 Task: Look for space in Honāvar, India from 12th  July, 2023 to 15th July, 2023 for 3 adults in price range Rs.12000 to Rs.16000. Place can be entire place with 2 bedrooms having 3 beds and 1 bathroom. Property type can be house, flat, guest house. Booking option can be shelf check-in. Required host language is English.
Action: Mouse moved to (589, 159)
Screenshot: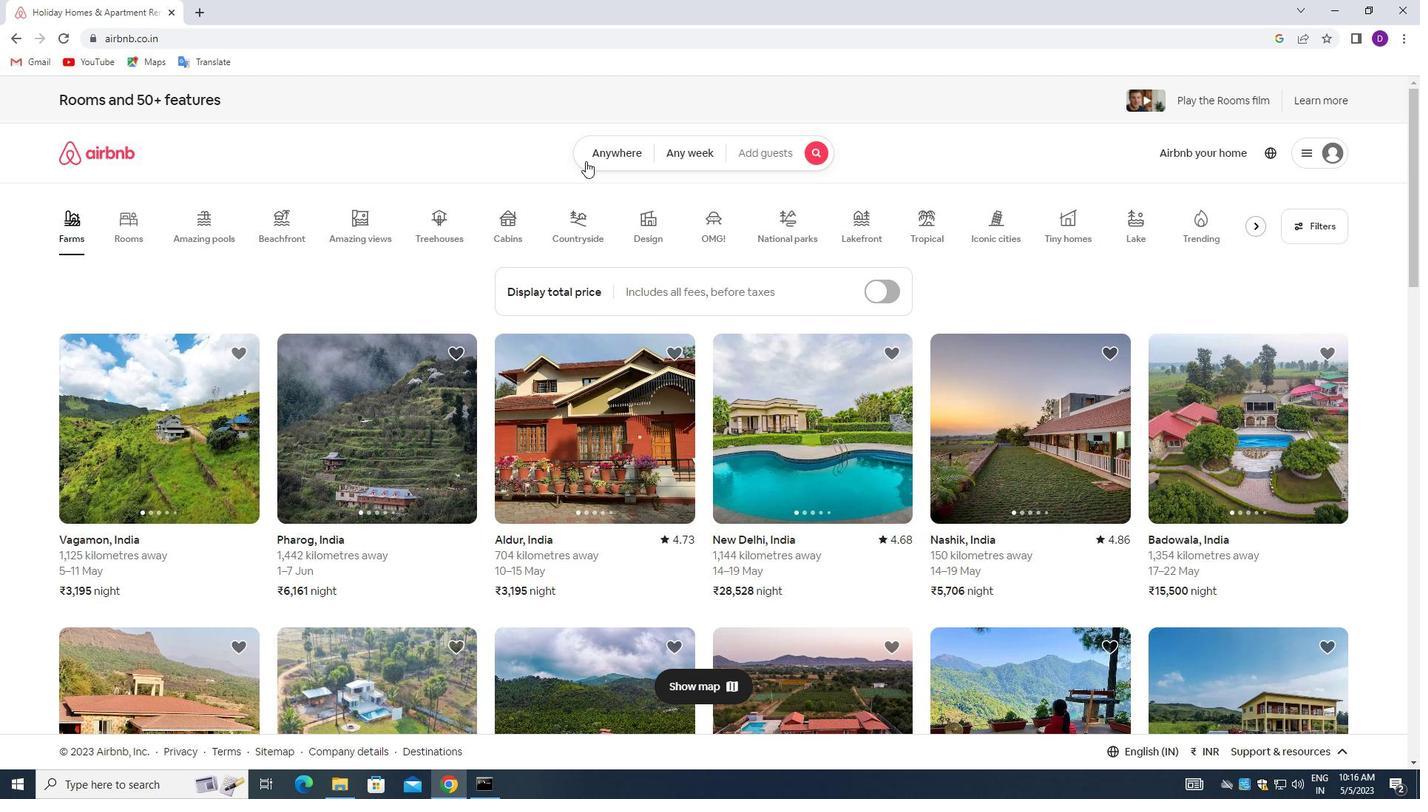 
Action: Mouse pressed left at (589, 159)
Screenshot: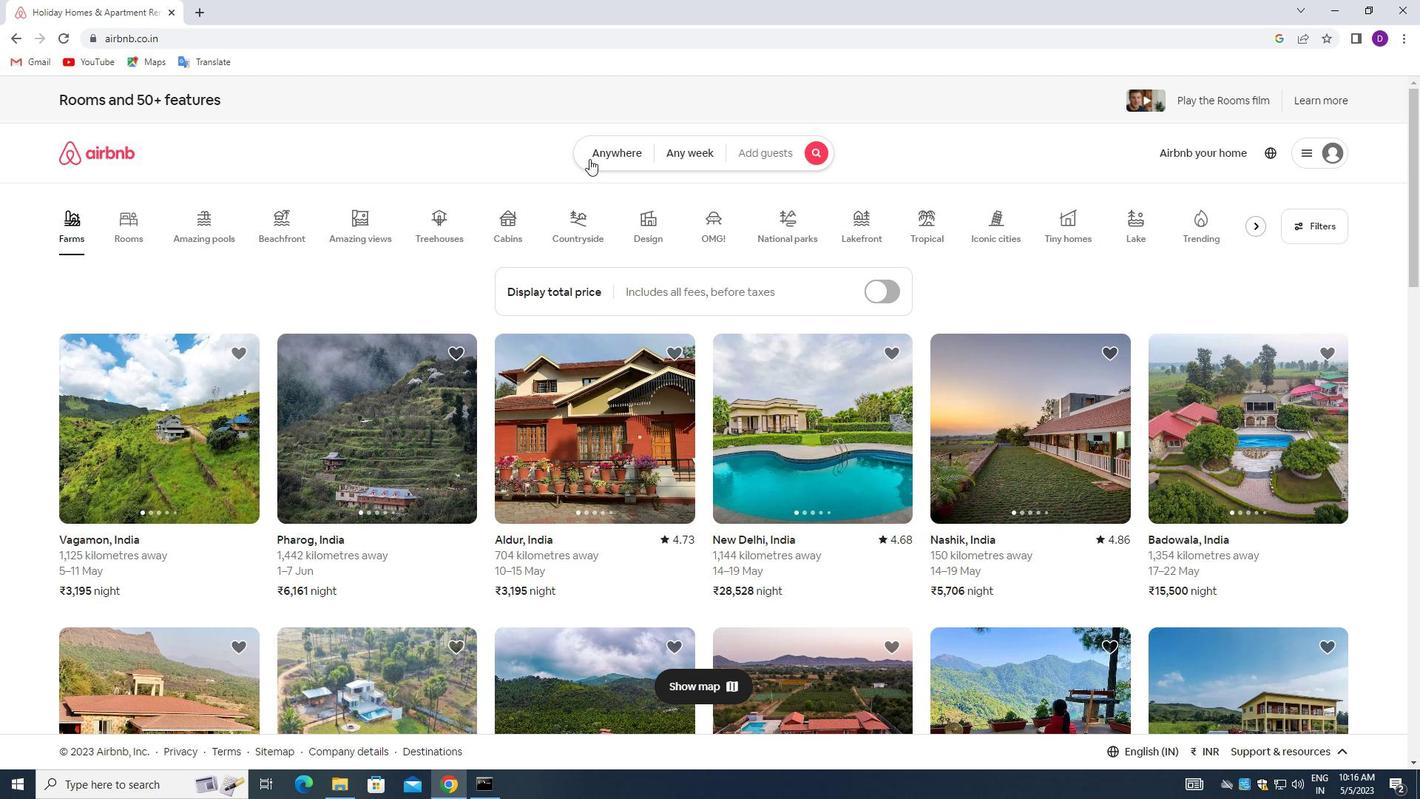 
Action: Mouse moved to (533, 199)
Screenshot: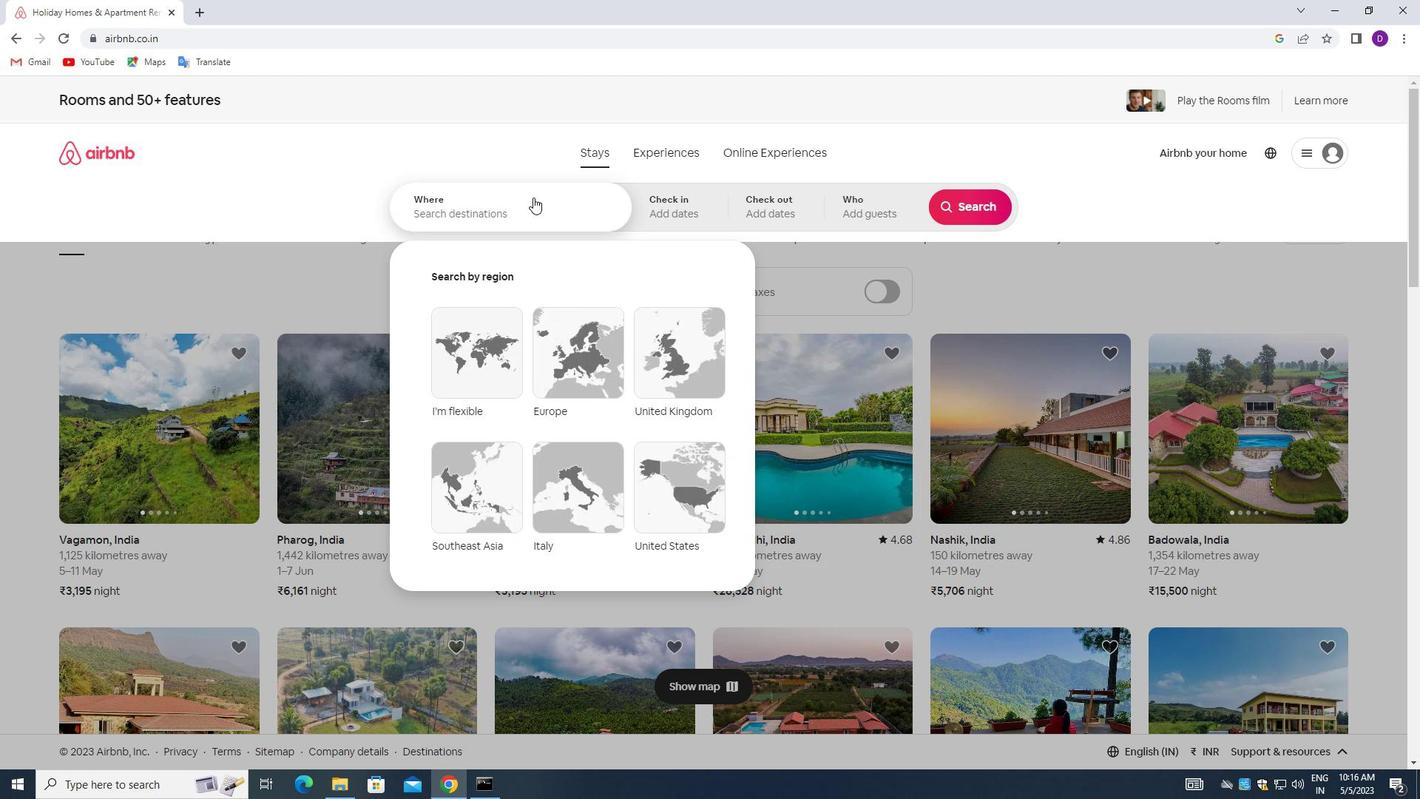 
Action: Mouse pressed left at (533, 199)
Screenshot: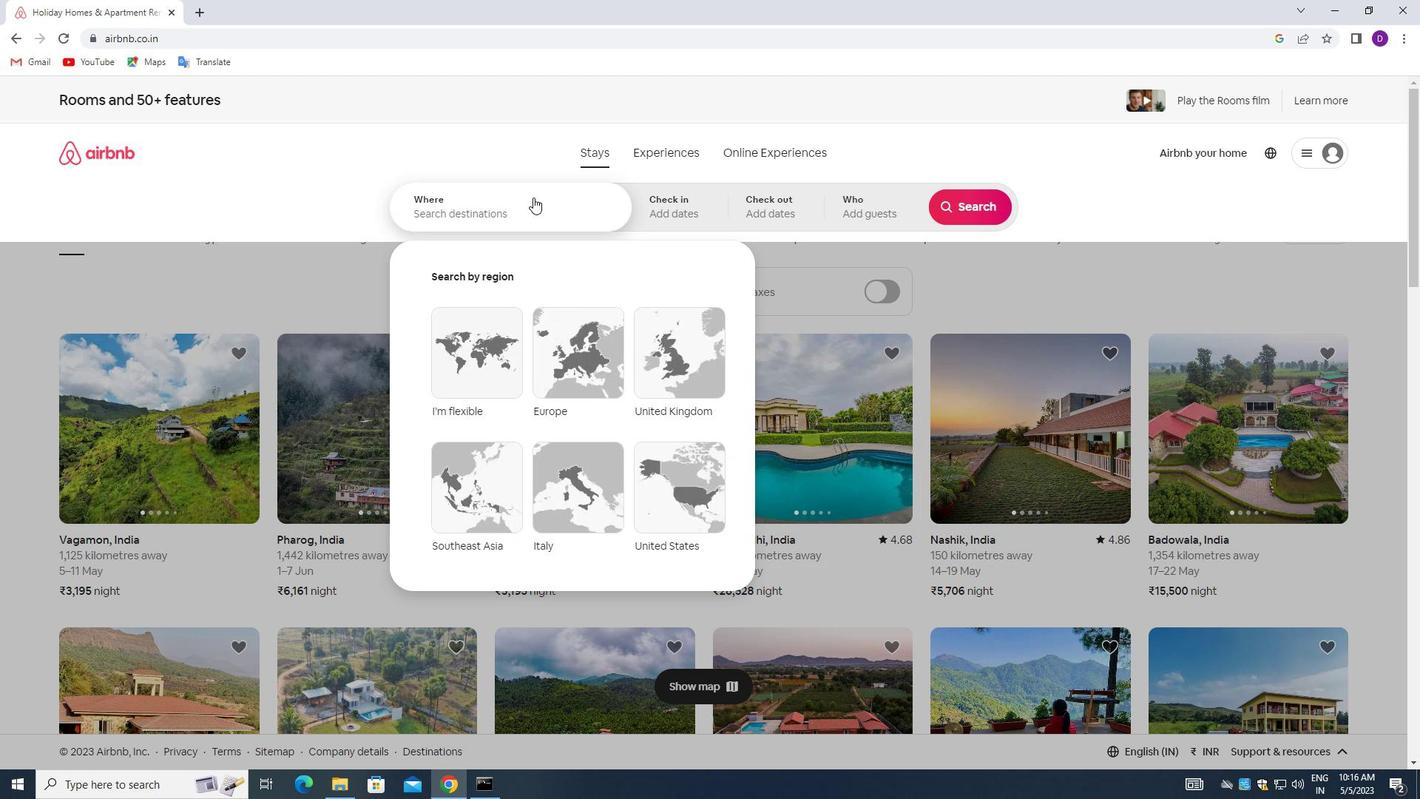
Action: Mouse moved to (271, 169)
Screenshot: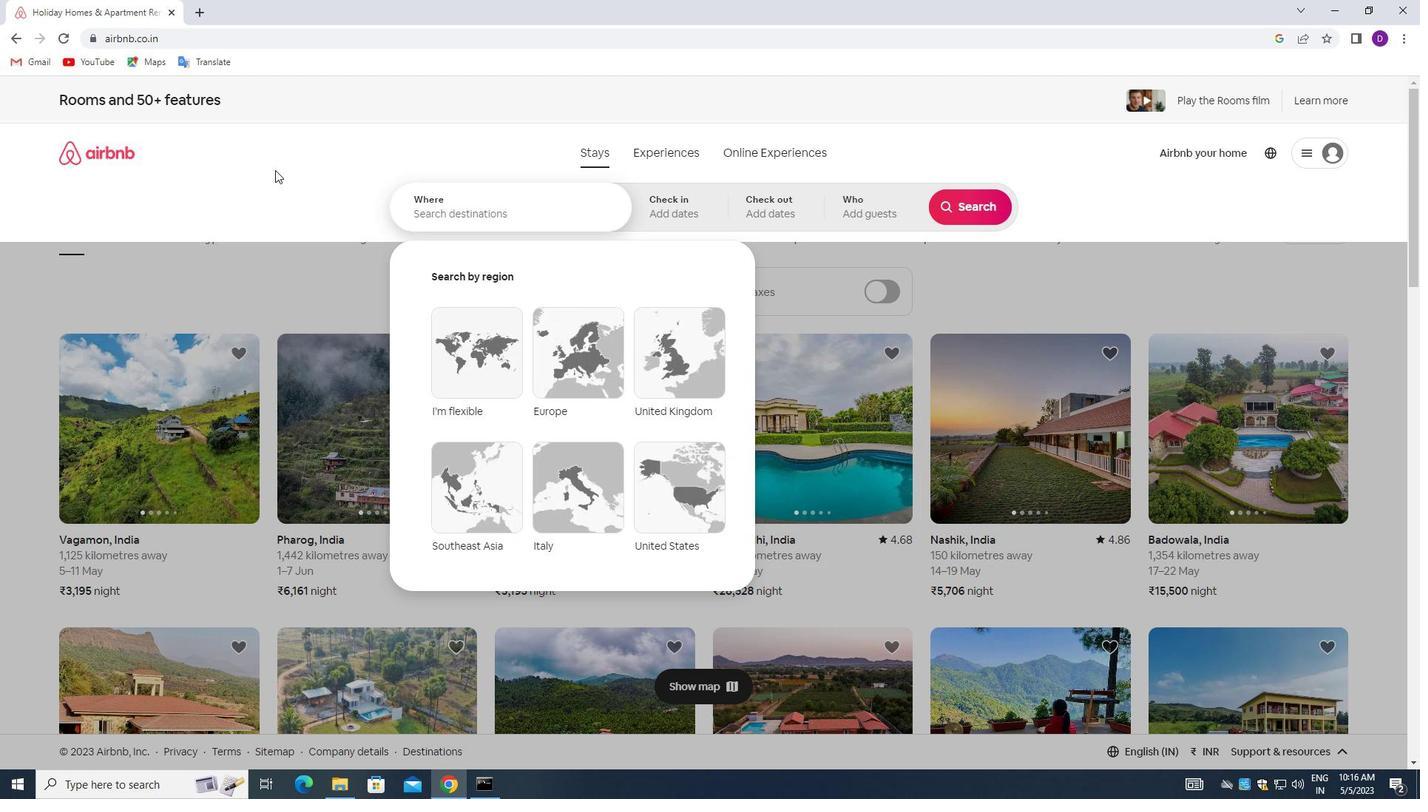 
Action: Key pressed <Key.shift><Key.shift><Key.shift><Key.shift><Key.shift><Key.shift>HONAVAR,<Key.space><Key.shift>INDIA<Key.enter>
Screenshot: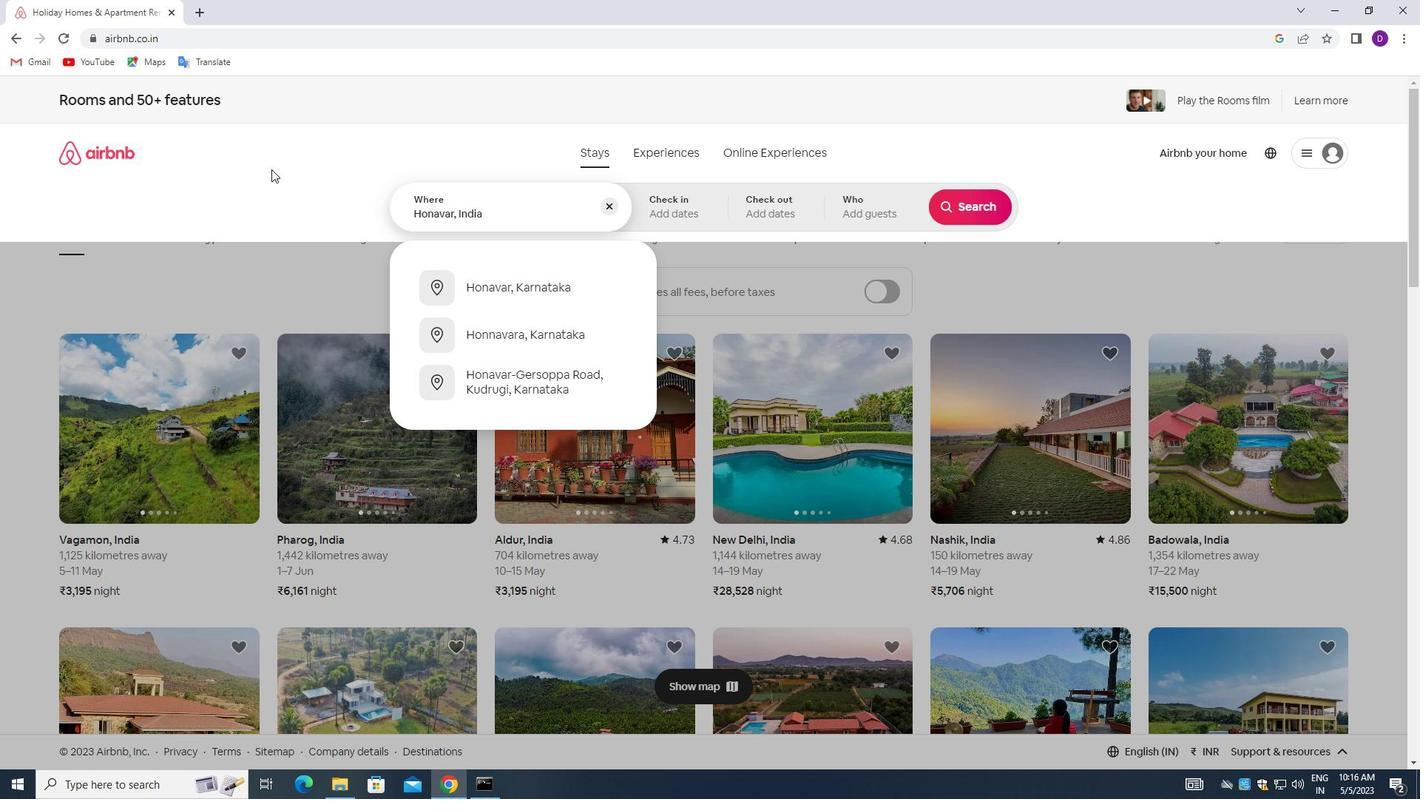 
Action: Mouse moved to (971, 331)
Screenshot: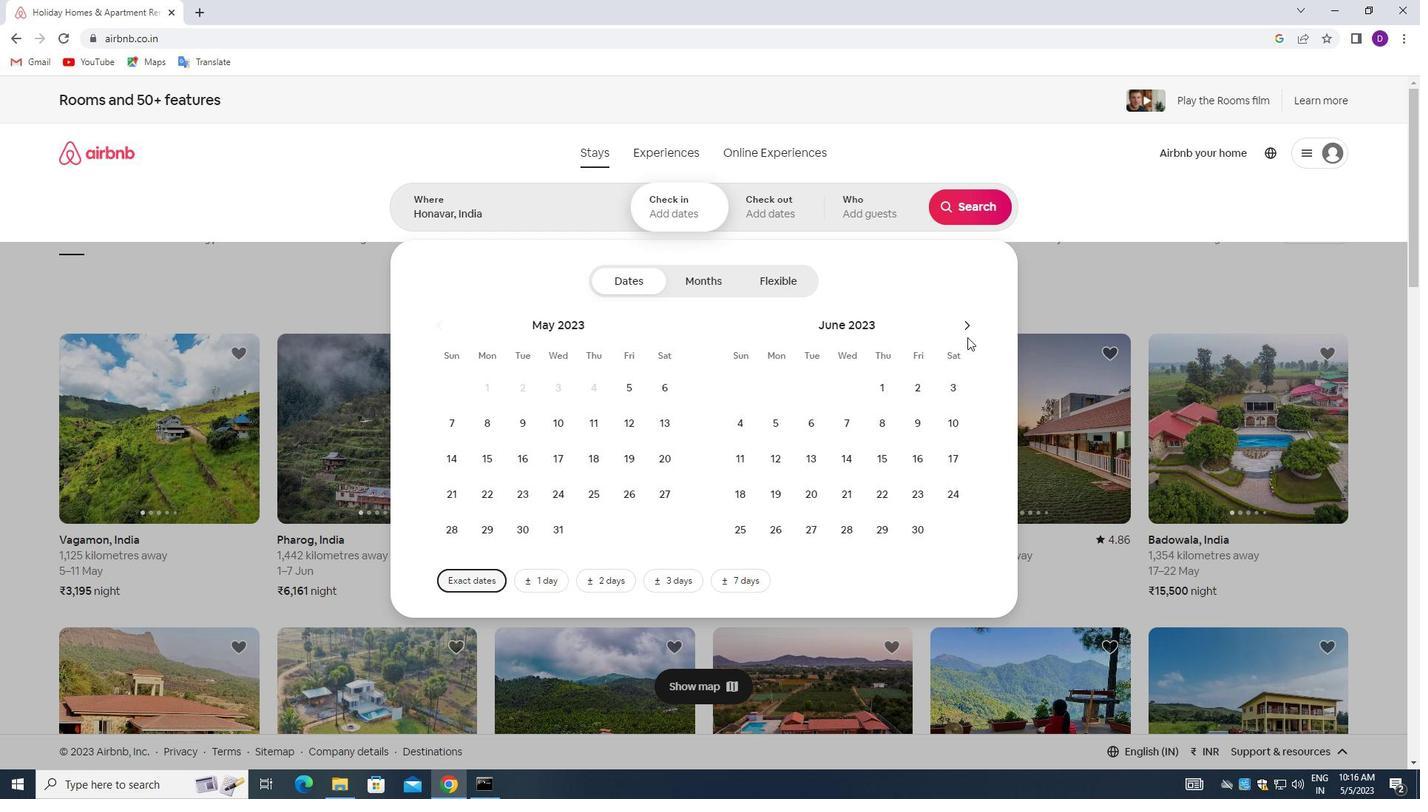 
Action: Mouse pressed left at (971, 331)
Screenshot: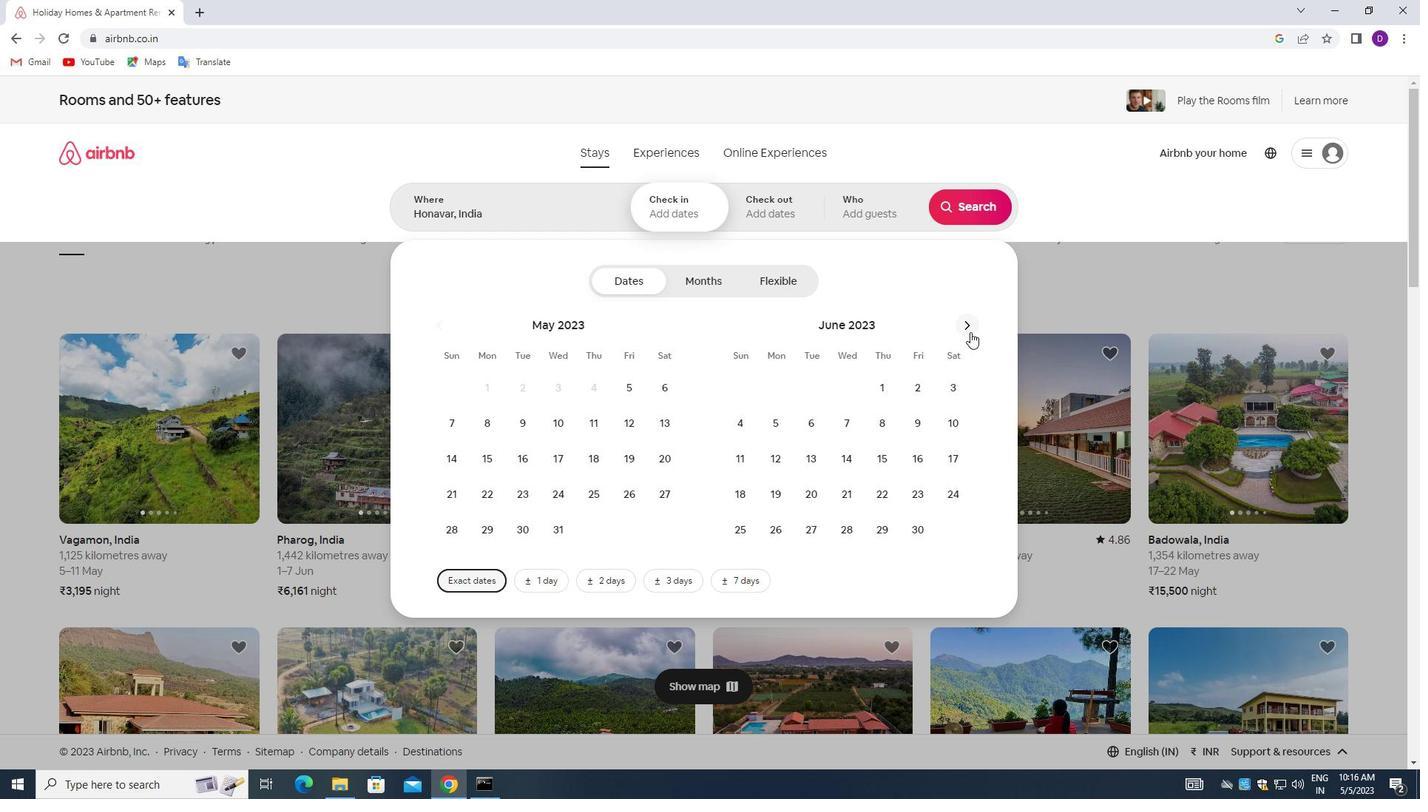 
Action: Mouse moved to (849, 463)
Screenshot: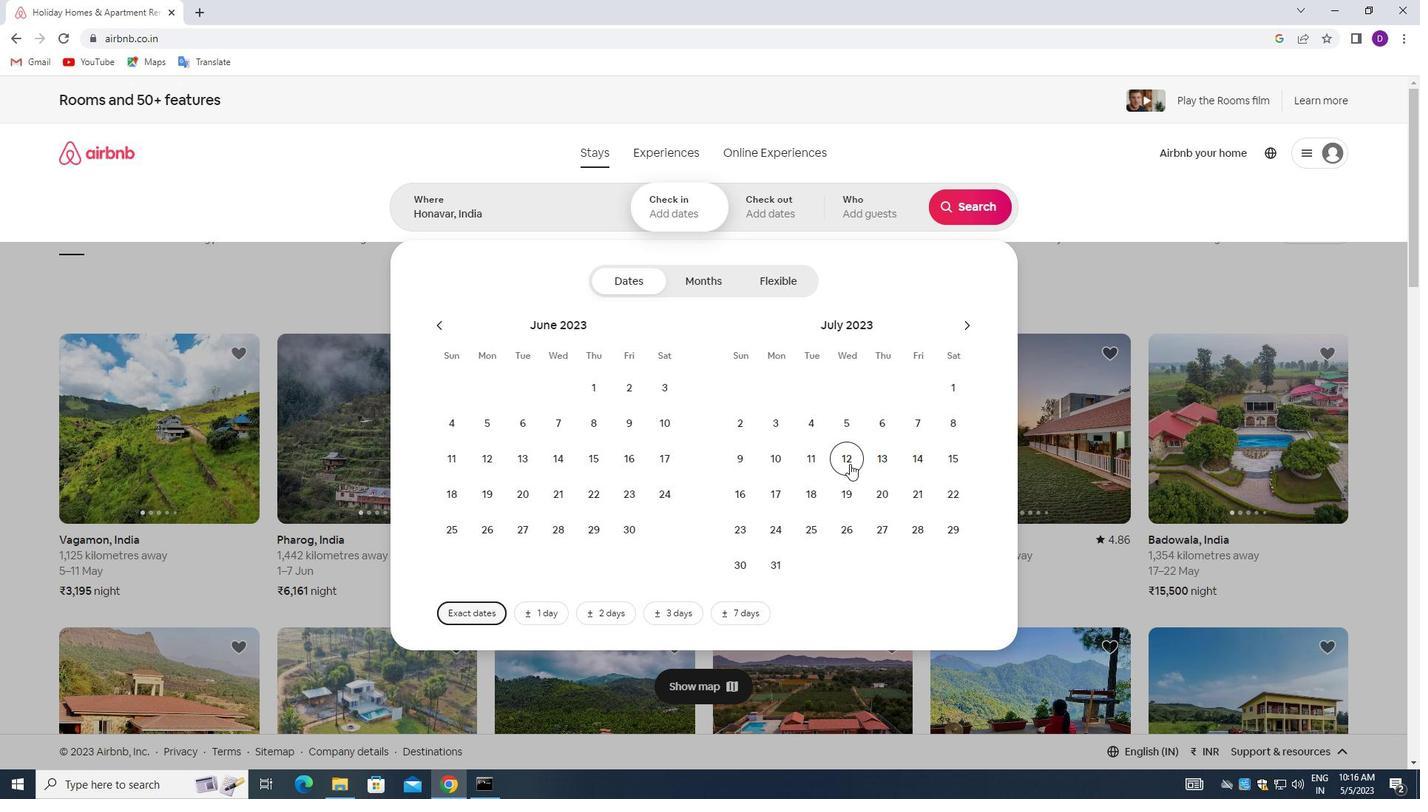 
Action: Mouse pressed left at (849, 463)
Screenshot: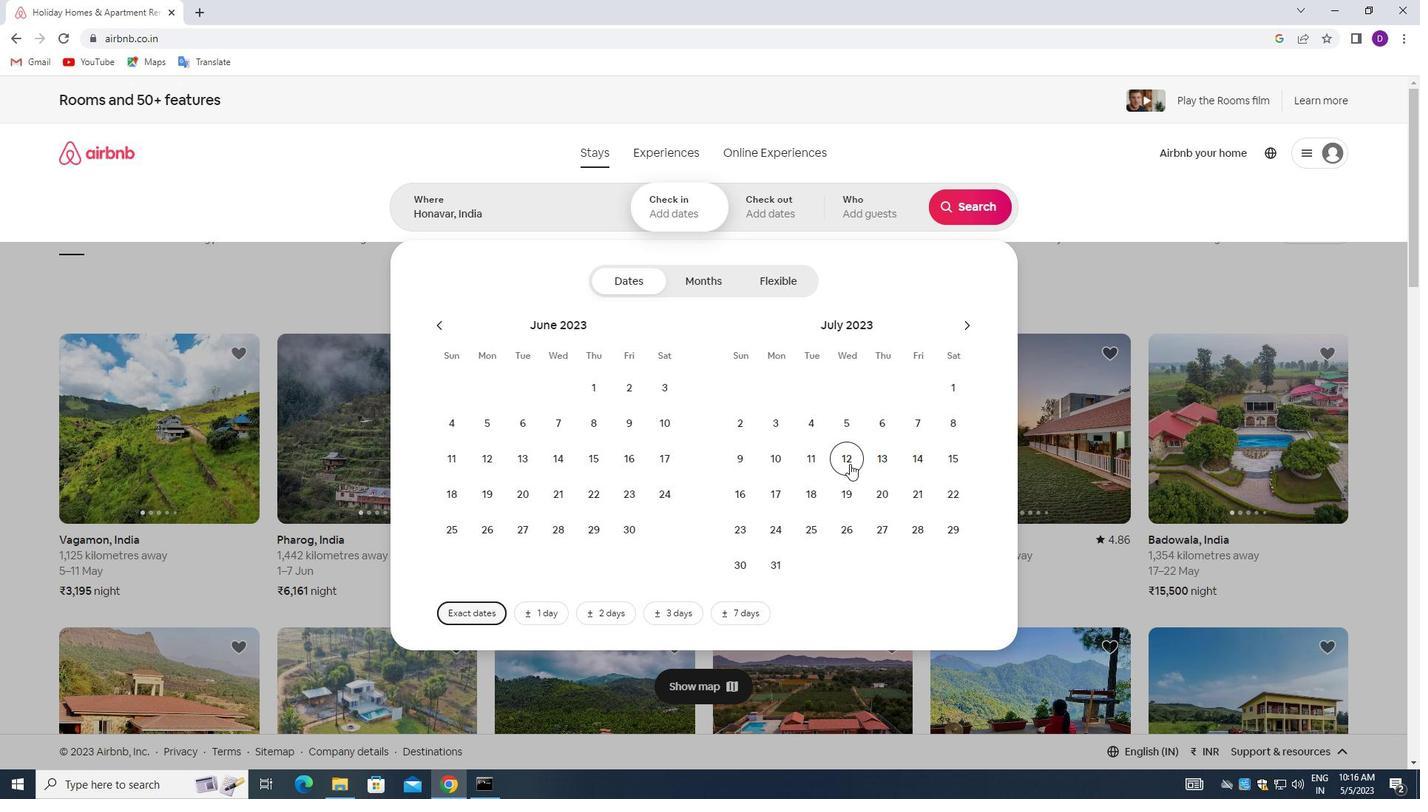 
Action: Mouse moved to (941, 462)
Screenshot: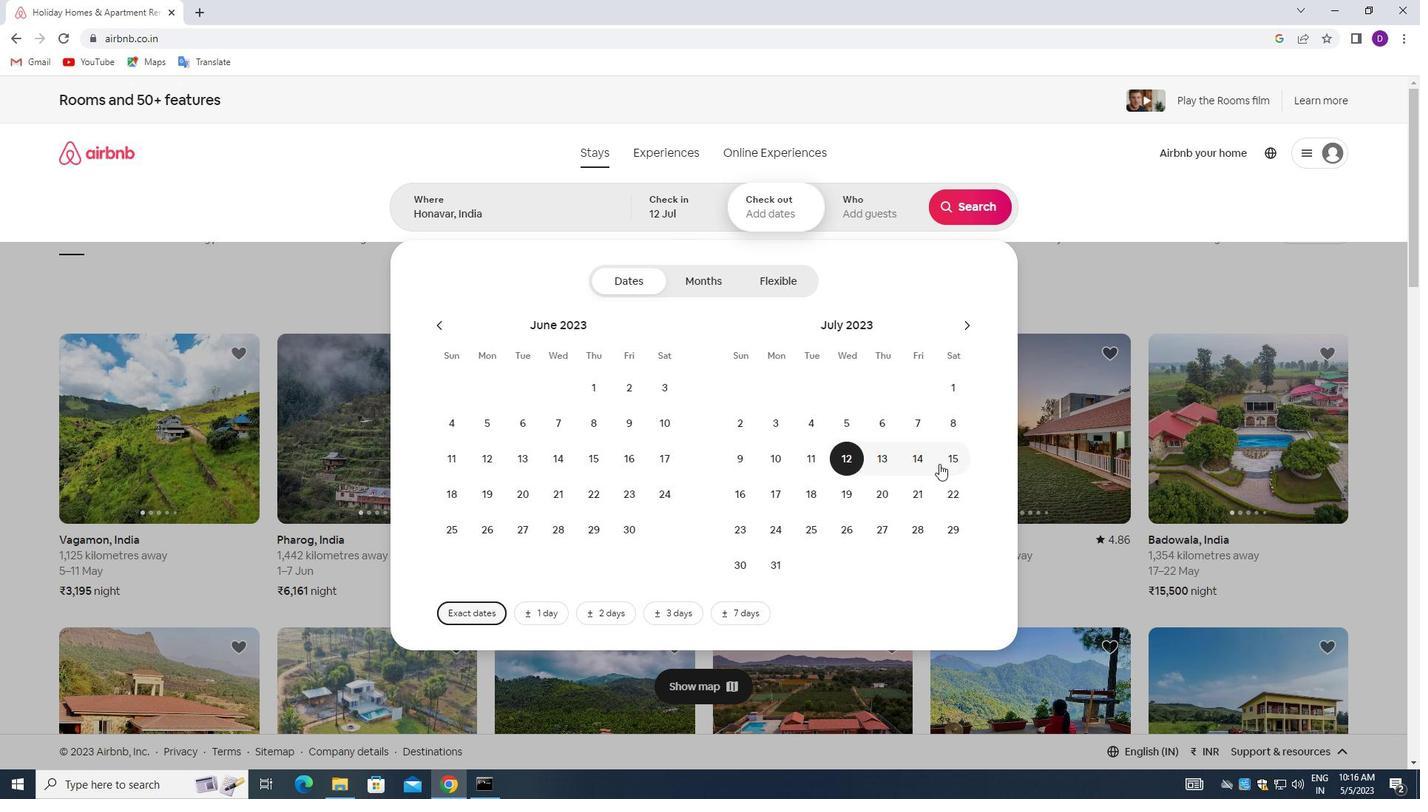 
Action: Mouse pressed left at (941, 462)
Screenshot: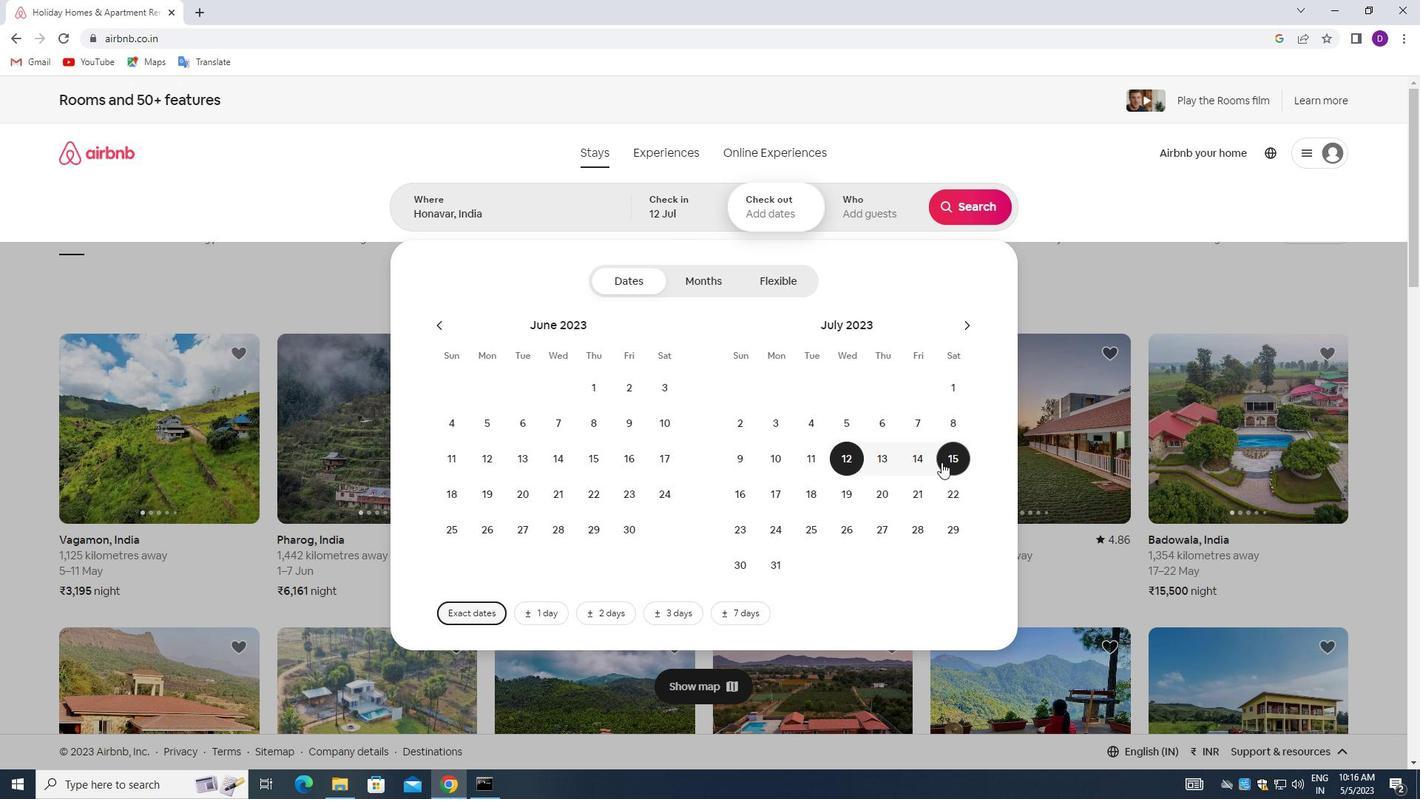 
Action: Mouse moved to (850, 208)
Screenshot: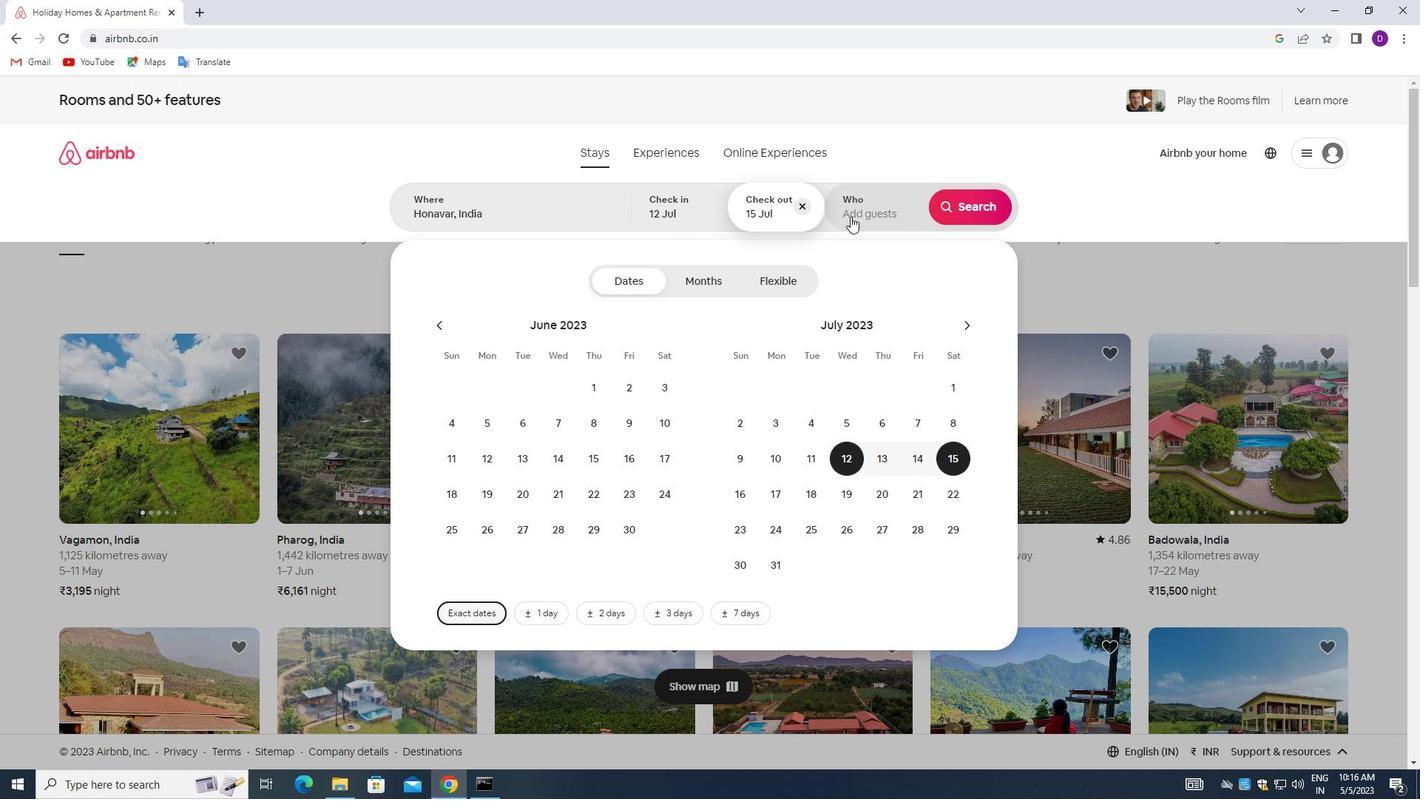 
Action: Mouse pressed left at (850, 208)
Screenshot: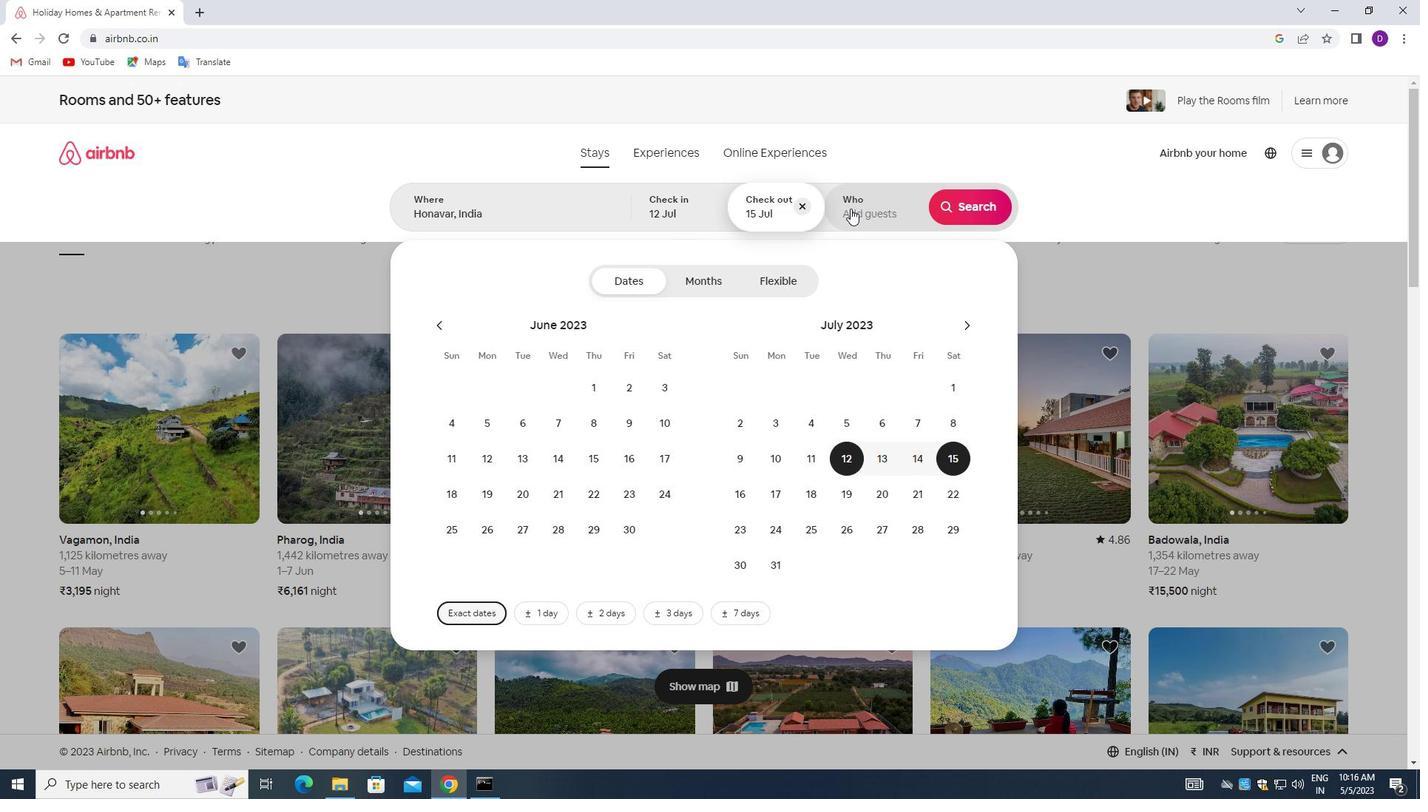
Action: Mouse moved to (973, 283)
Screenshot: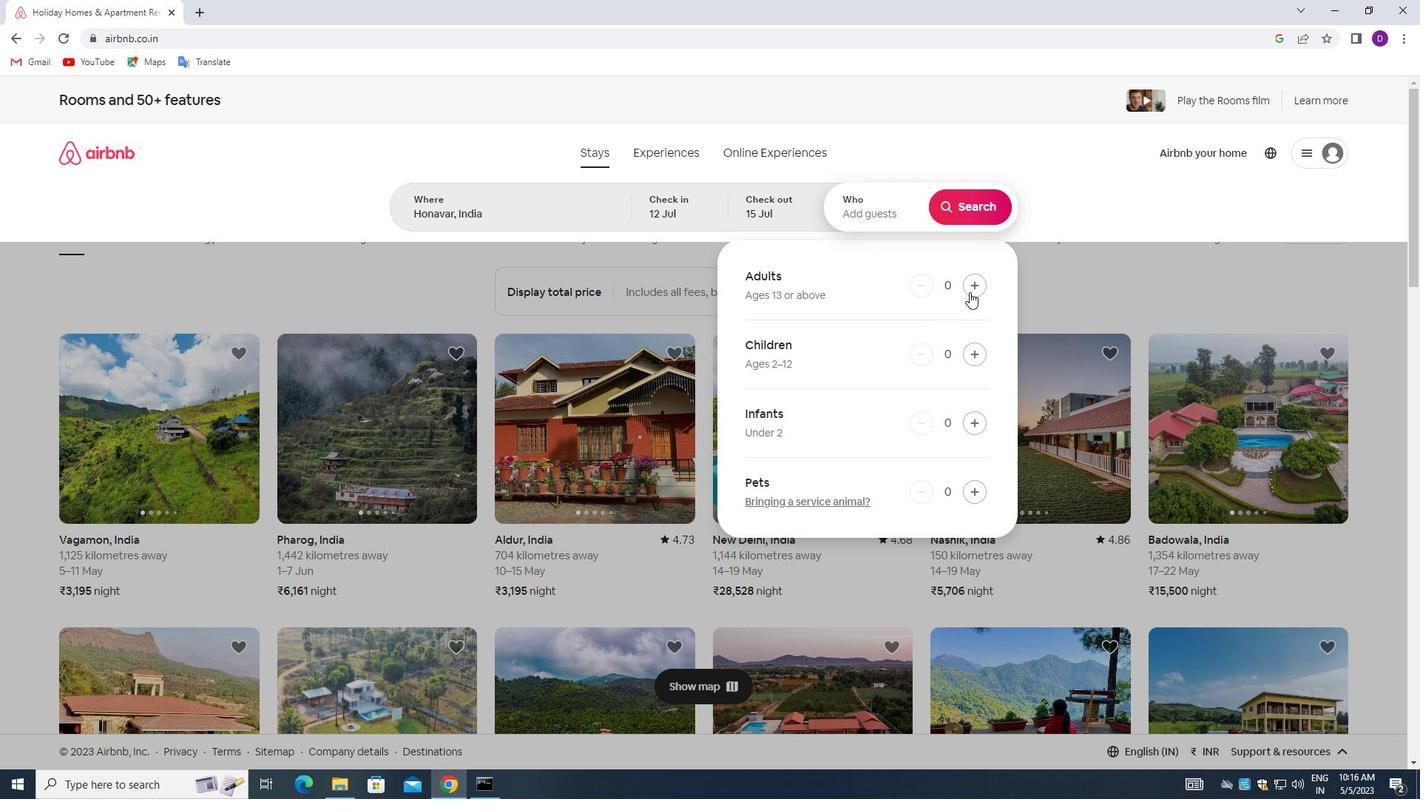 
Action: Mouse pressed left at (973, 283)
Screenshot: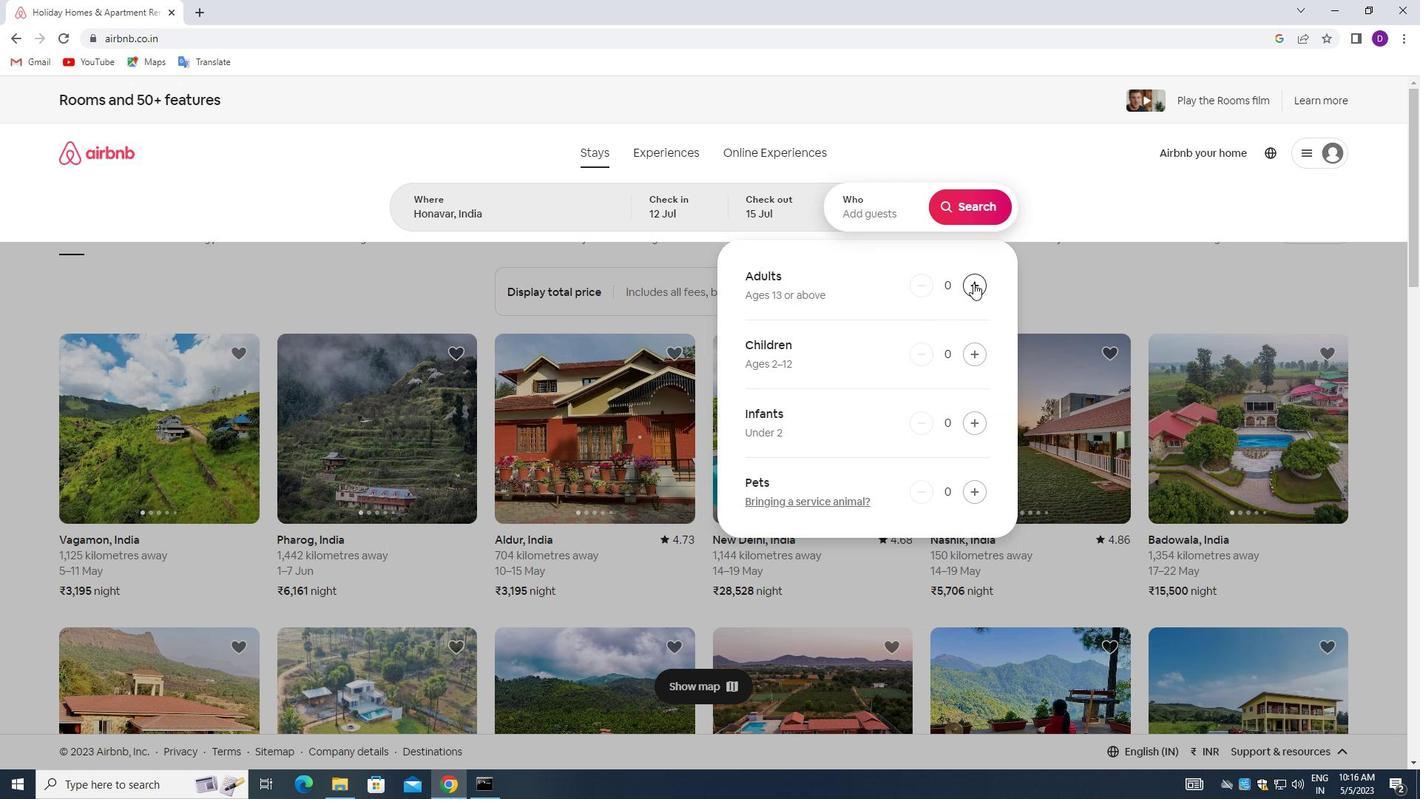
Action: Mouse pressed left at (973, 283)
Screenshot: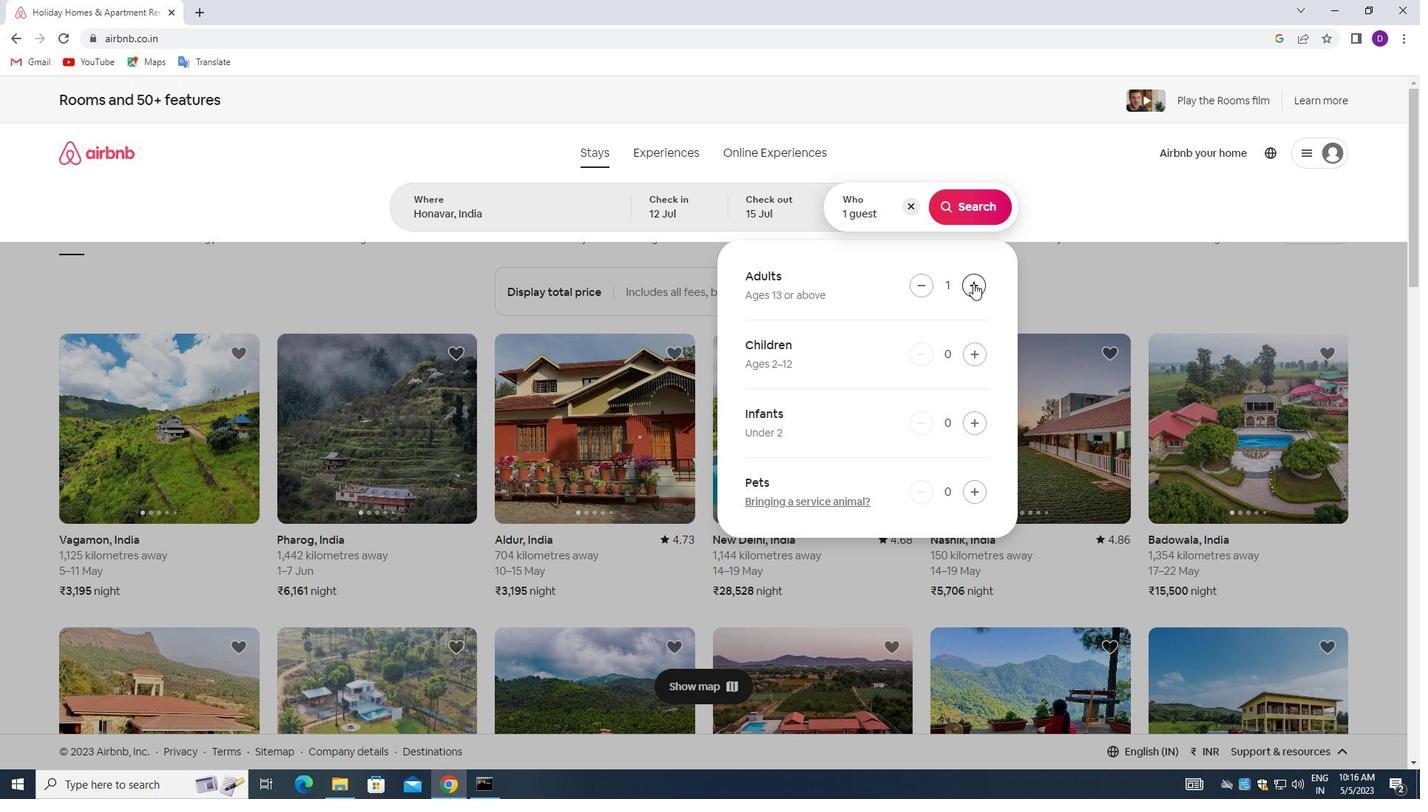 
Action: Mouse pressed left at (973, 283)
Screenshot: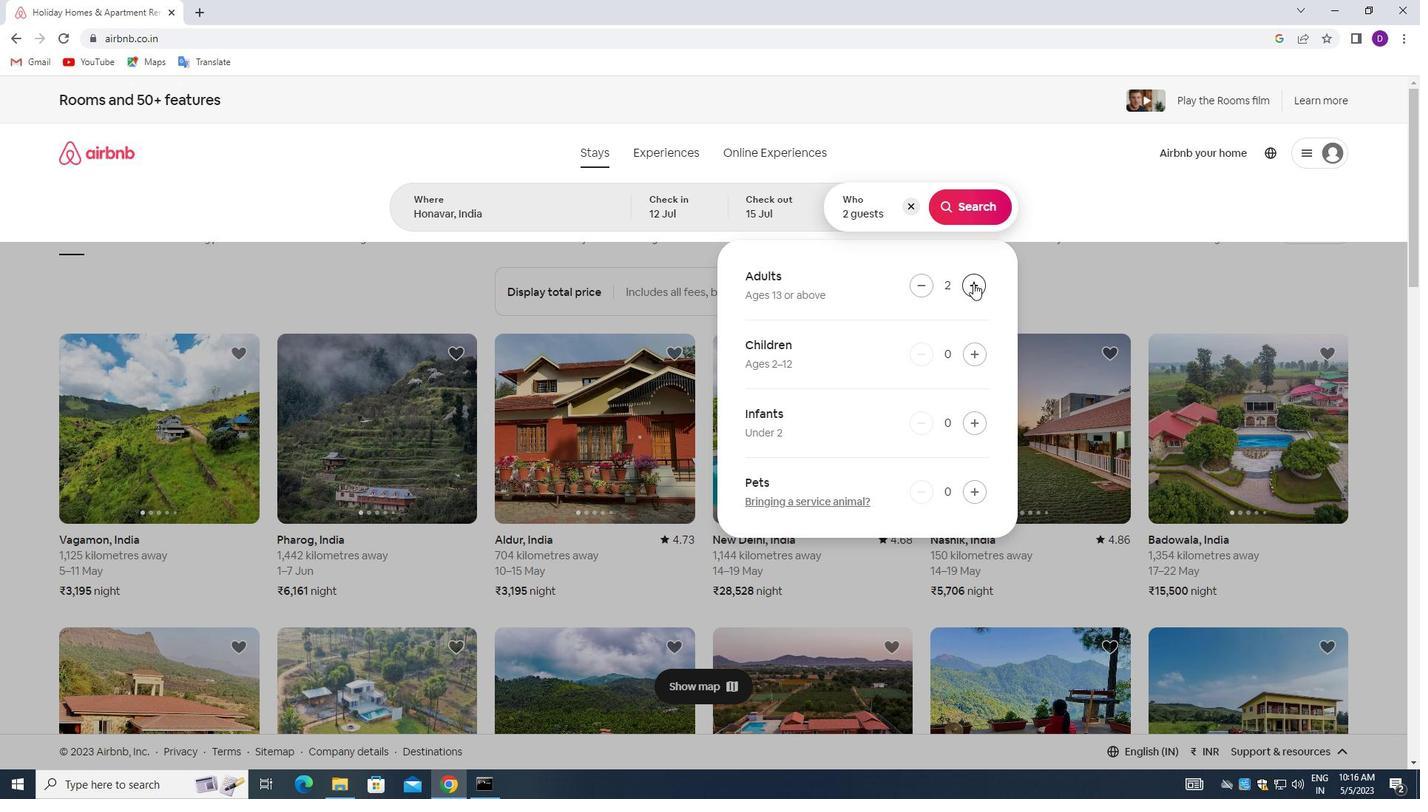 
Action: Mouse moved to (973, 207)
Screenshot: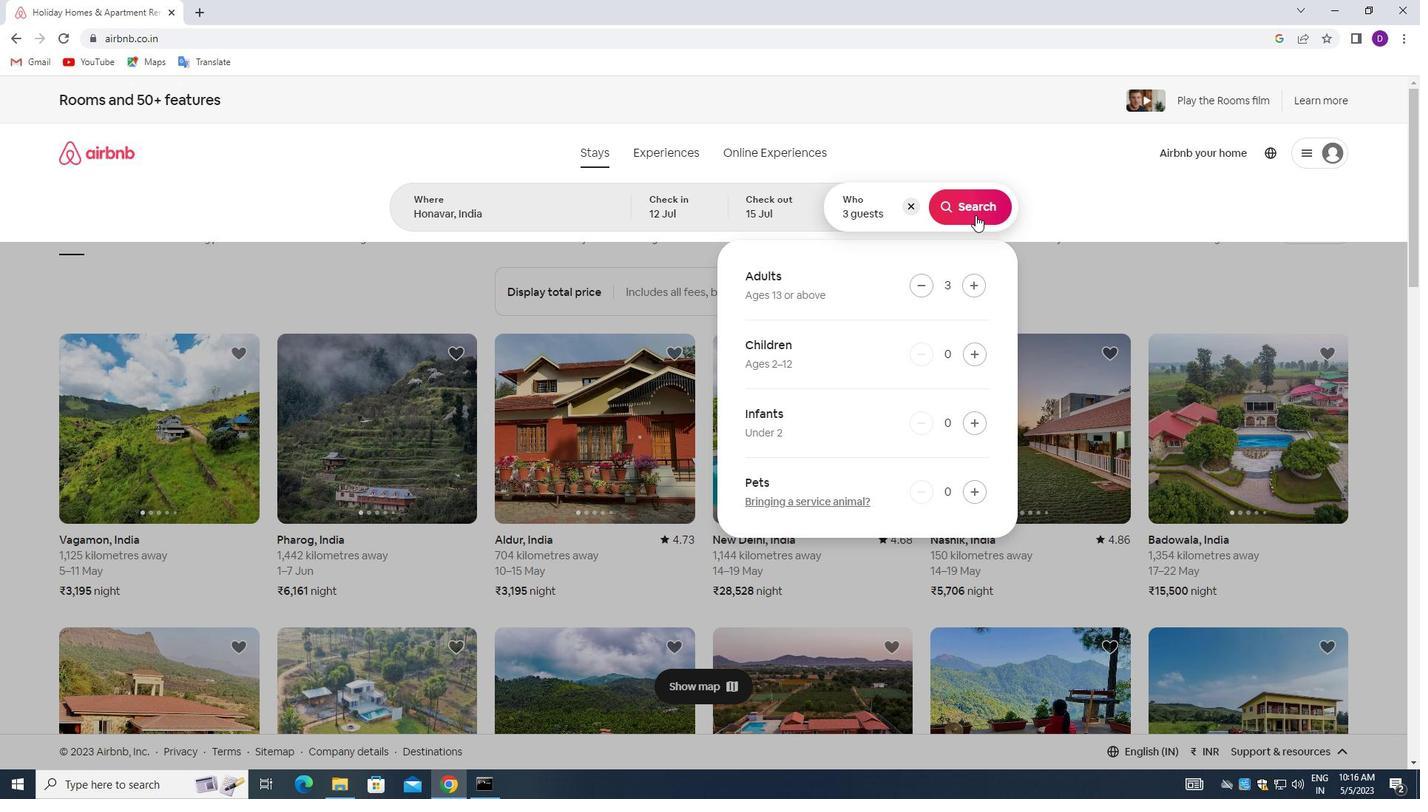 
Action: Mouse pressed left at (973, 207)
Screenshot: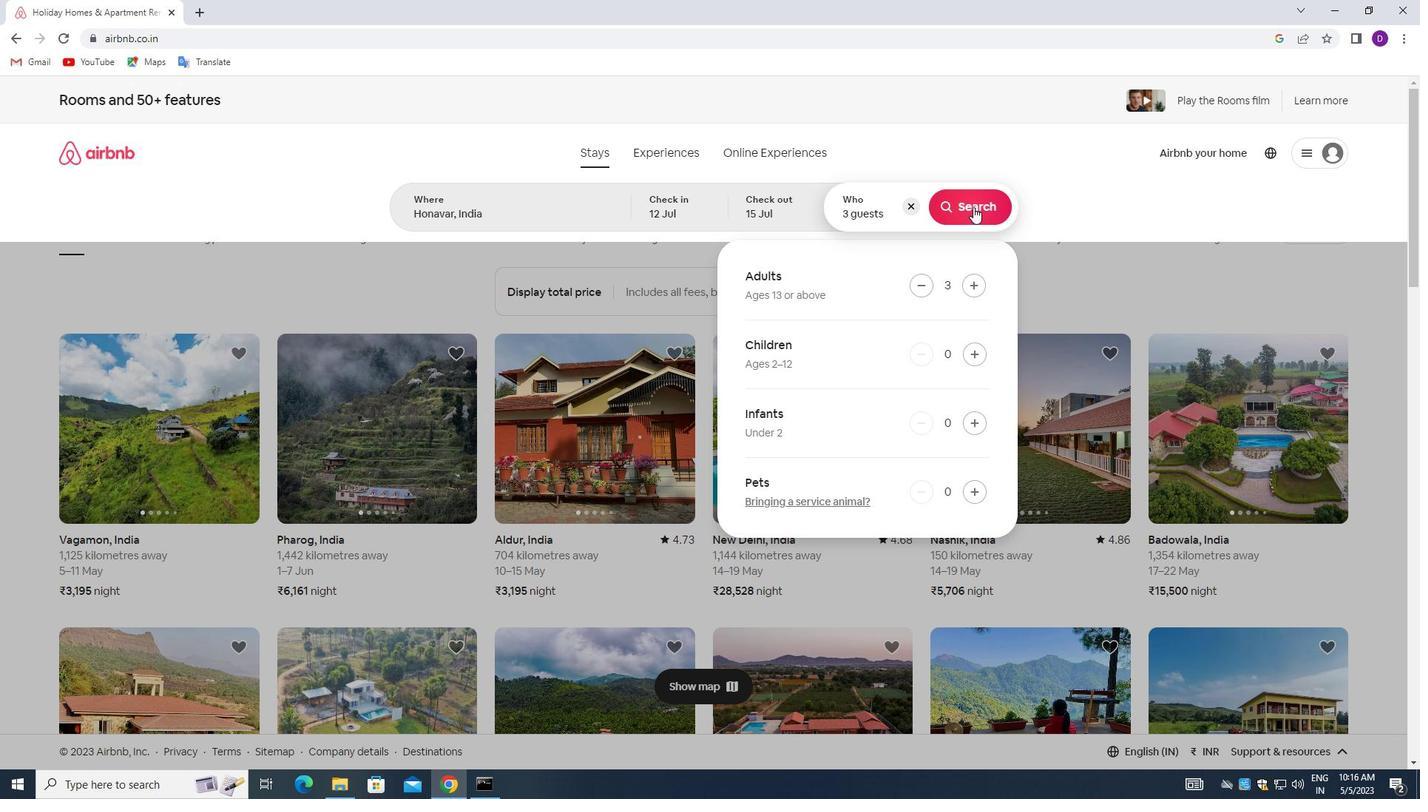 
Action: Mouse moved to (1344, 164)
Screenshot: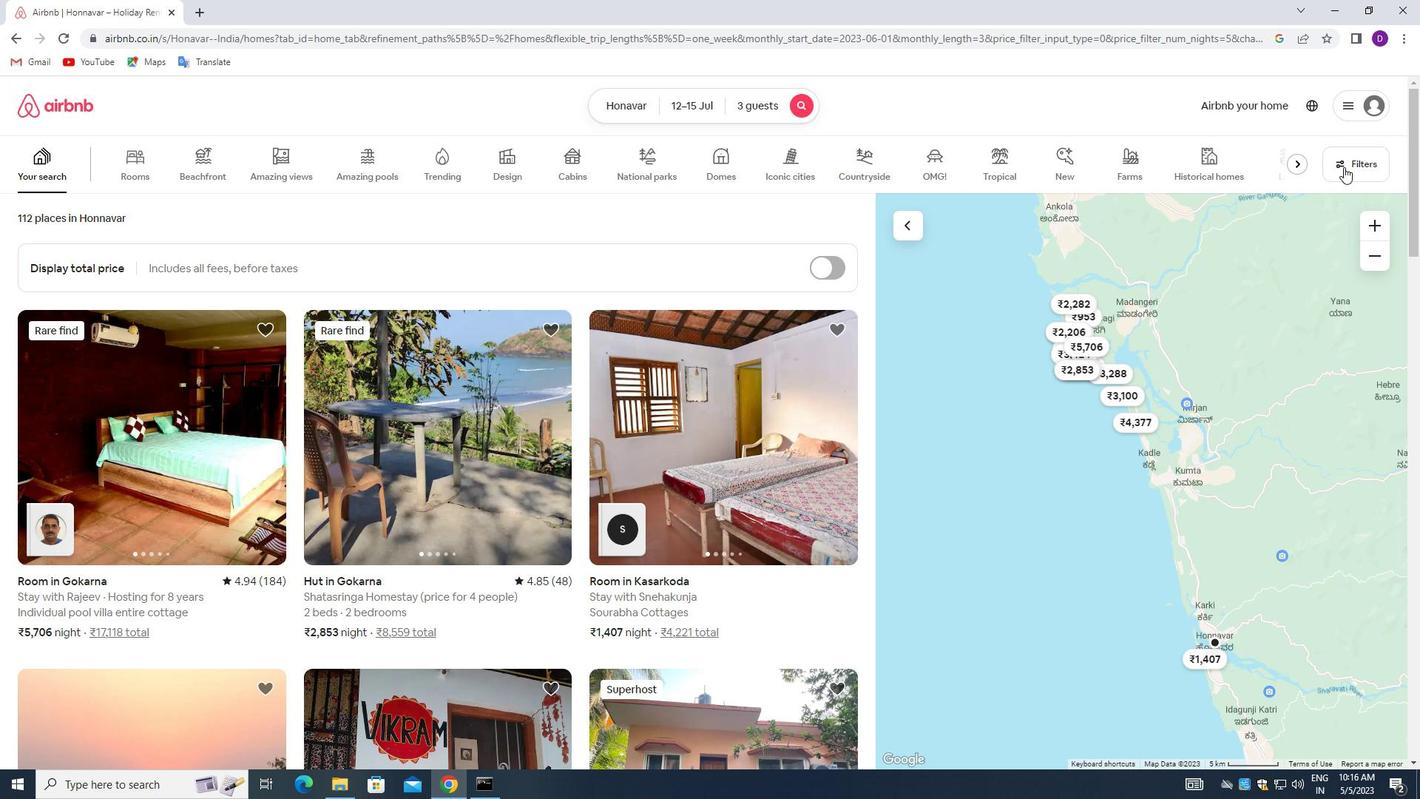 
Action: Mouse pressed left at (1344, 164)
Screenshot: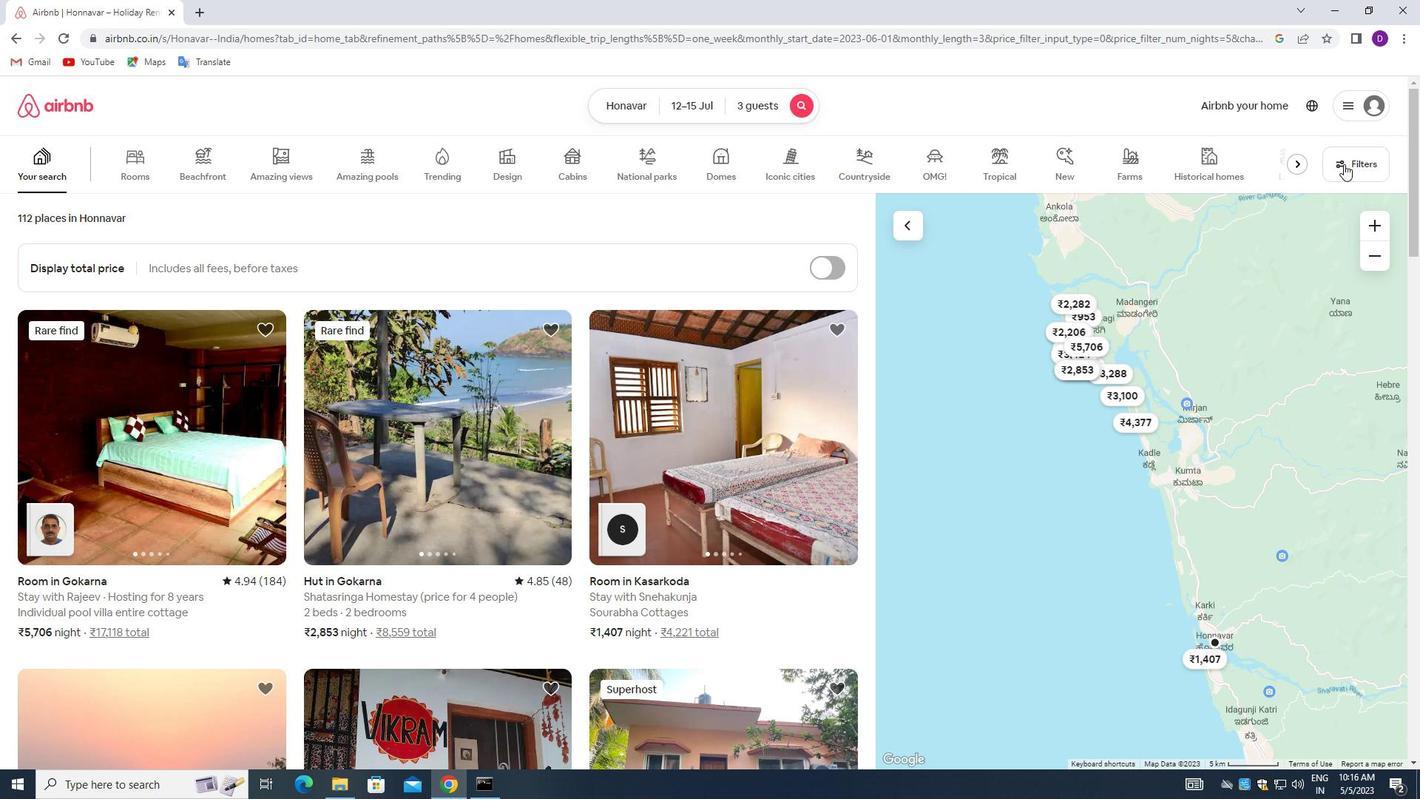 
Action: Mouse moved to (680, 374)
Screenshot: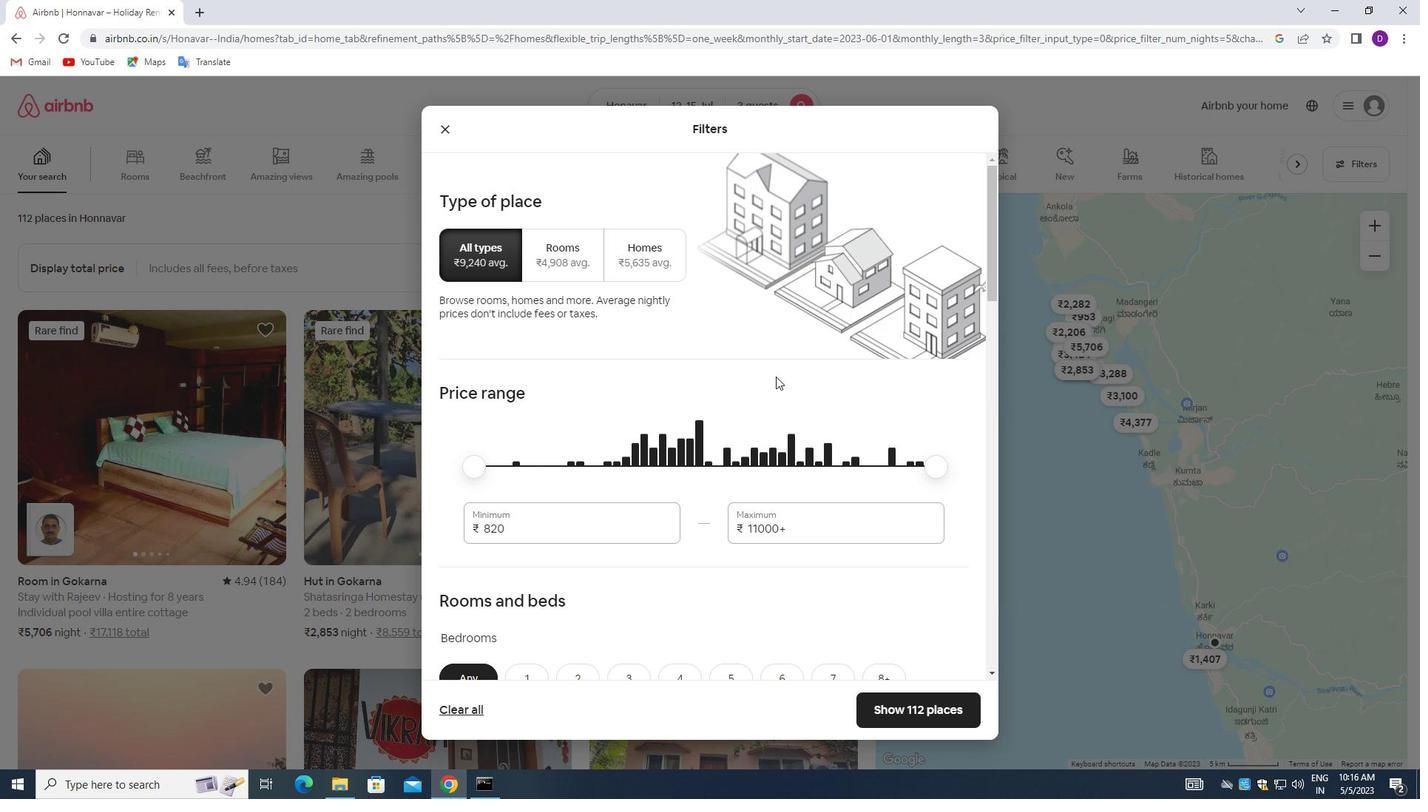 
Action: Mouse scrolled (680, 373) with delta (0, 0)
Screenshot: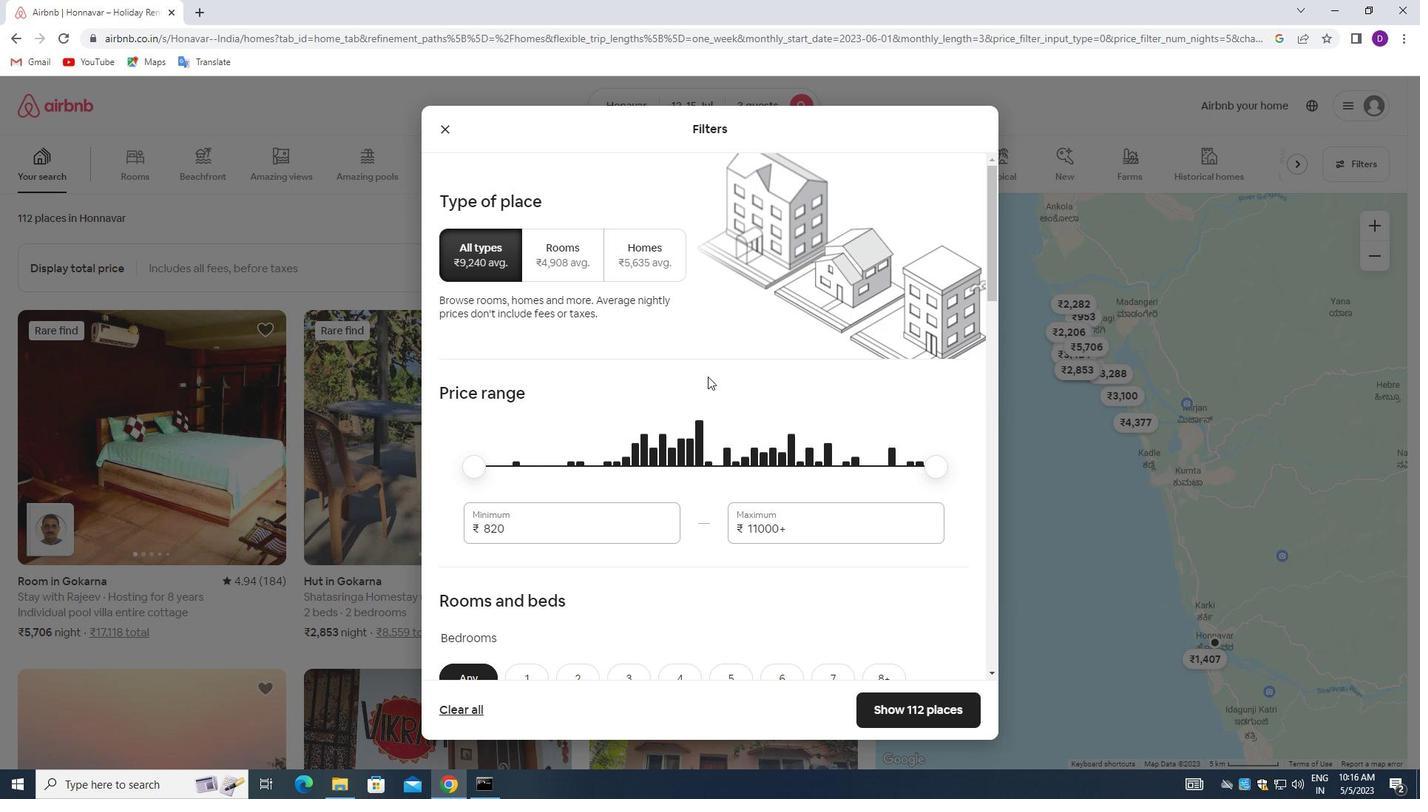 
Action: Mouse moved to (679, 372)
Screenshot: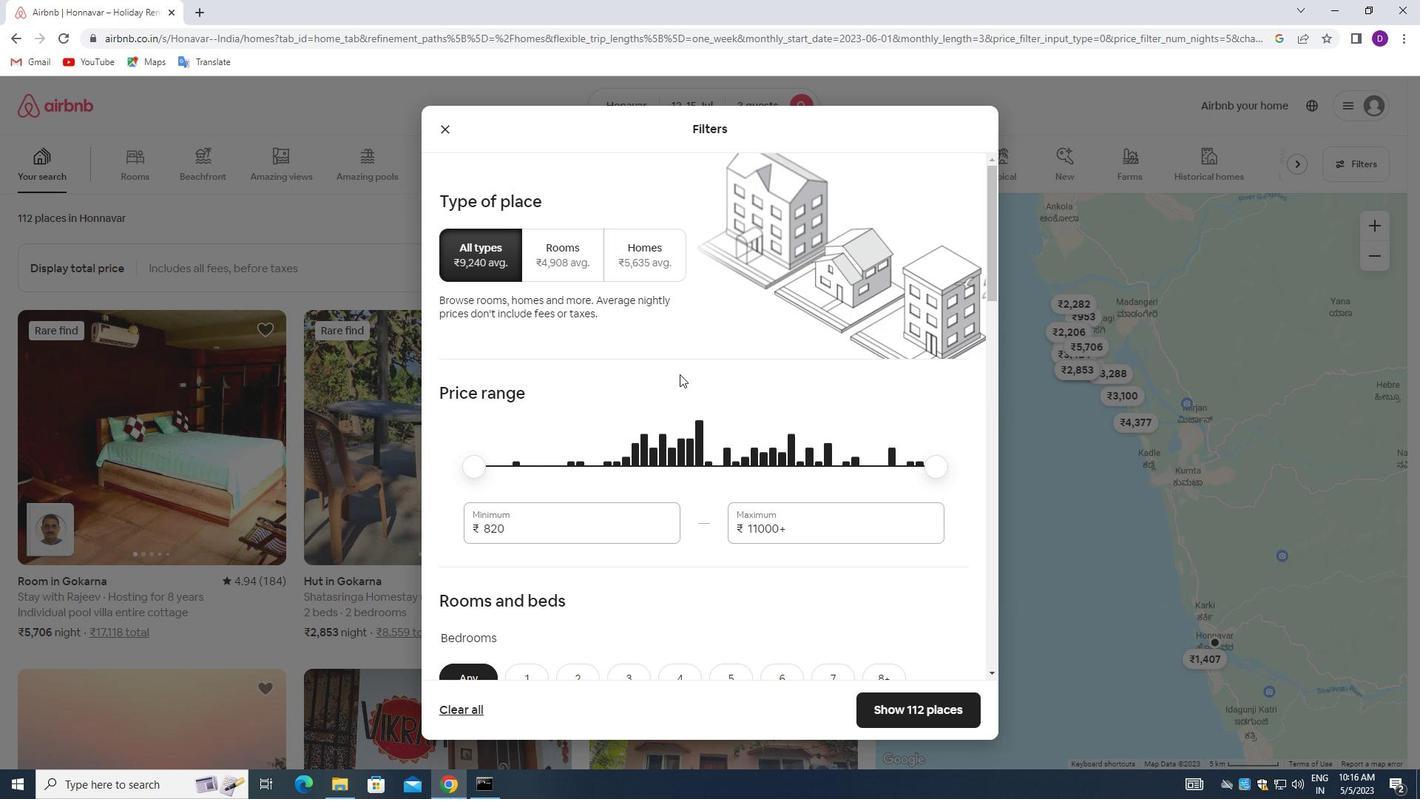 
Action: Mouse scrolled (679, 372) with delta (0, 0)
Screenshot: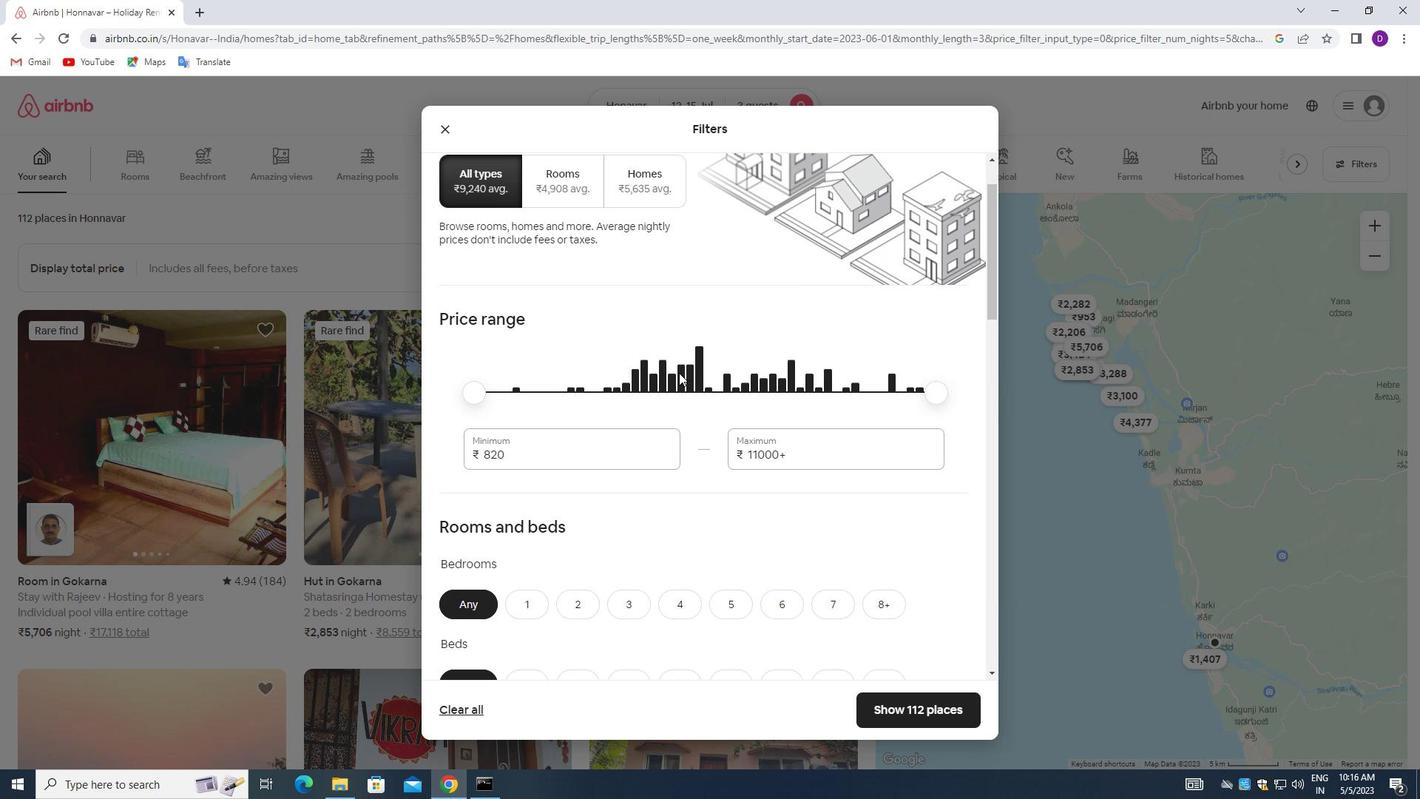 
Action: Mouse moved to (661, 370)
Screenshot: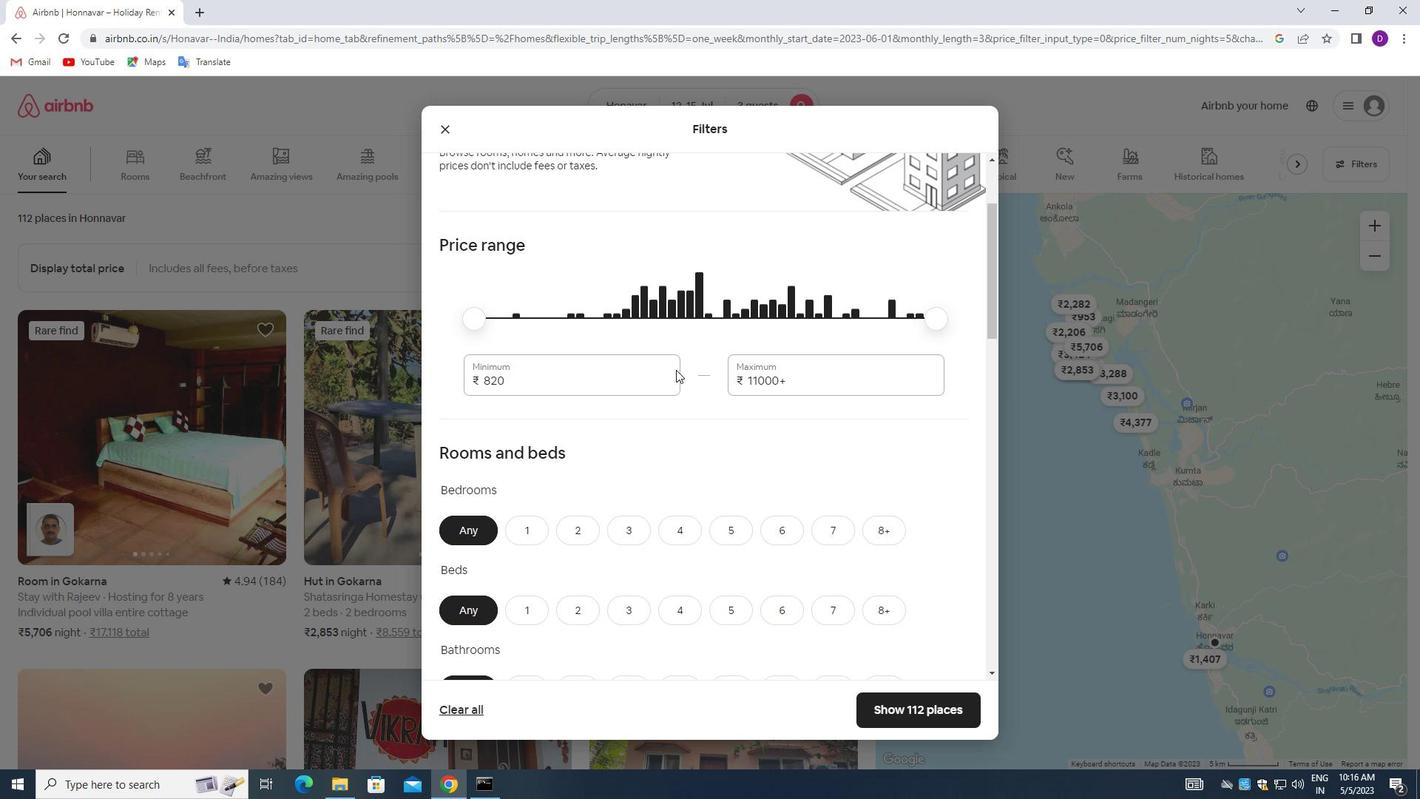 
Action: Mouse scrolled (661, 369) with delta (0, 0)
Screenshot: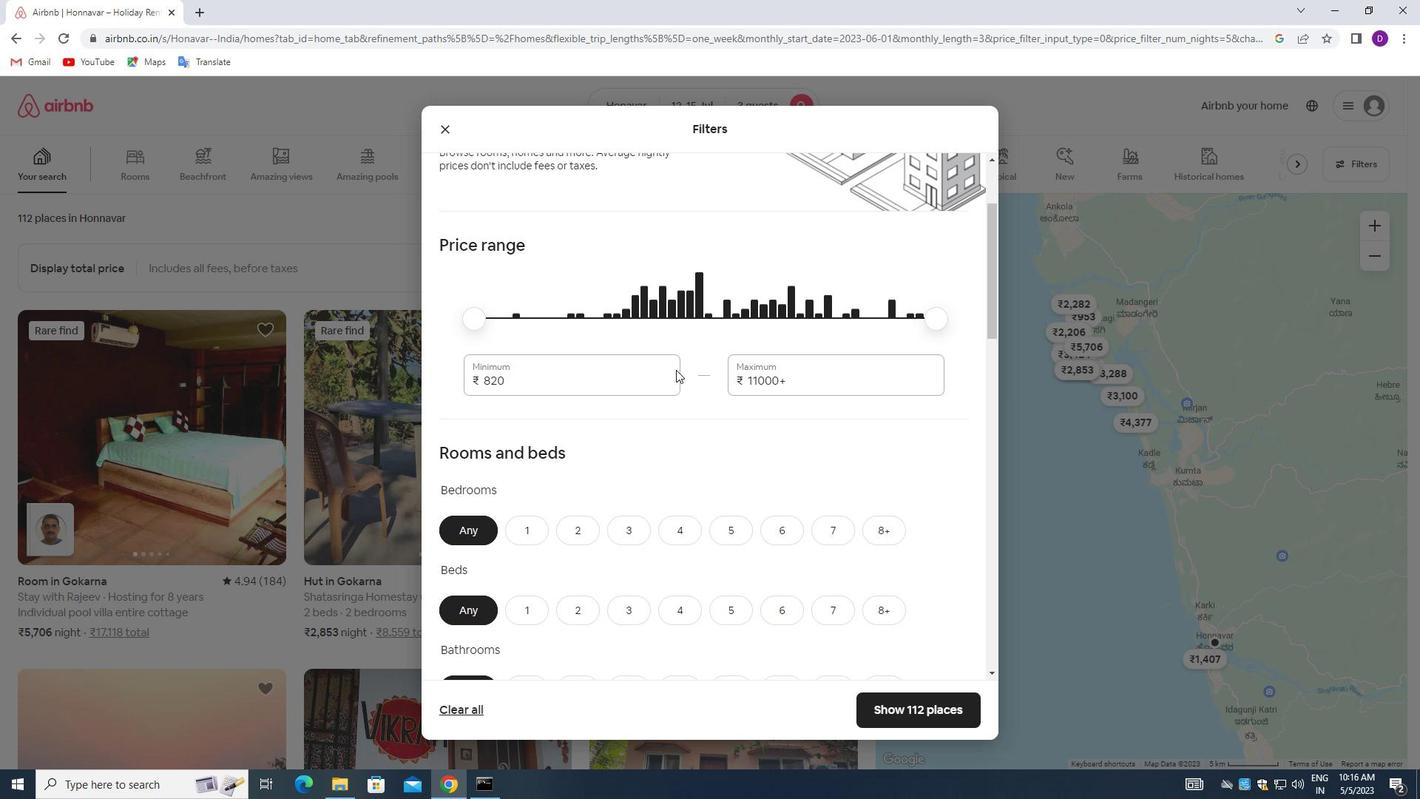 
Action: Mouse moved to (651, 373)
Screenshot: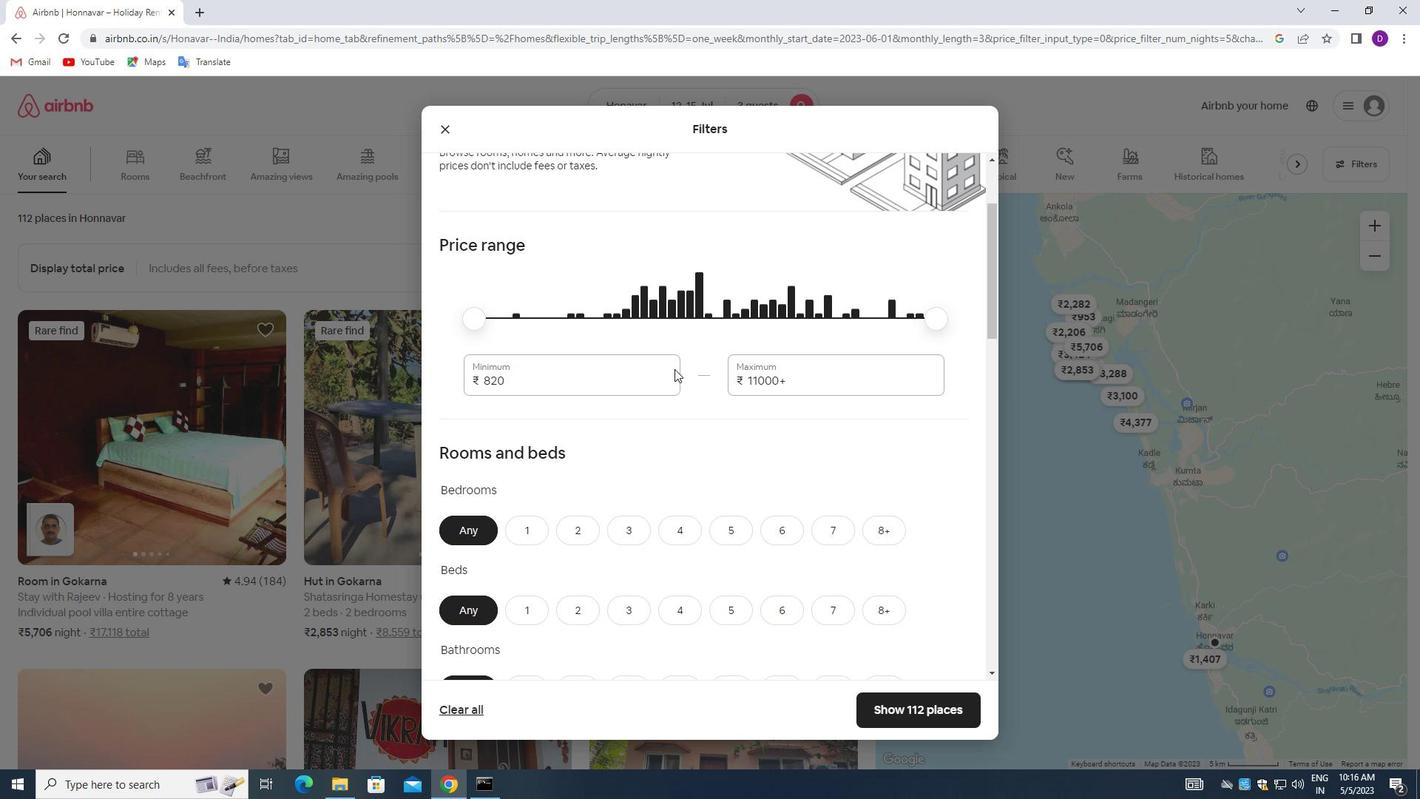 
Action: Mouse scrolled (651, 372) with delta (0, 0)
Screenshot: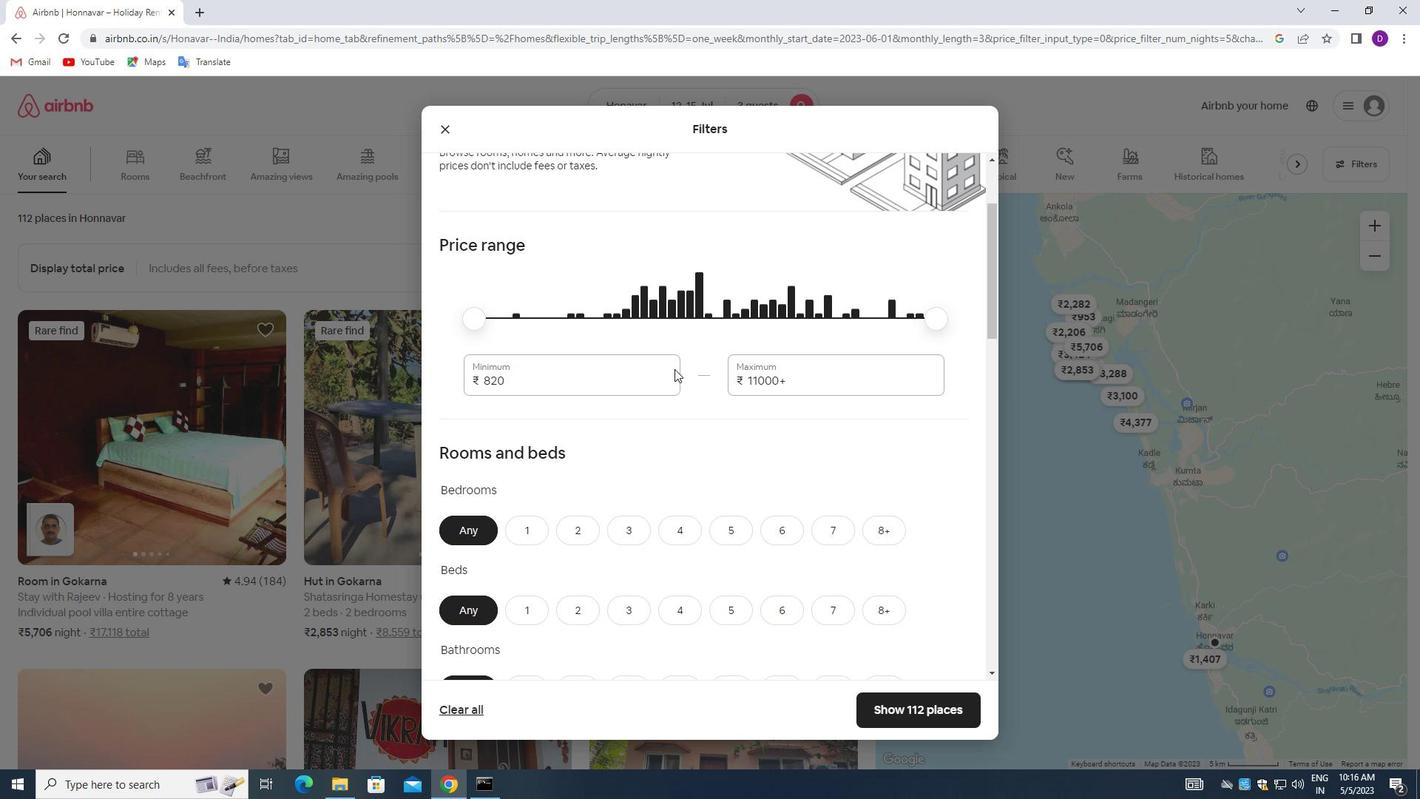 
Action: Mouse moved to (513, 233)
Screenshot: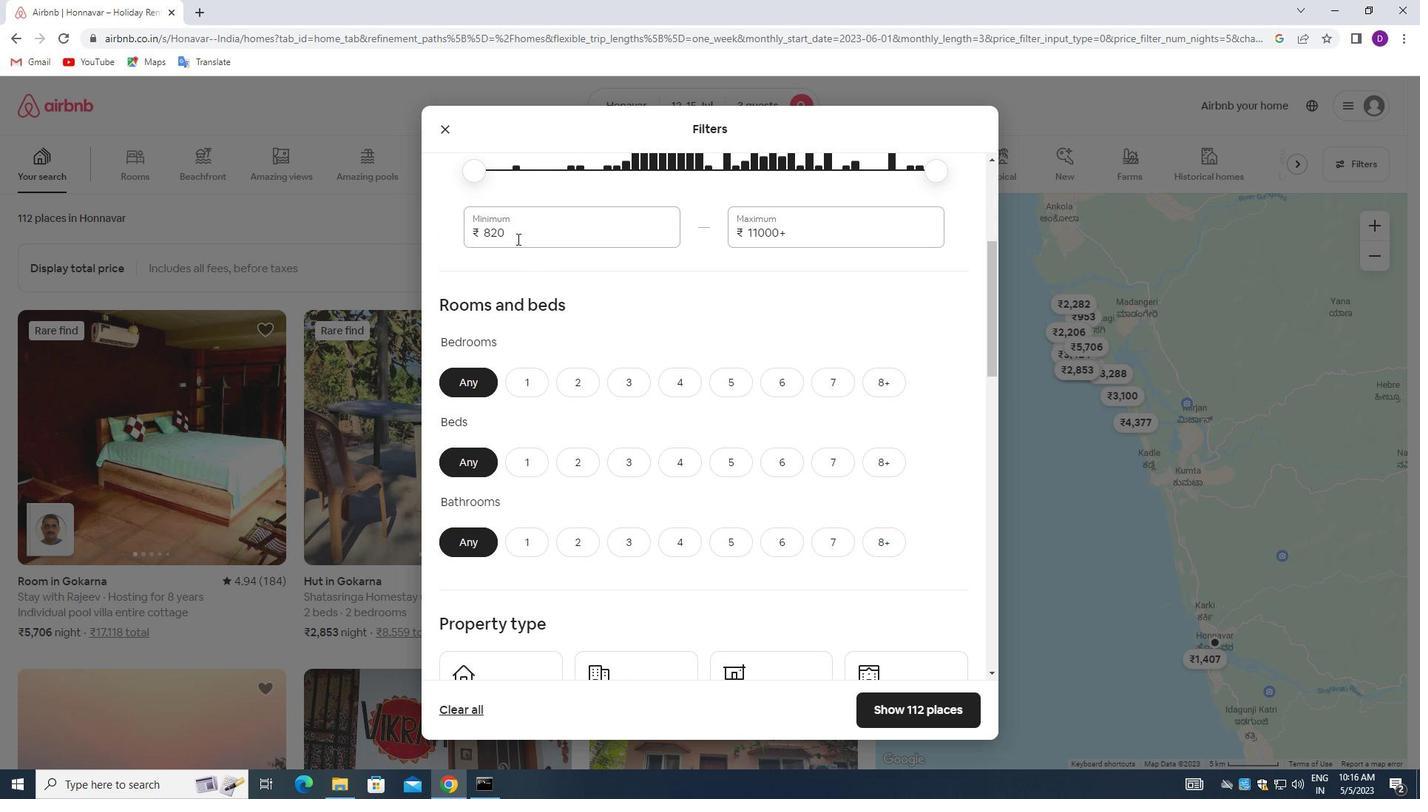 
Action: Mouse pressed left at (513, 233)
Screenshot: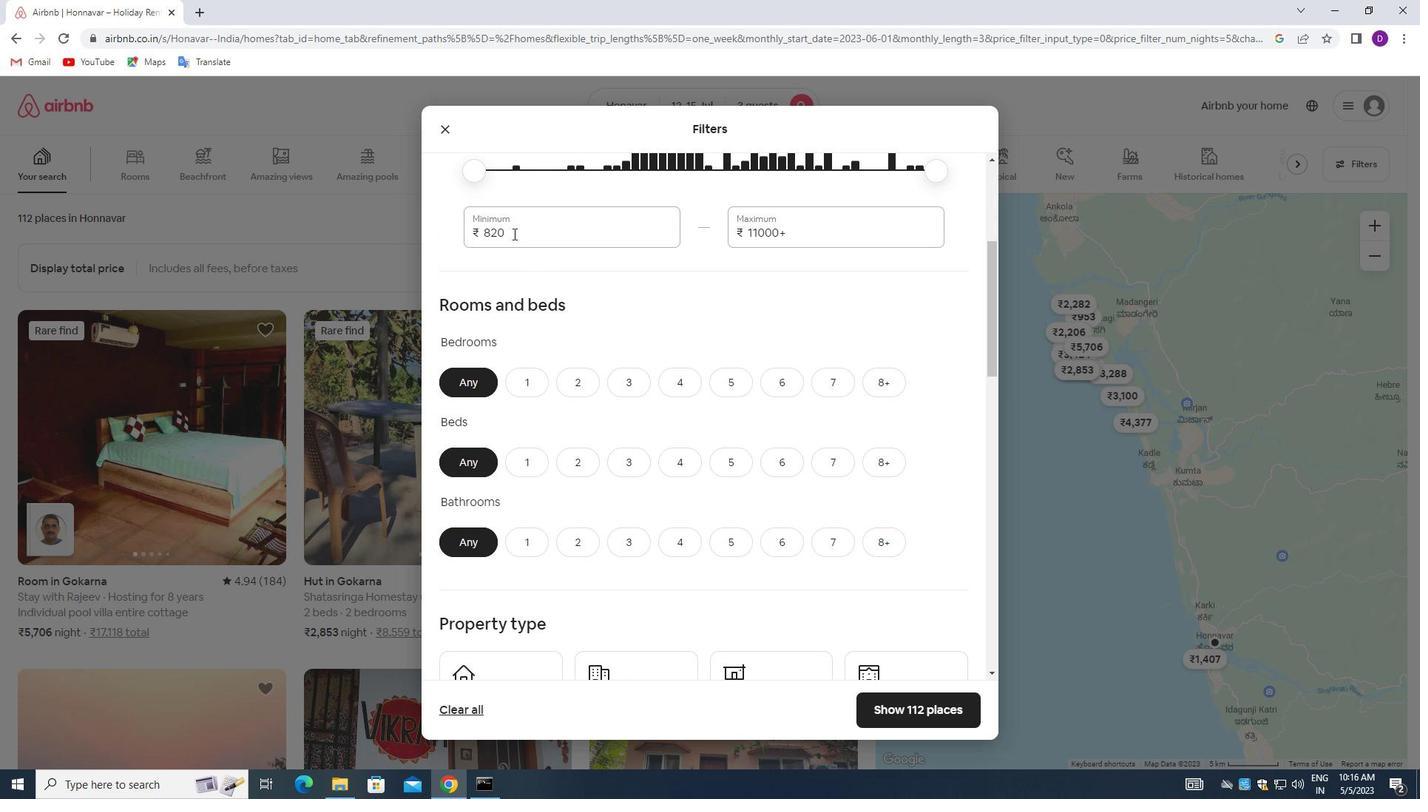 
Action: Mouse pressed left at (513, 233)
Screenshot: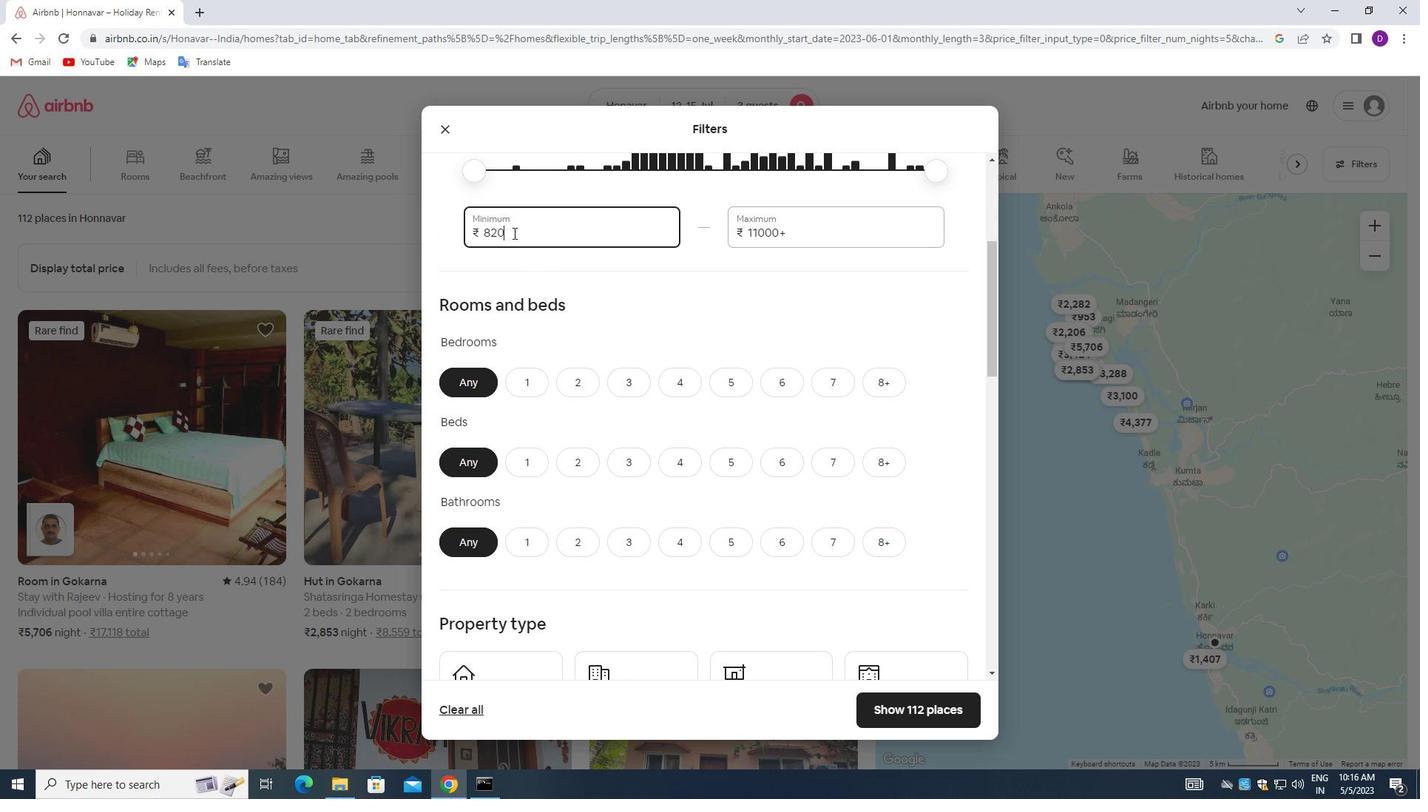 
Action: Key pressed 12000<Key.tab>16000
Screenshot: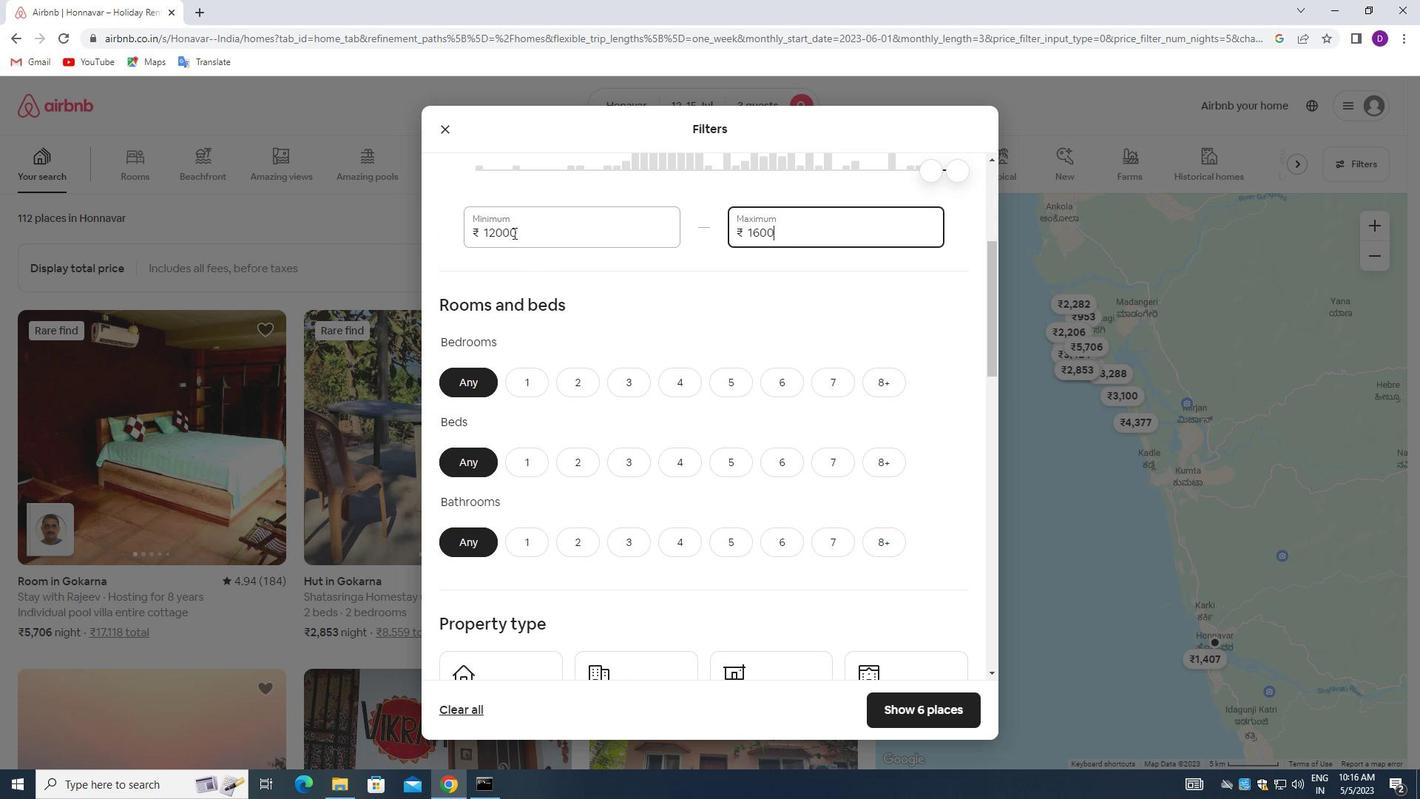 
Action: Mouse moved to (589, 316)
Screenshot: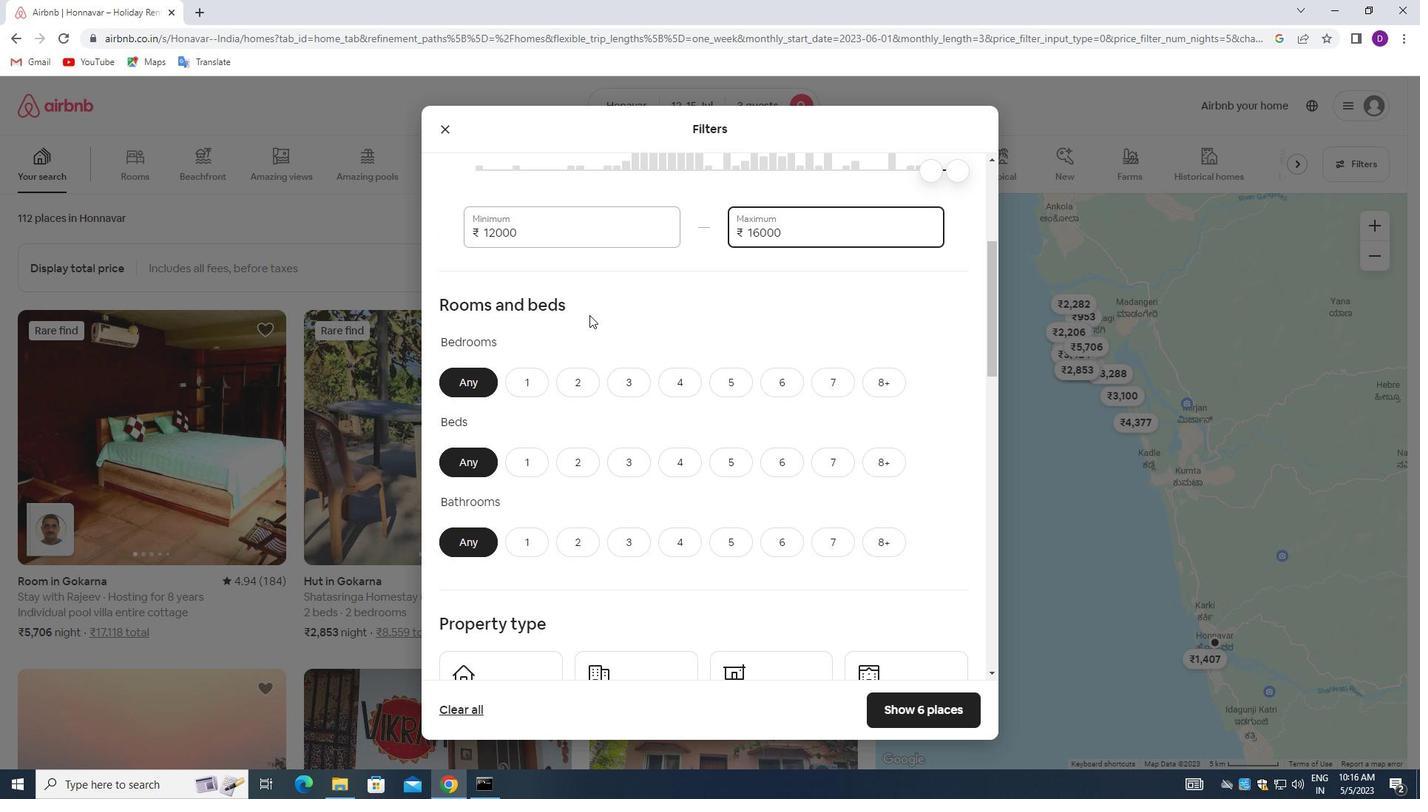 
Action: Mouse scrolled (589, 315) with delta (0, 0)
Screenshot: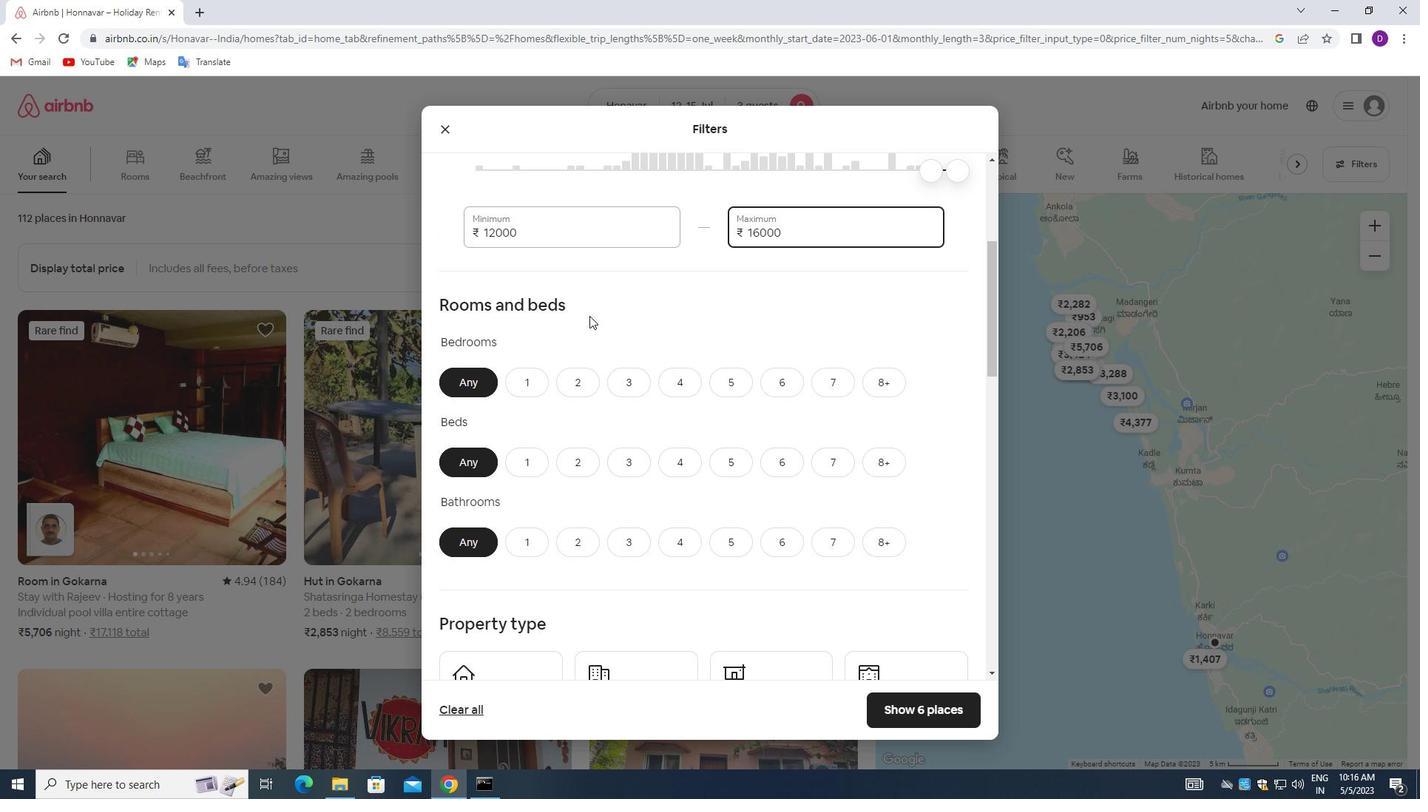 
Action: Mouse moved to (634, 330)
Screenshot: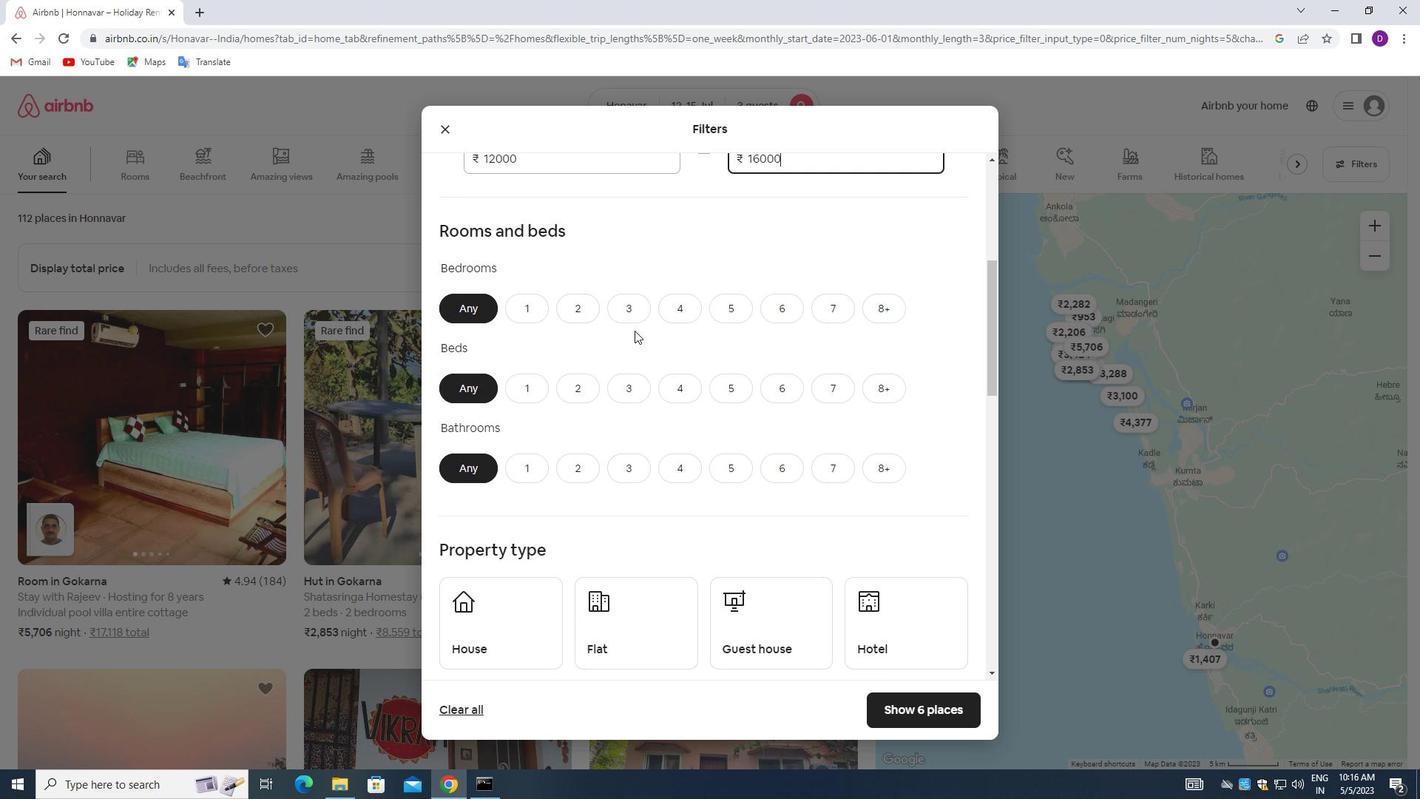 
Action: Mouse scrolled (634, 330) with delta (0, 0)
Screenshot: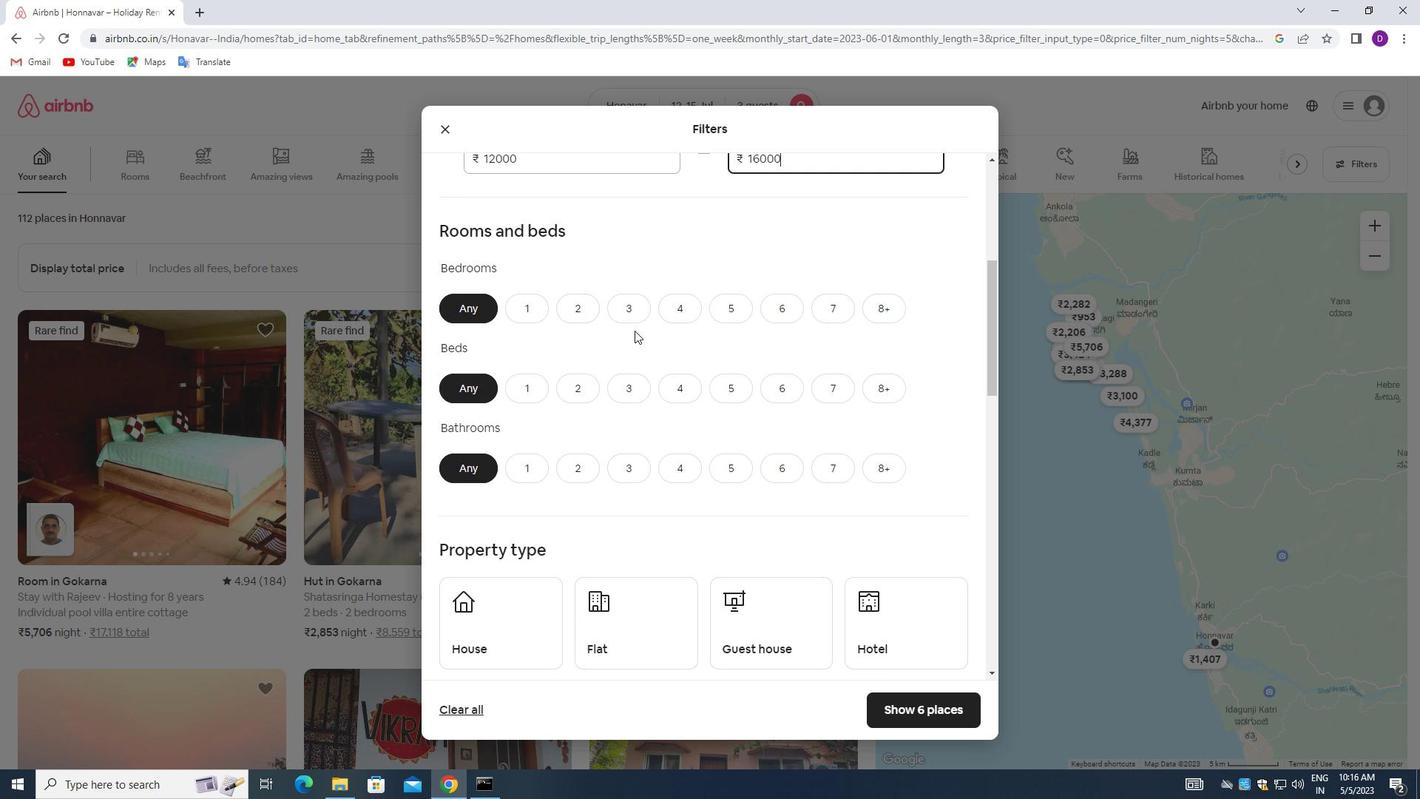 
Action: Mouse moved to (578, 346)
Screenshot: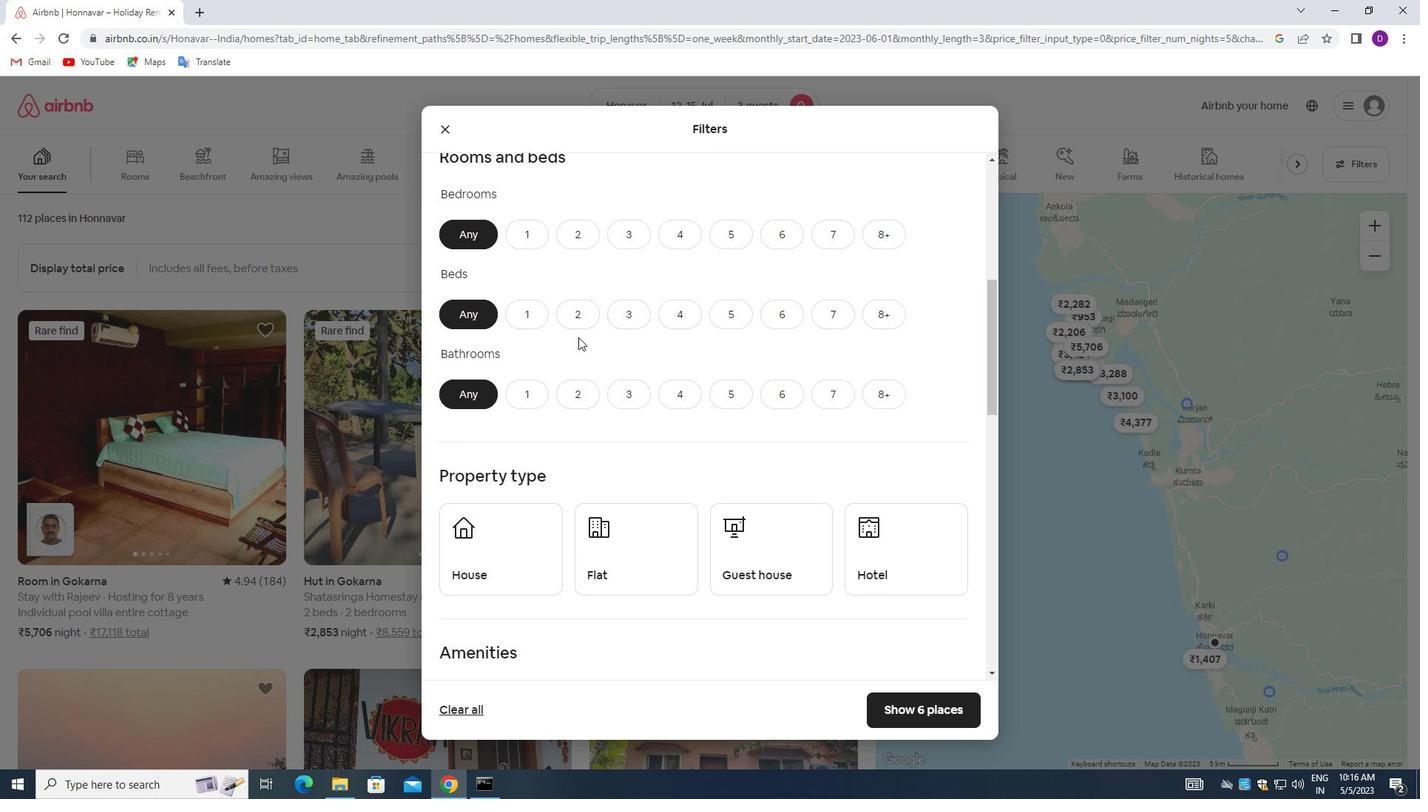 
Action: Mouse scrolled (578, 347) with delta (0, 0)
Screenshot: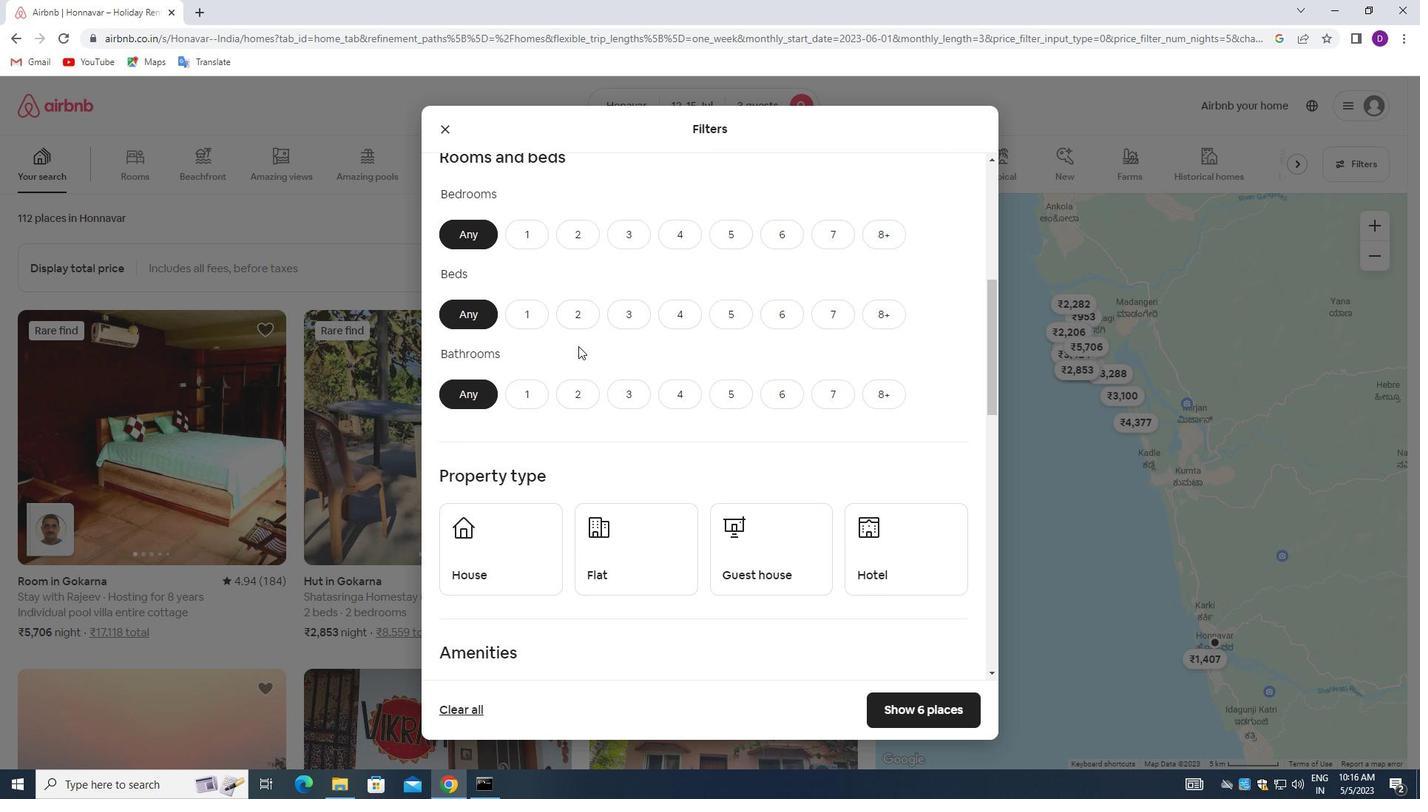 
Action: Mouse scrolled (578, 347) with delta (0, 0)
Screenshot: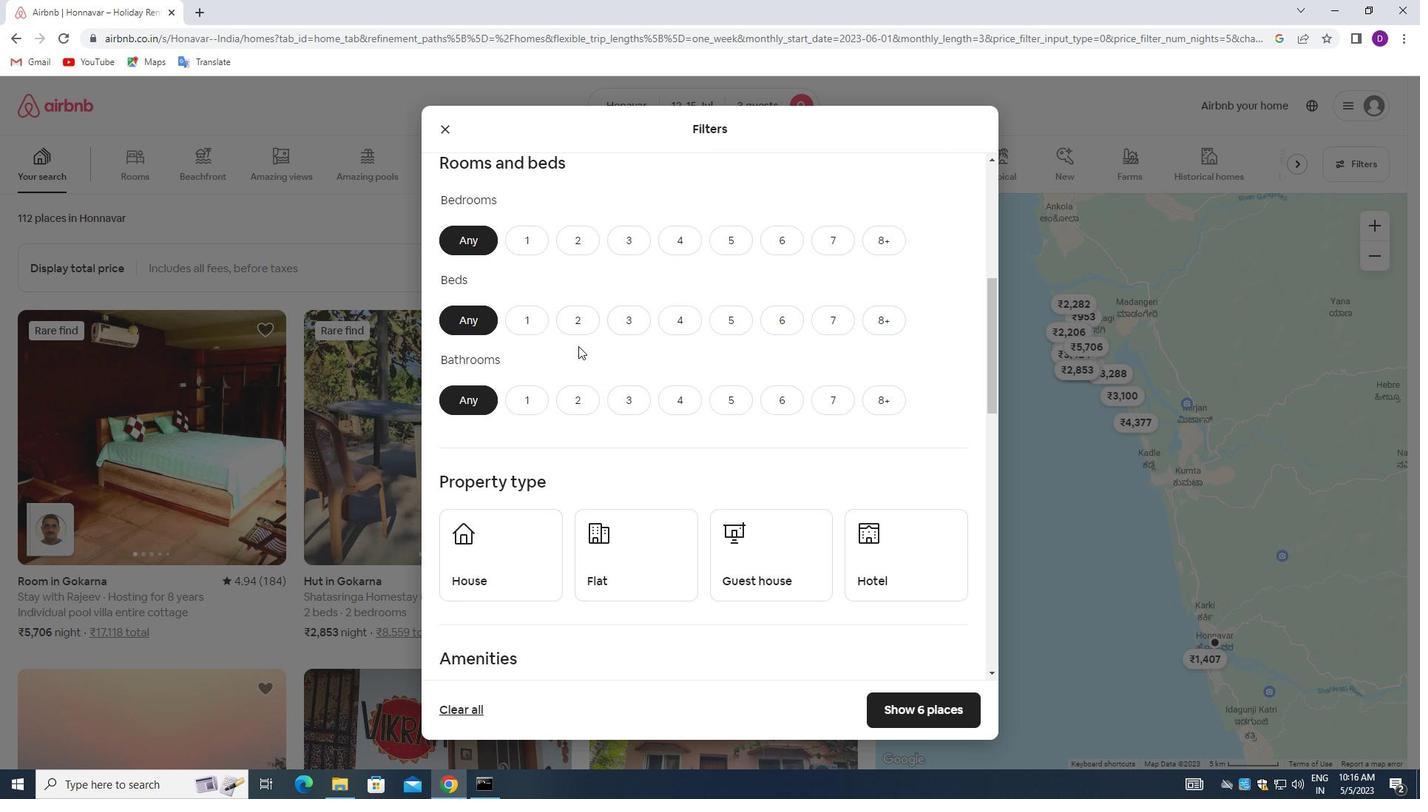 
Action: Mouse scrolled (578, 347) with delta (0, 0)
Screenshot: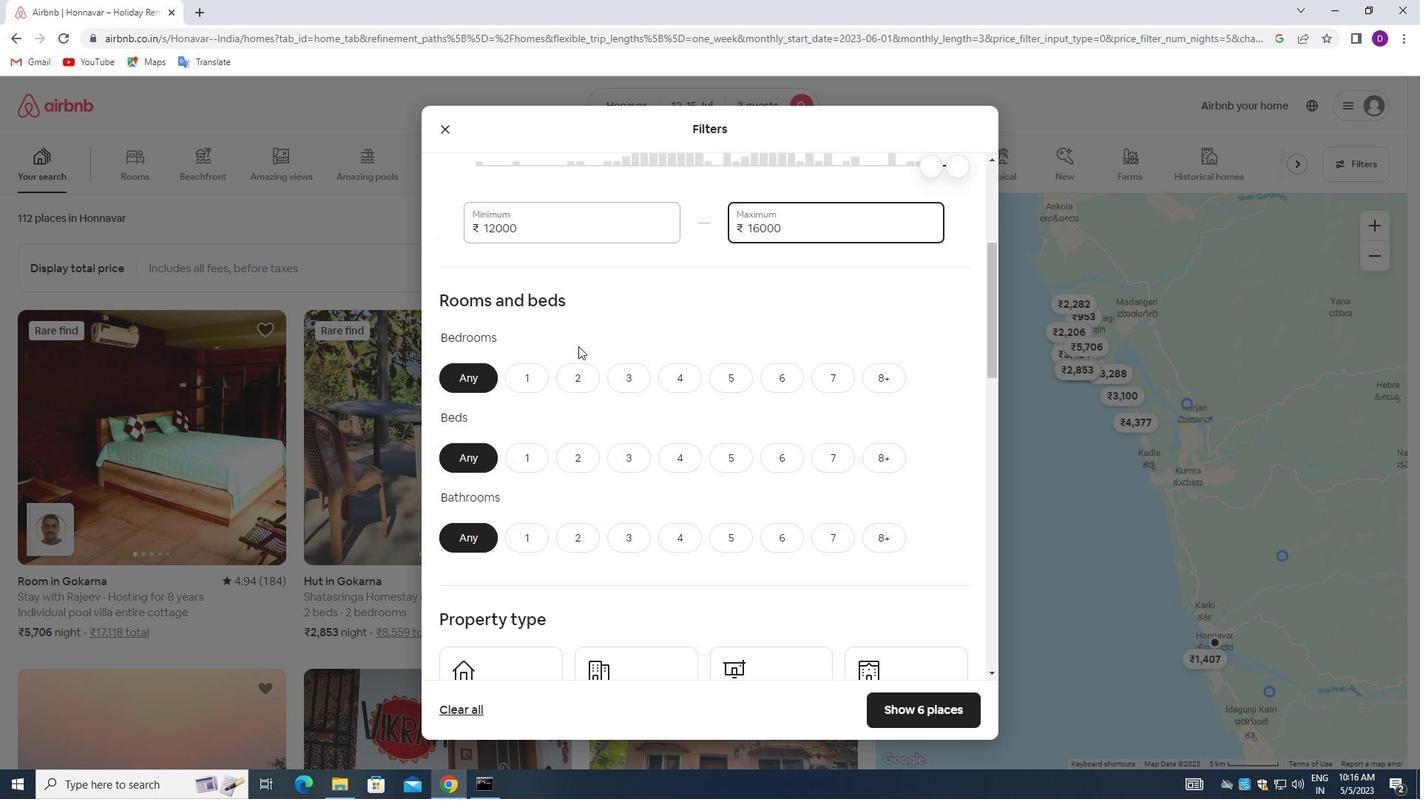 
Action: Mouse moved to (582, 378)
Screenshot: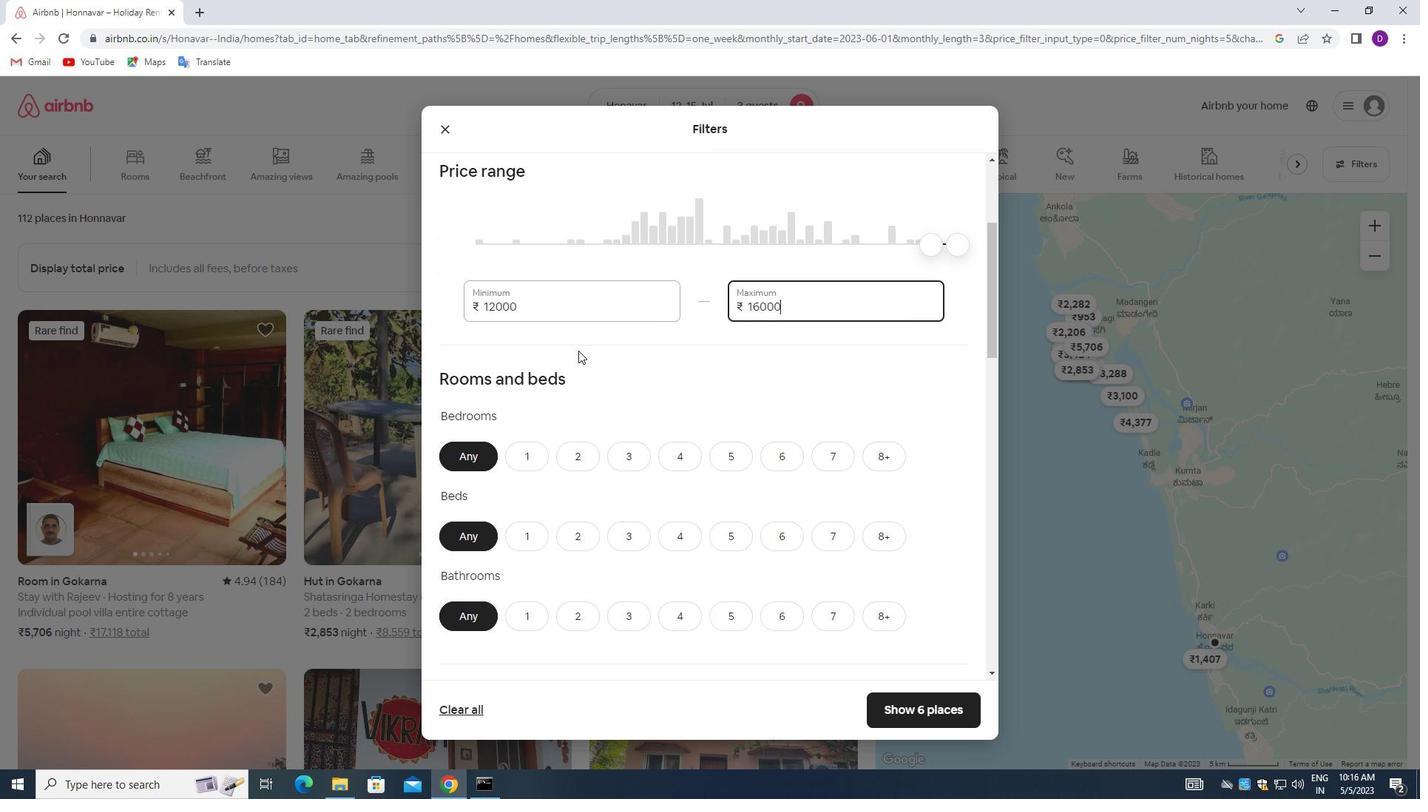 
Action: Mouse scrolled (582, 378) with delta (0, 0)
Screenshot: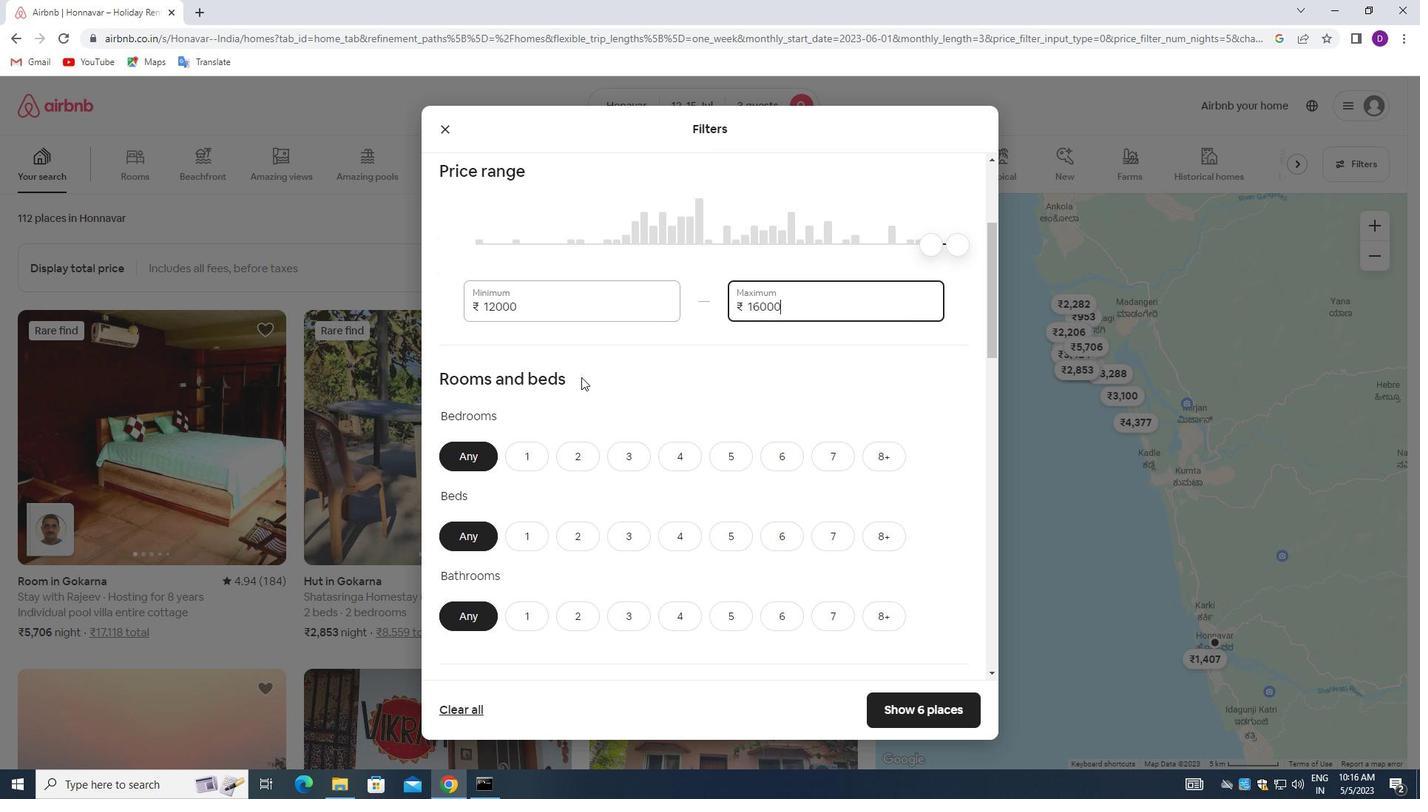 
Action: Mouse scrolled (582, 377) with delta (0, 0)
Screenshot: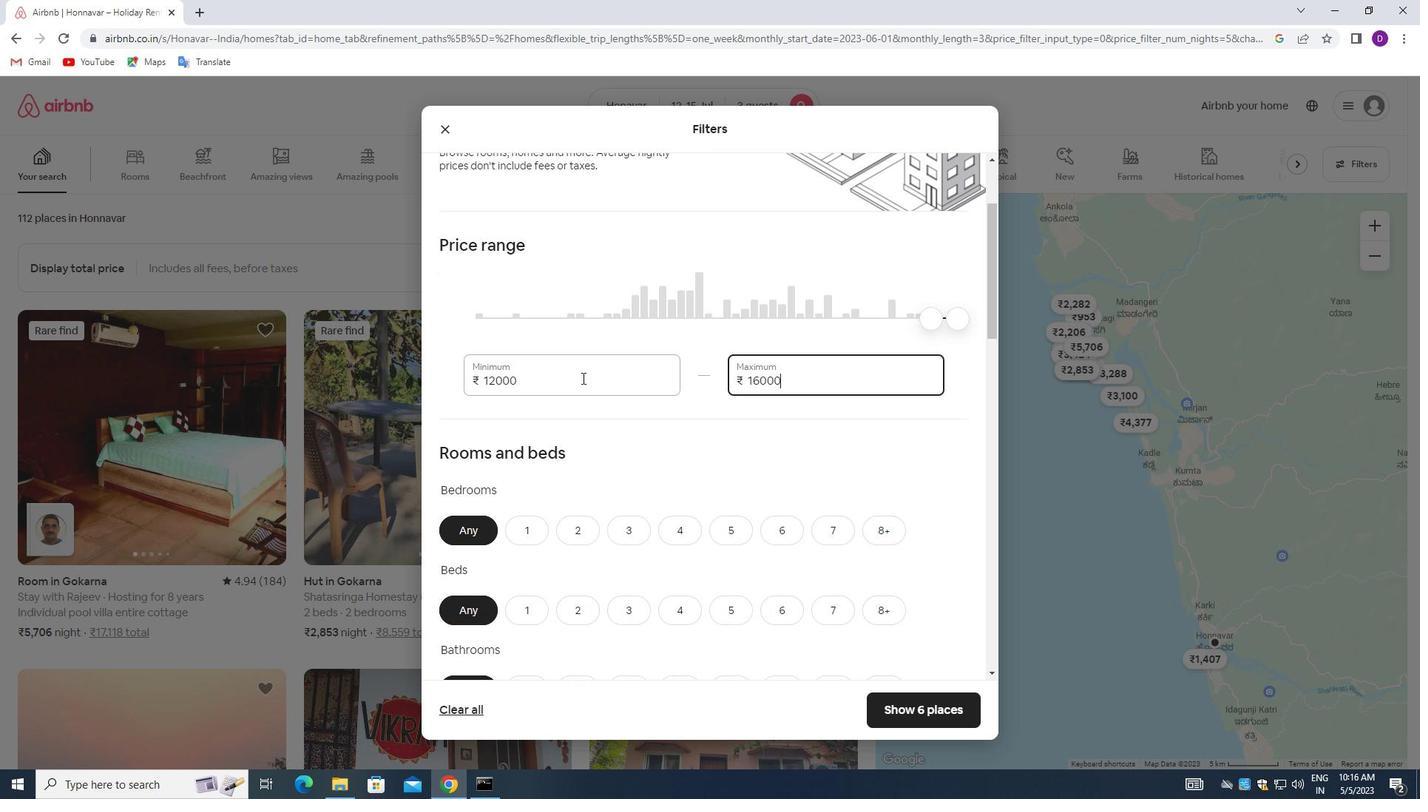 
Action: Mouse scrolled (582, 377) with delta (0, 0)
Screenshot: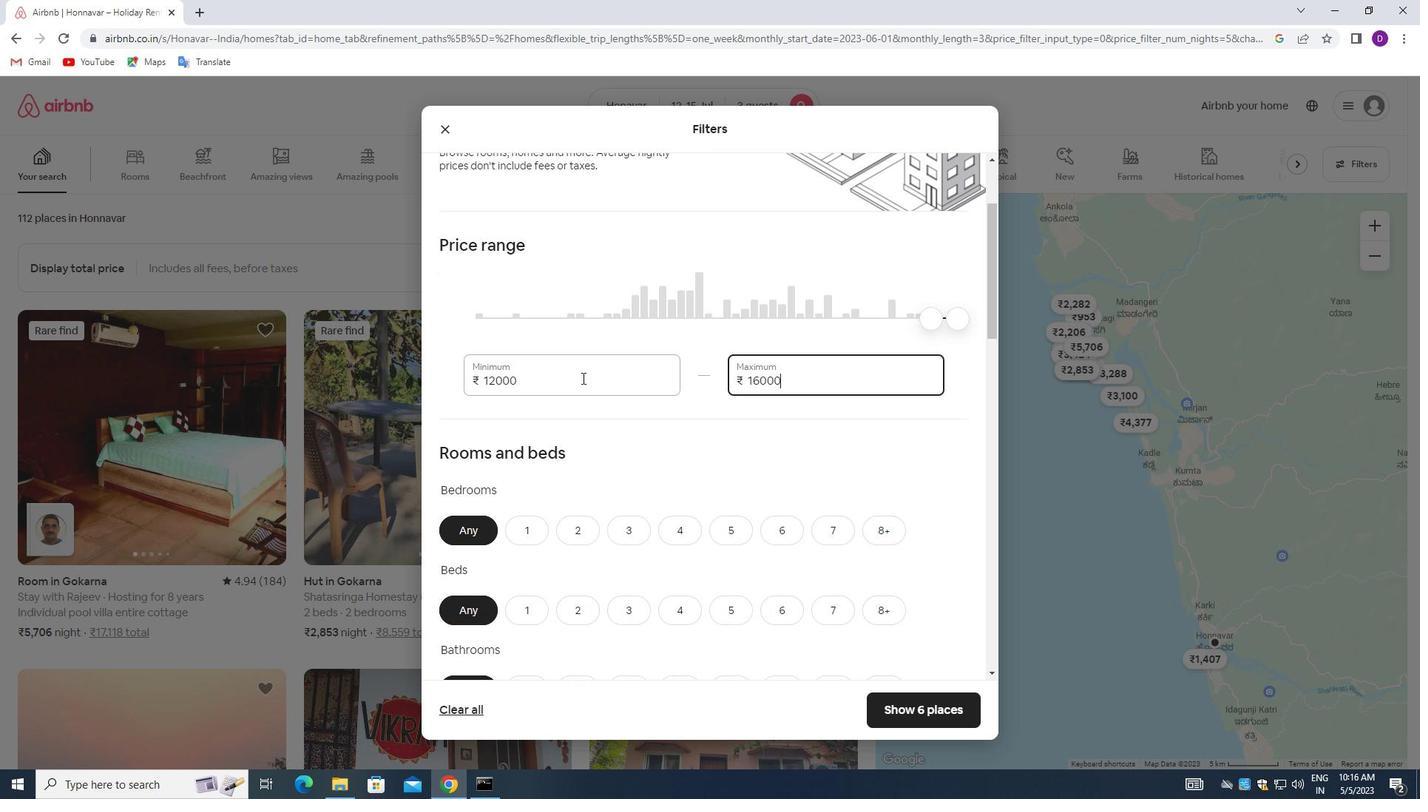 
Action: Mouse moved to (582, 379)
Screenshot: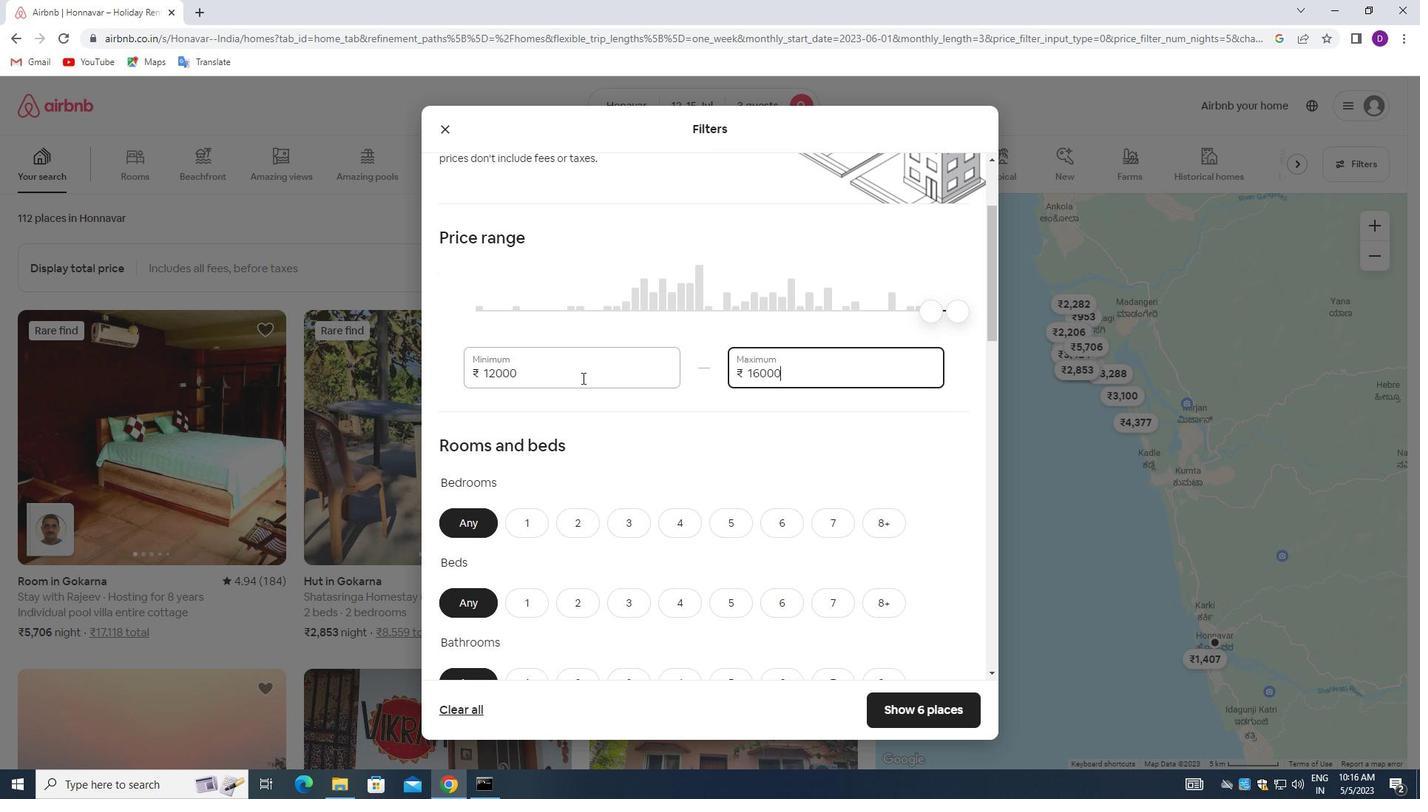 
Action: Mouse scrolled (582, 378) with delta (0, 0)
Screenshot: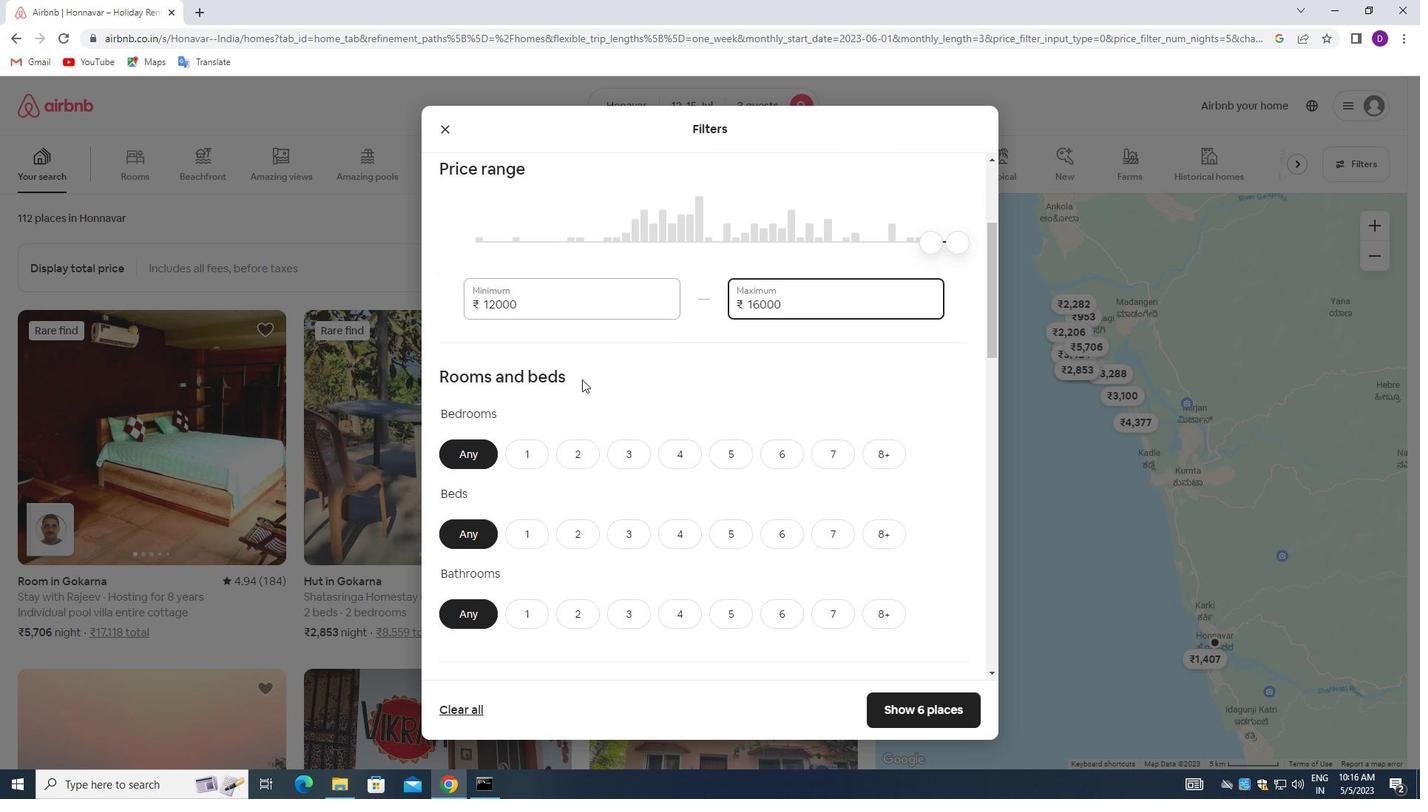 
Action: Mouse moved to (574, 313)
Screenshot: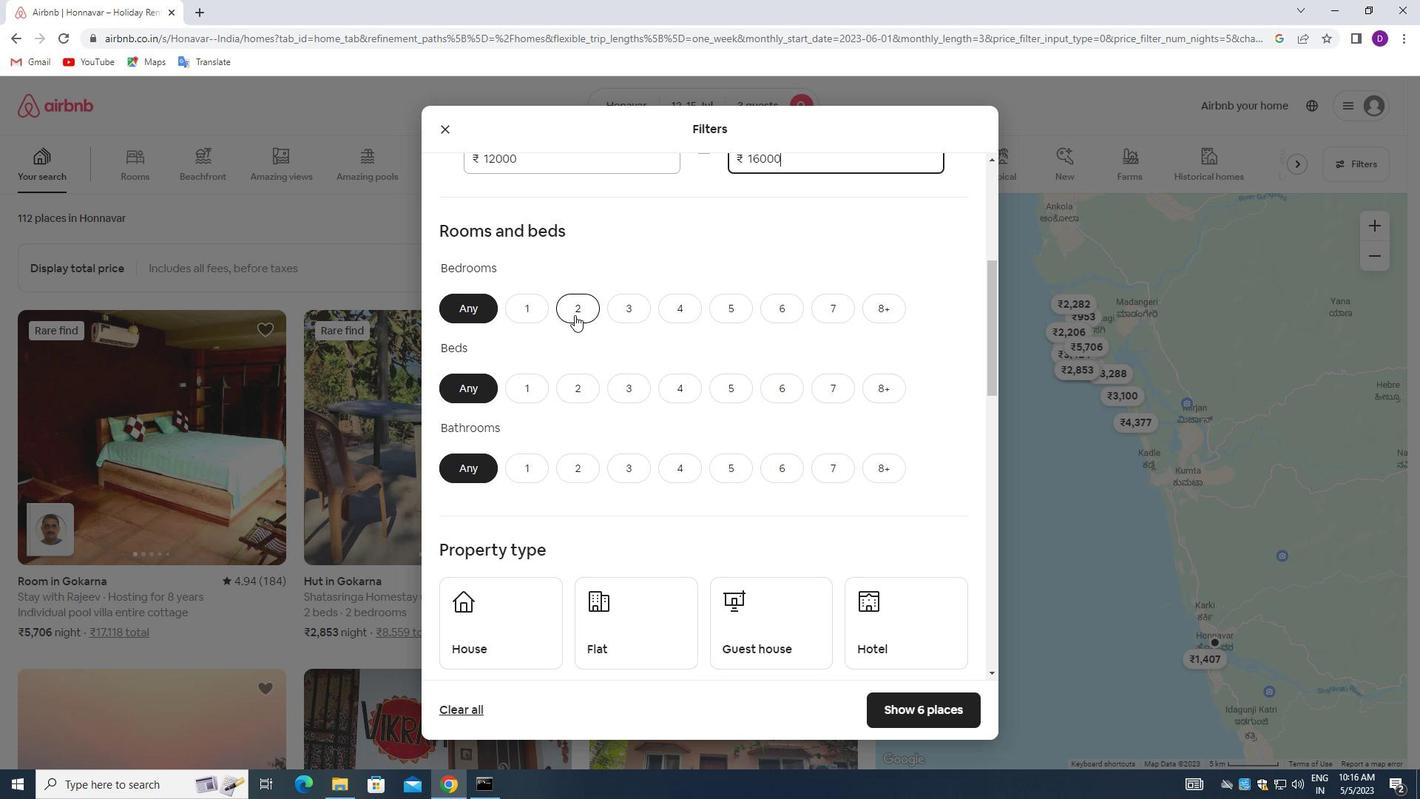 
Action: Mouse pressed left at (574, 313)
Screenshot: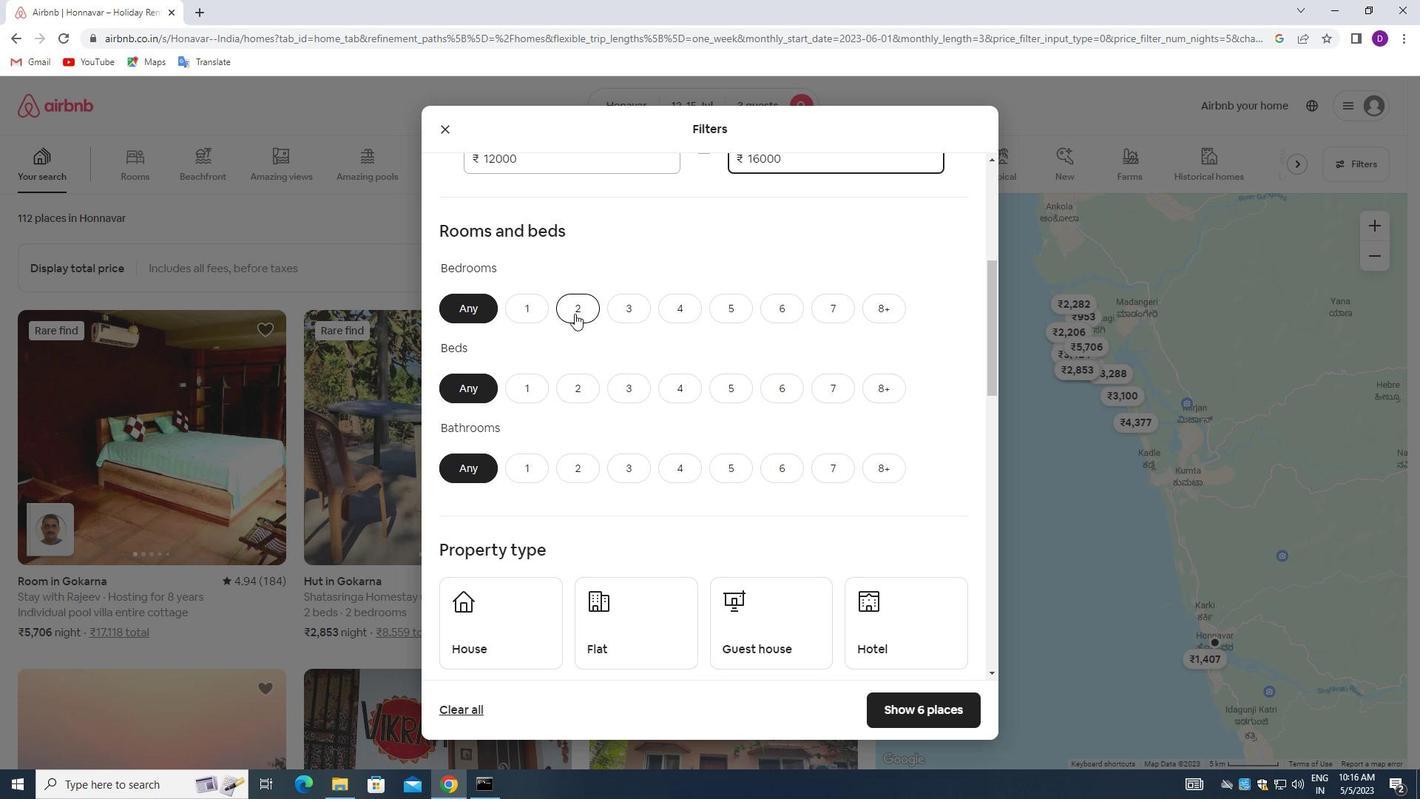 
Action: Mouse moved to (615, 380)
Screenshot: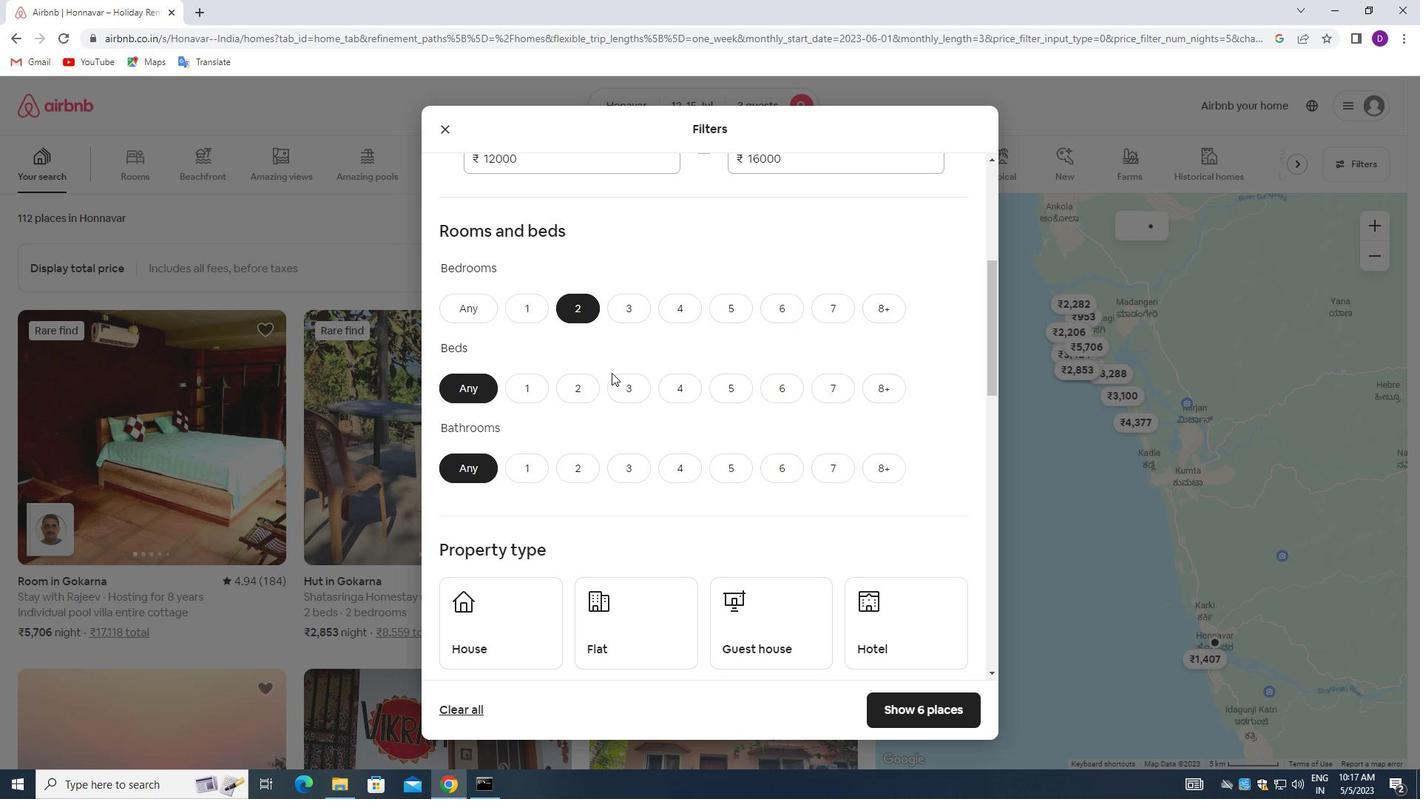 
Action: Mouse pressed left at (615, 380)
Screenshot: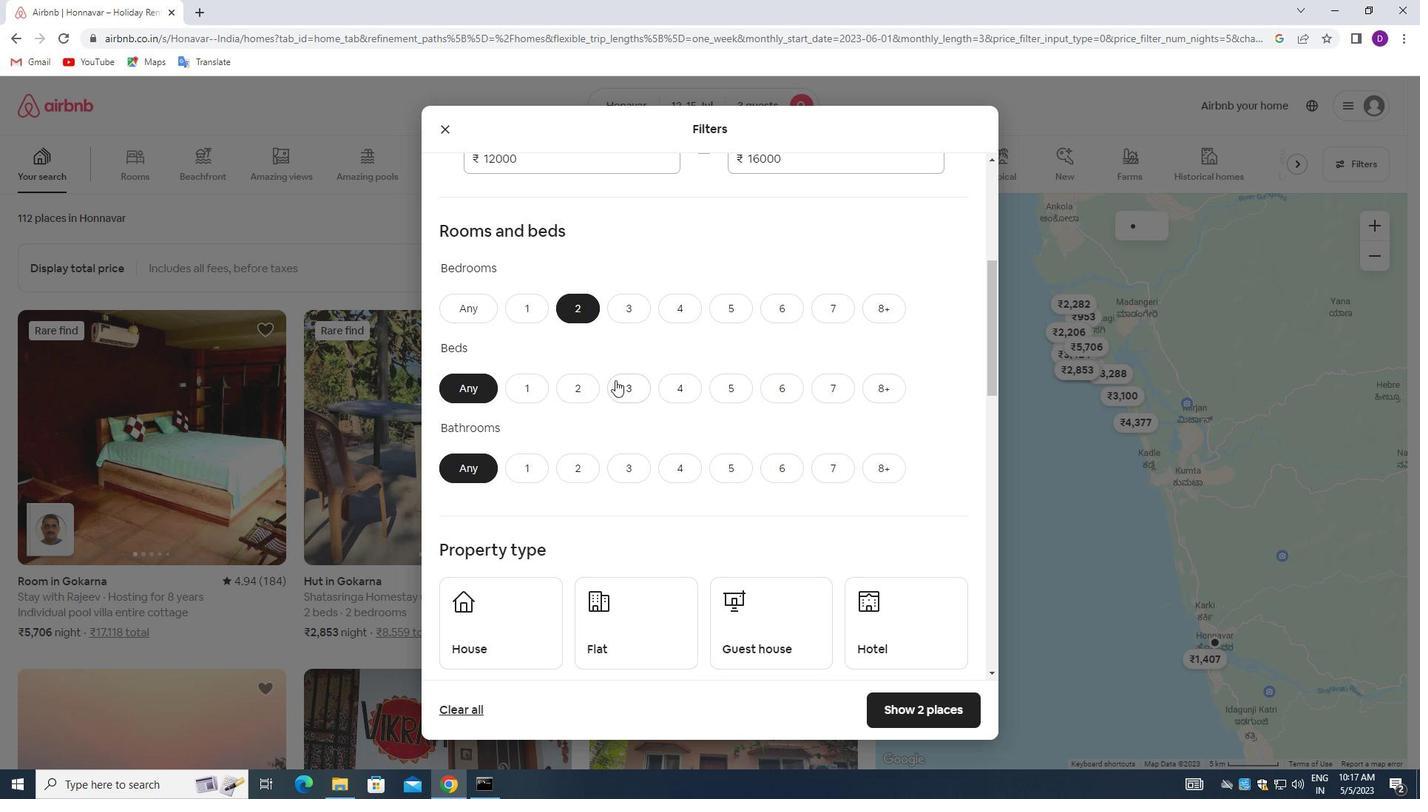 
Action: Mouse moved to (531, 465)
Screenshot: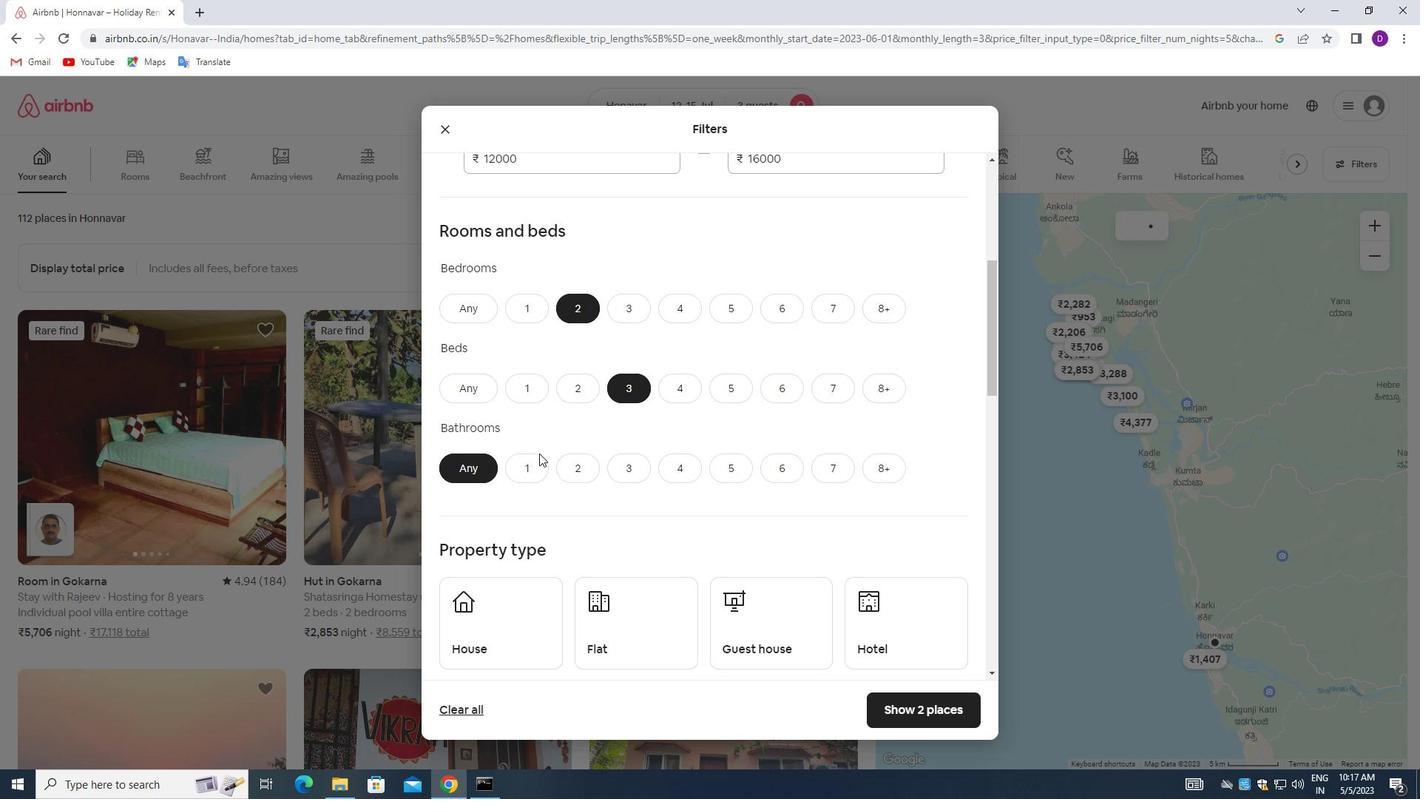 
Action: Mouse pressed left at (531, 465)
Screenshot: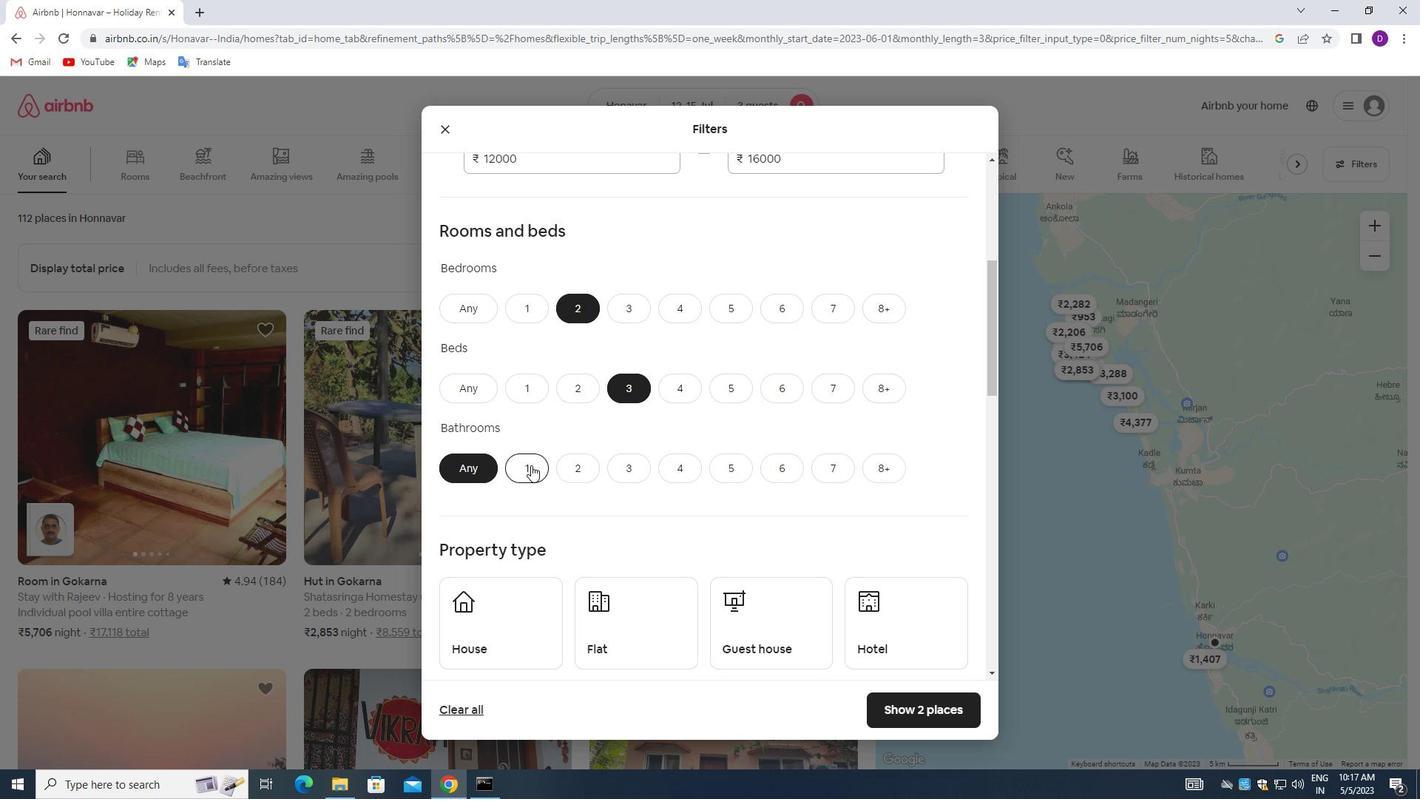 
Action: Mouse moved to (613, 417)
Screenshot: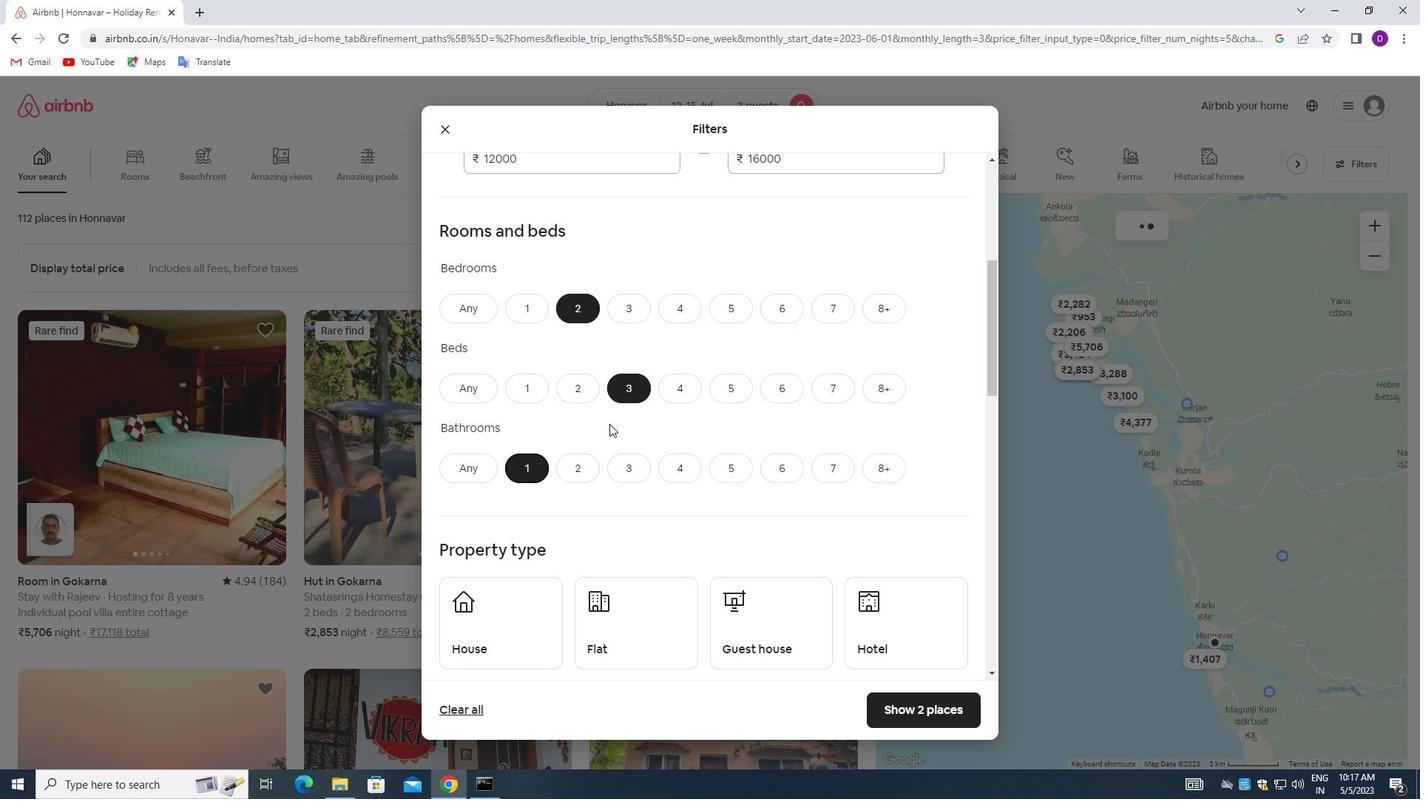 
Action: Mouse scrolled (613, 418) with delta (0, 0)
Screenshot: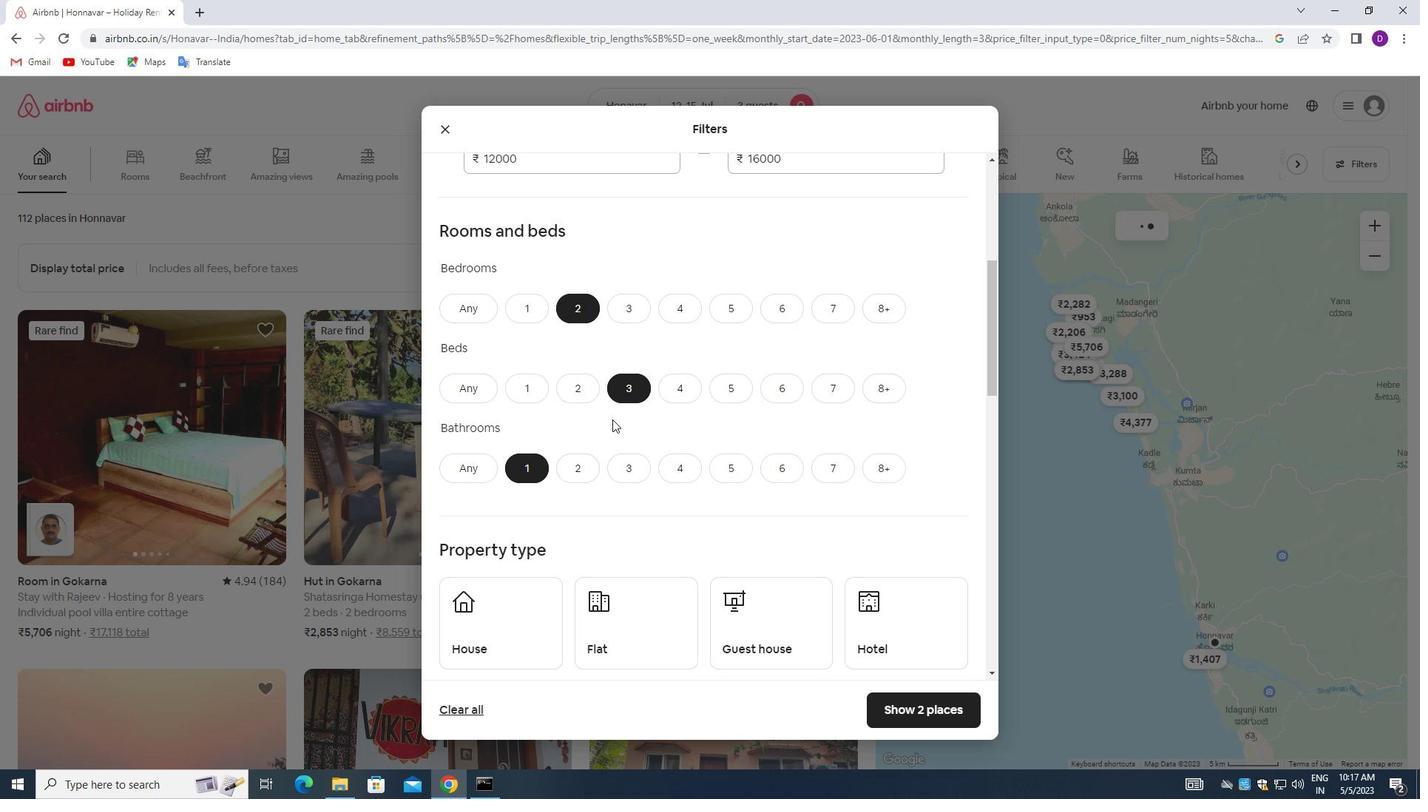 
Action: Mouse scrolled (613, 418) with delta (0, 0)
Screenshot: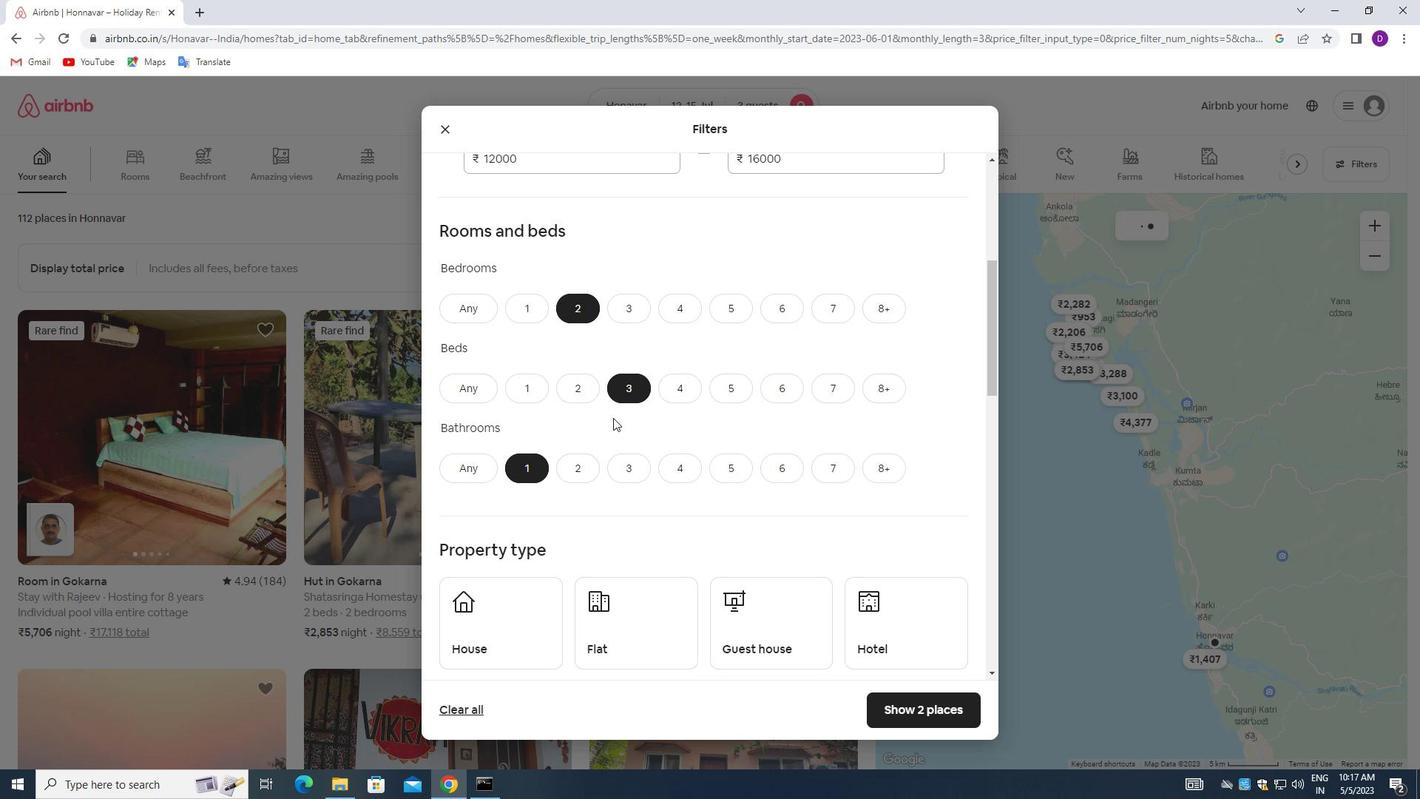 
Action: Mouse scrolled (613, 418) with delta (0, 0)
Screenshot: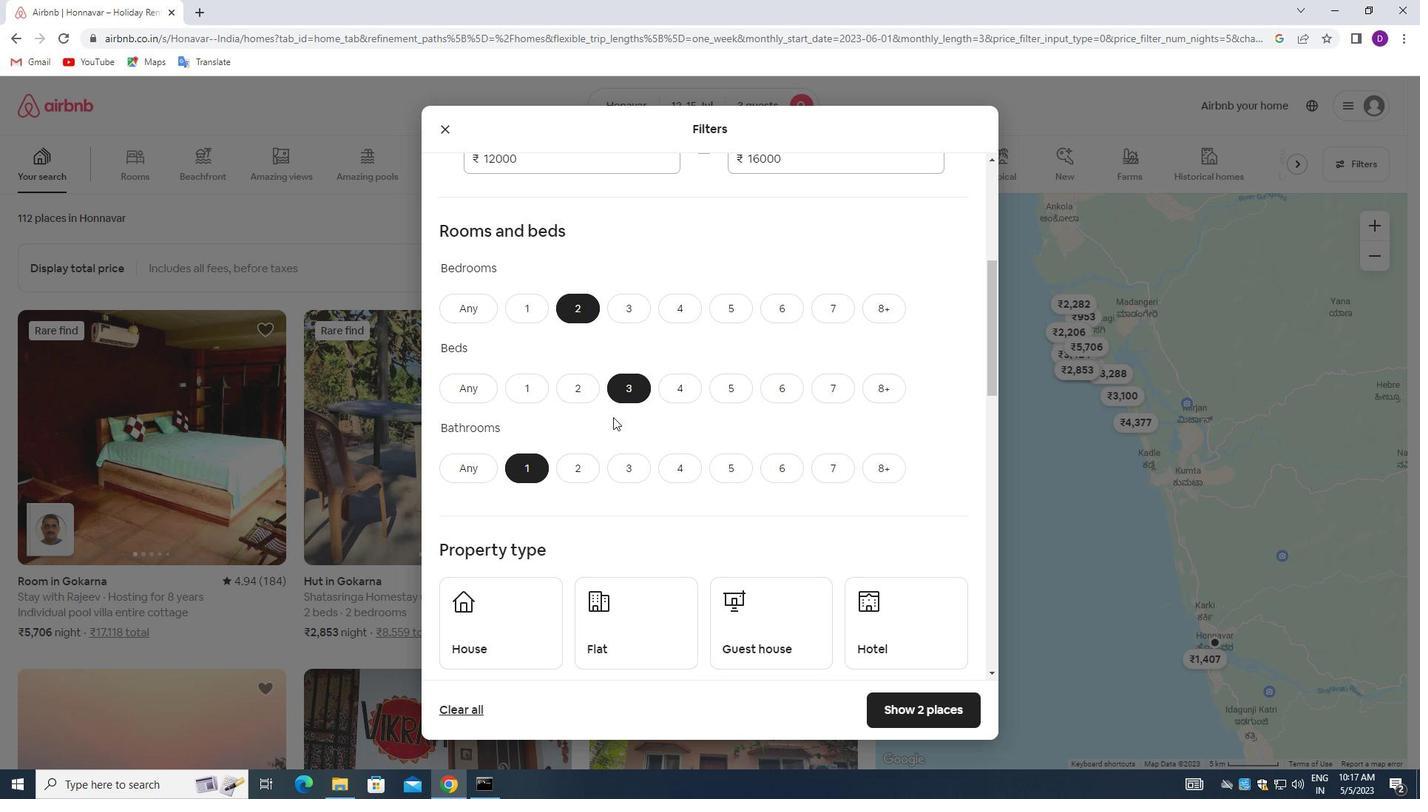
Action: Mouse scrolled (613, 418) with delta (0, 0)
Screenshot: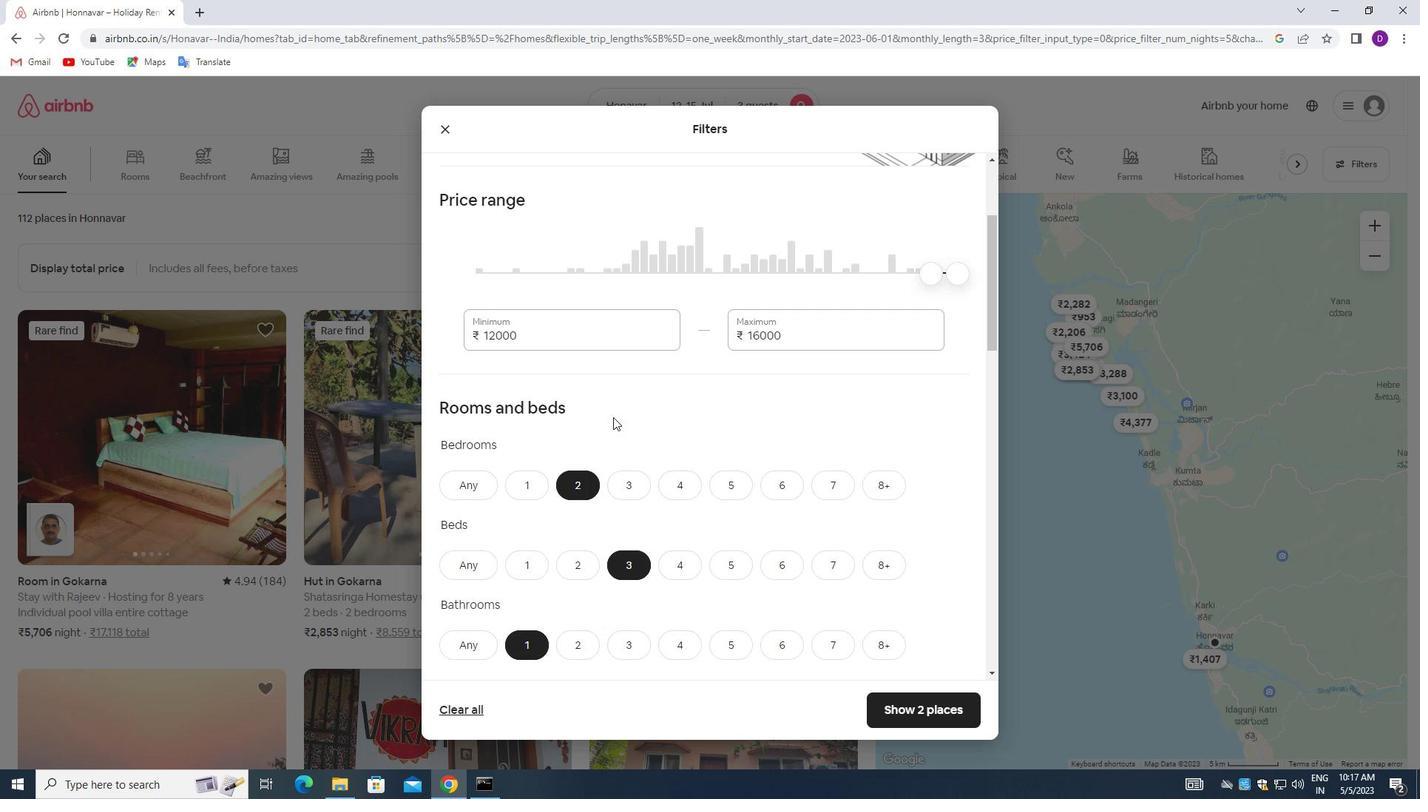 
Action: Mouse scrolled (613, 418) with delta (0, 0)
Screenshot: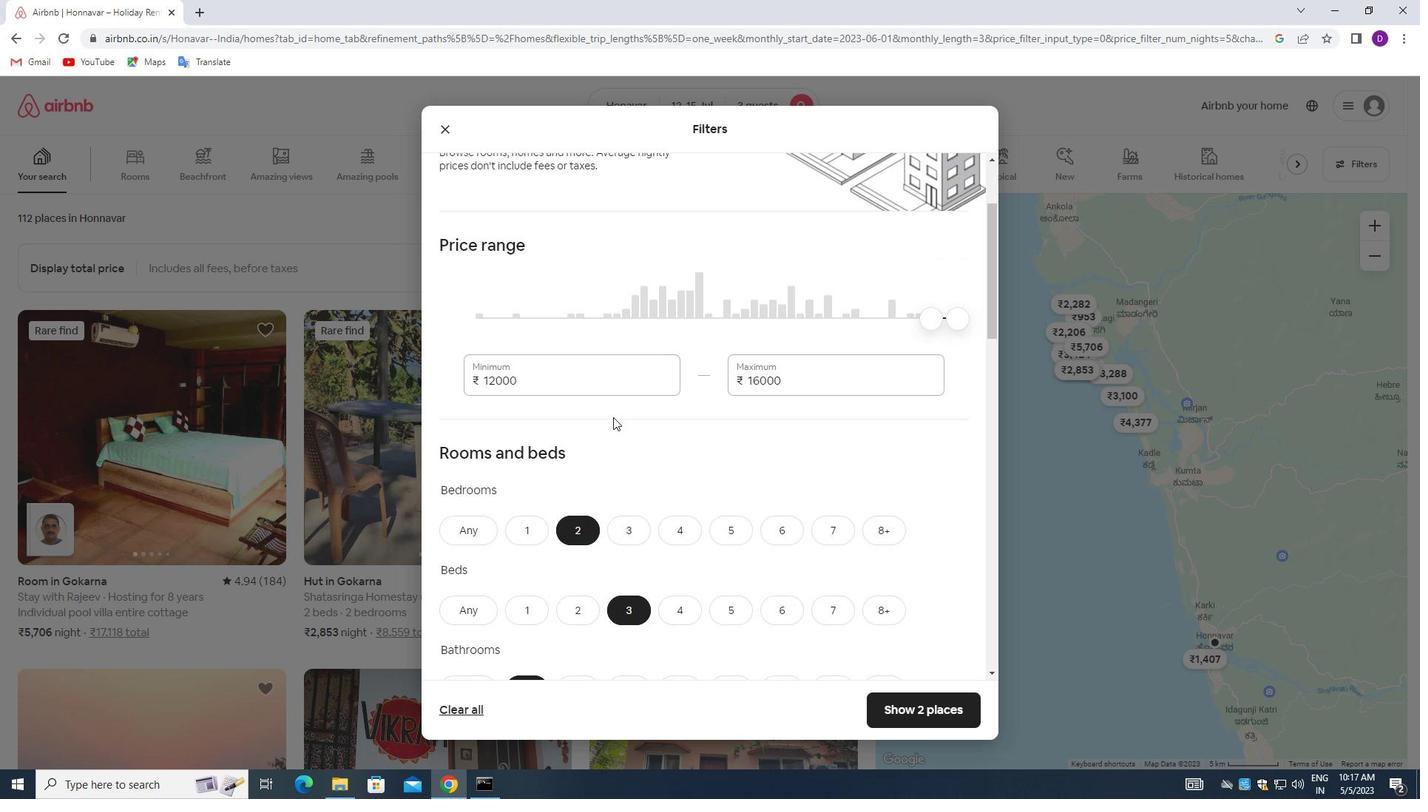 
Action: Mouse moved to (614, 417)
Screenshot: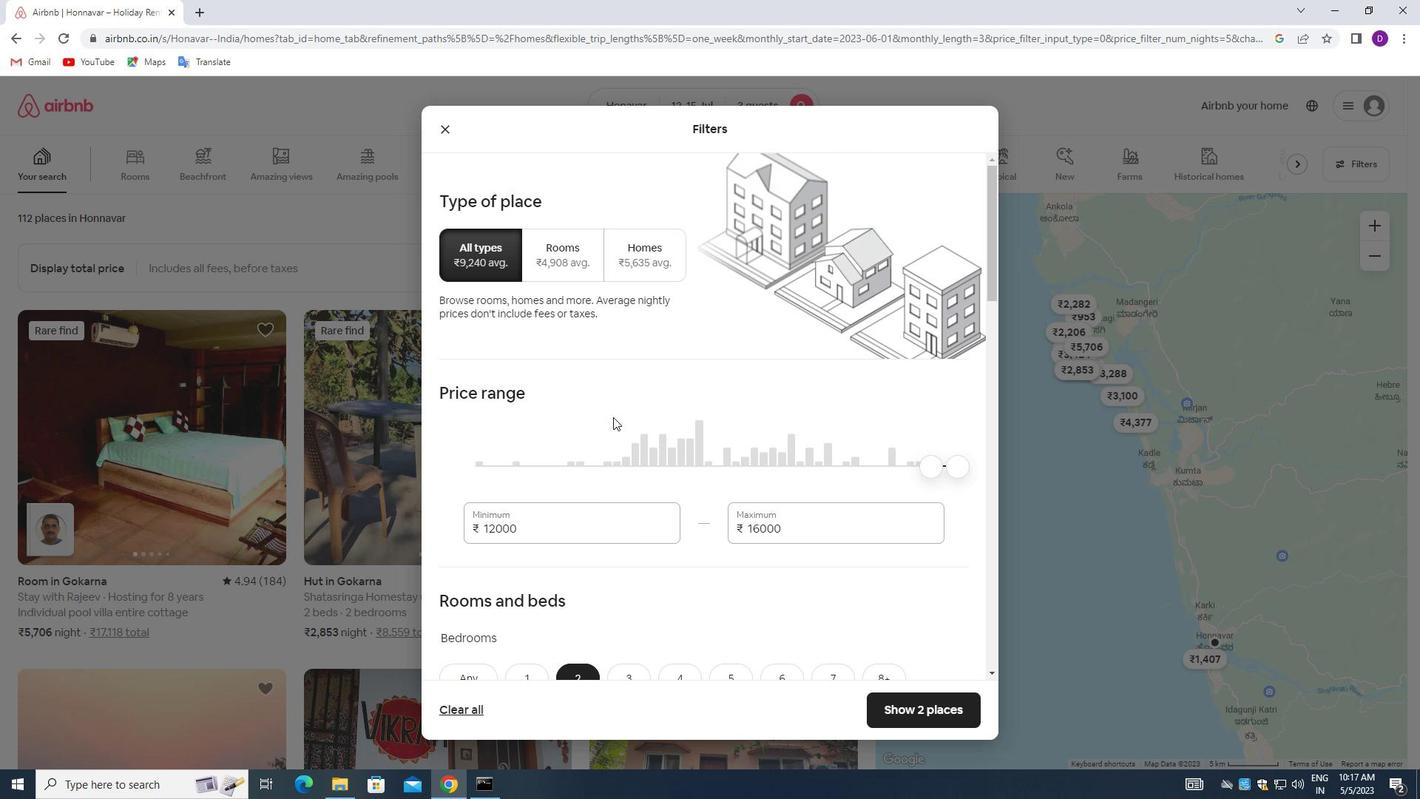 
Action: Mouse scrolled (614, 418) with delta (0, 0)
Screenshot: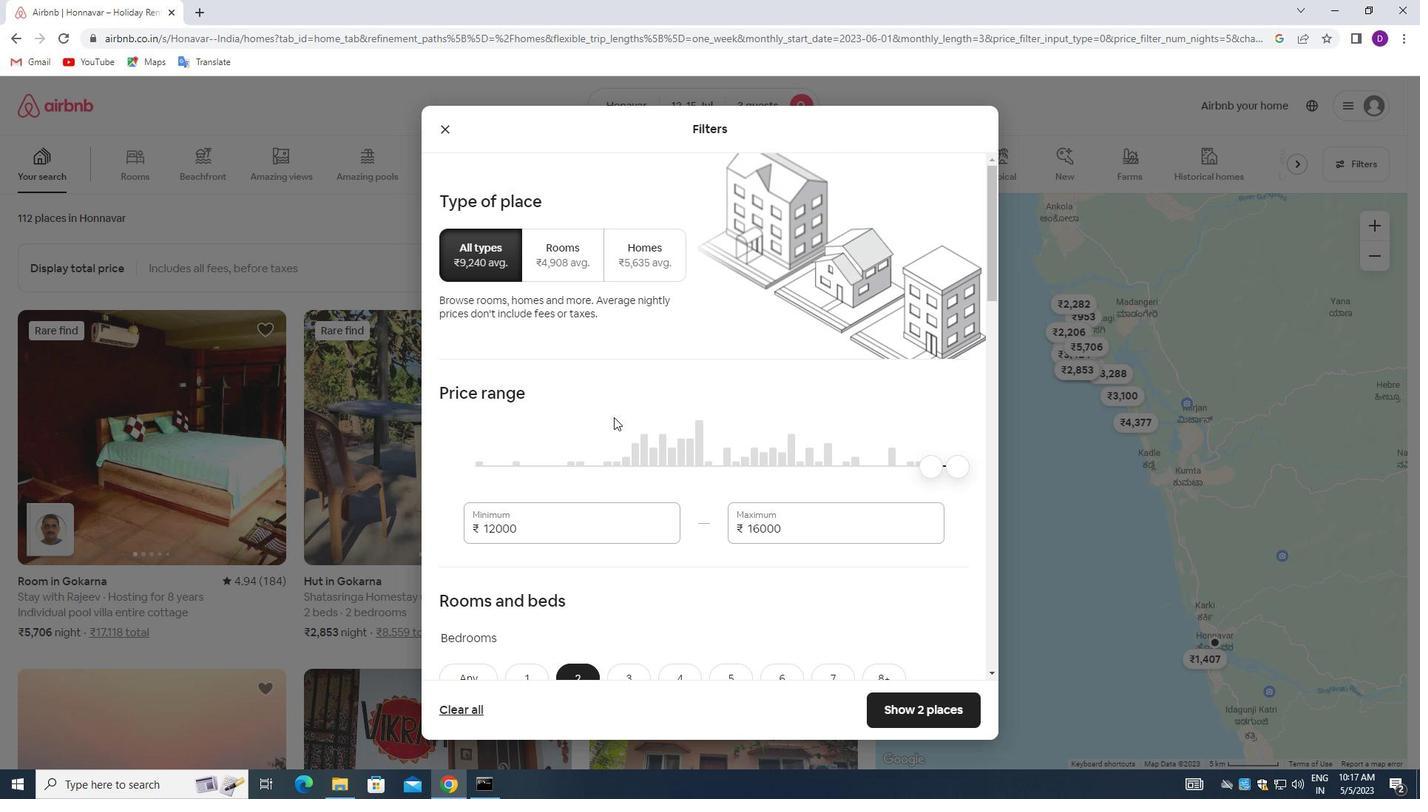 
Action: Mouse scrolled (614, 418) with delta (0, 0)
Screenshot: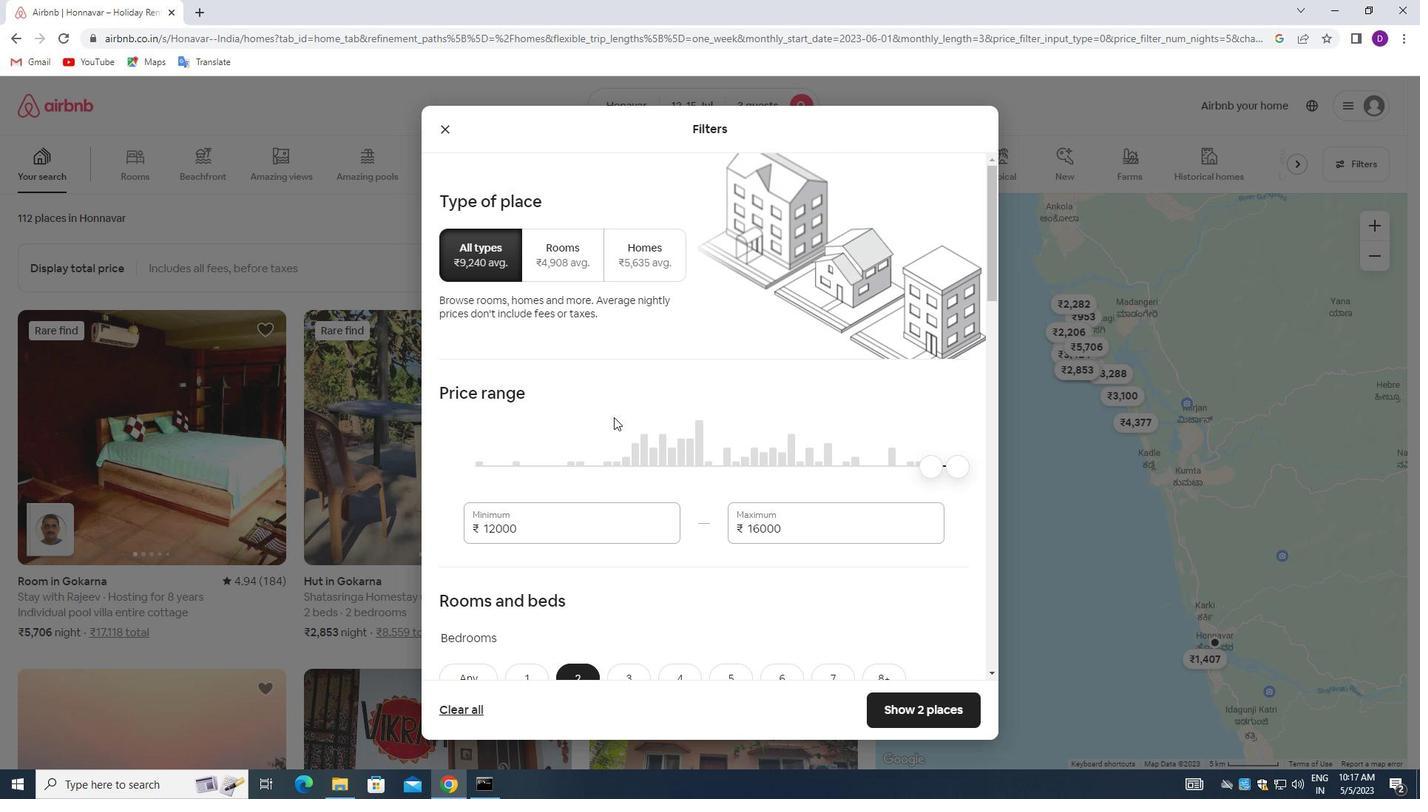 
Action: Mouse scrolled (614, 418) with delta (0, 0)
Screenshot: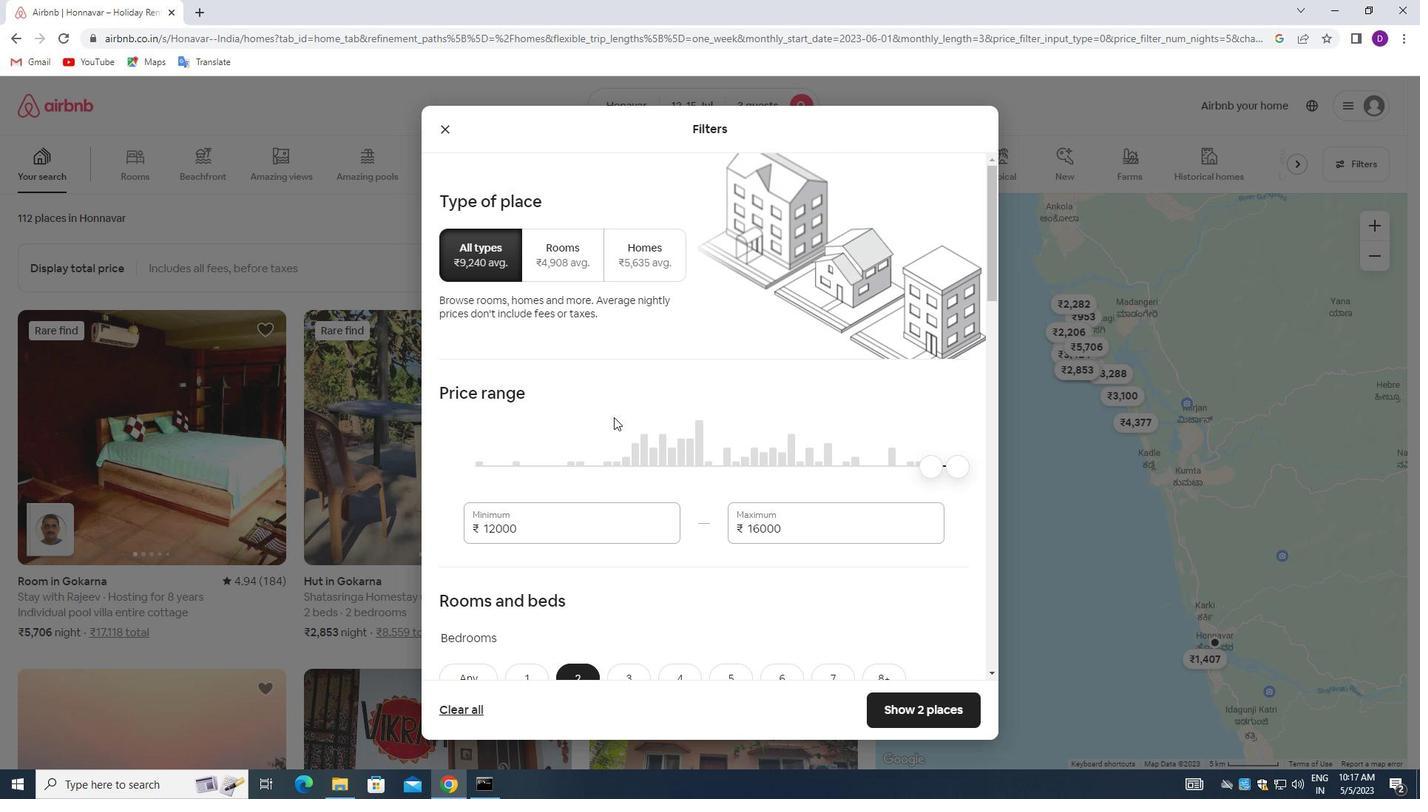 
Action: Mouse scrolled (614, 418) with delta (0, 0)
Screenshot: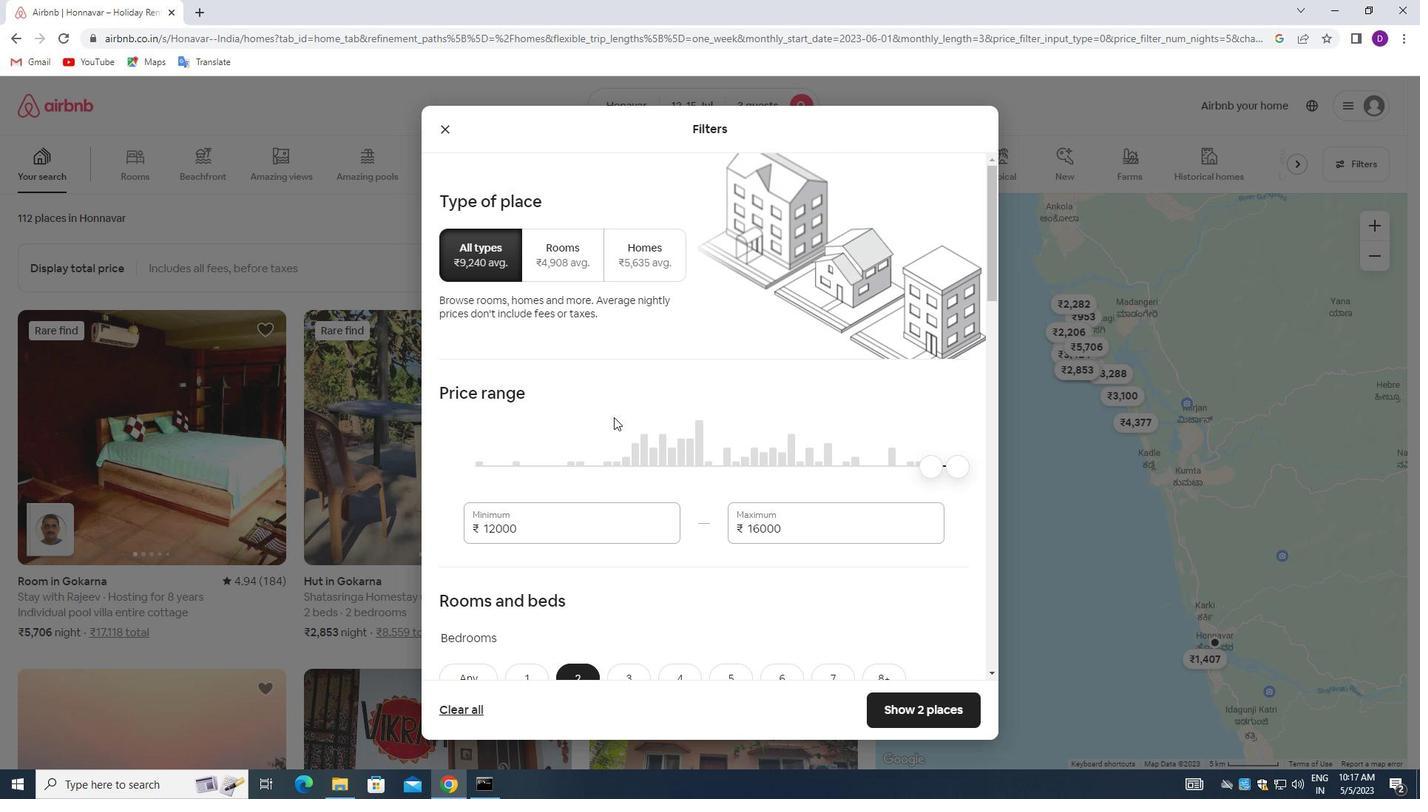 
Action: Mouse scrolled (614, 418) with delta (0, 0)
Screenshot: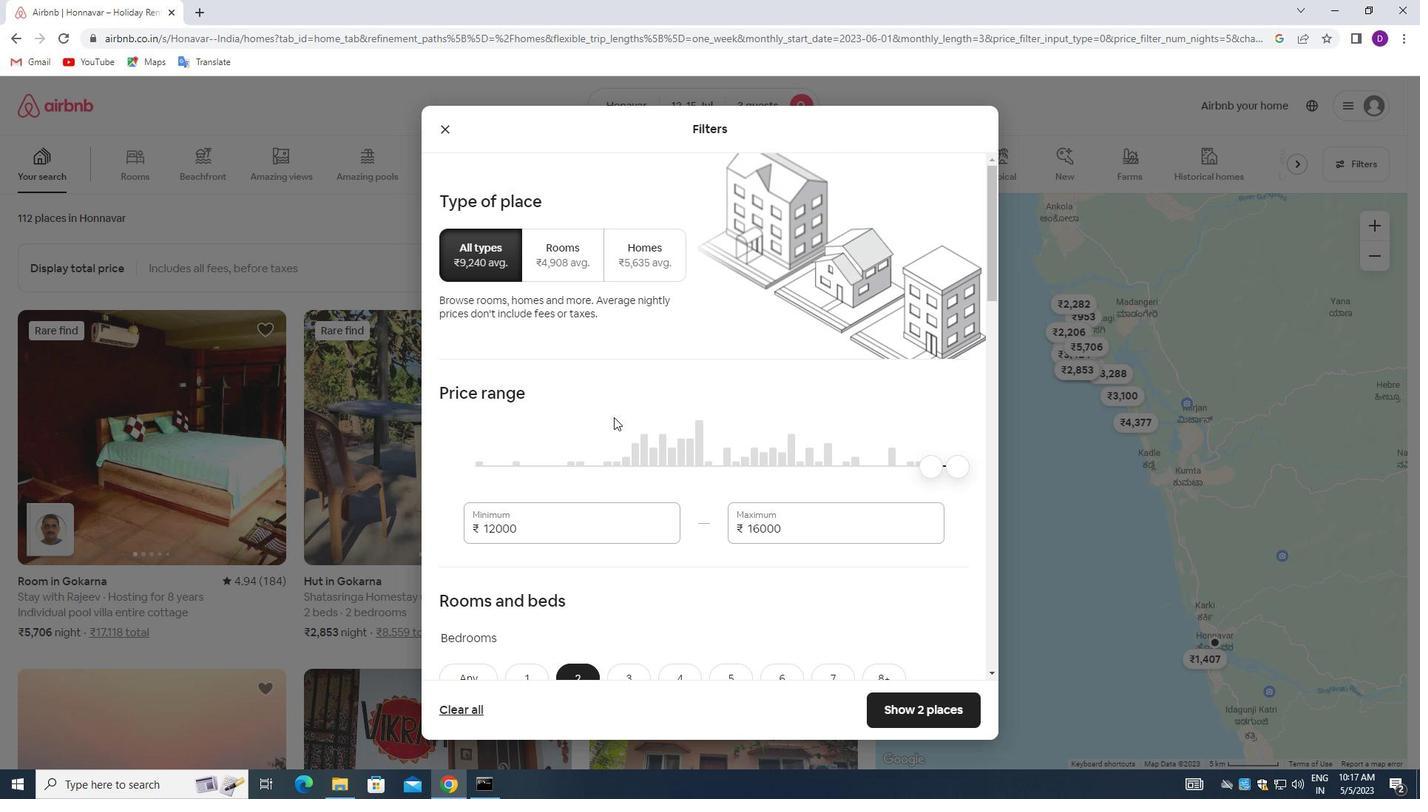 
Action: Mouse scrolled (614, 416) with delta (0, 0)
Screenshot: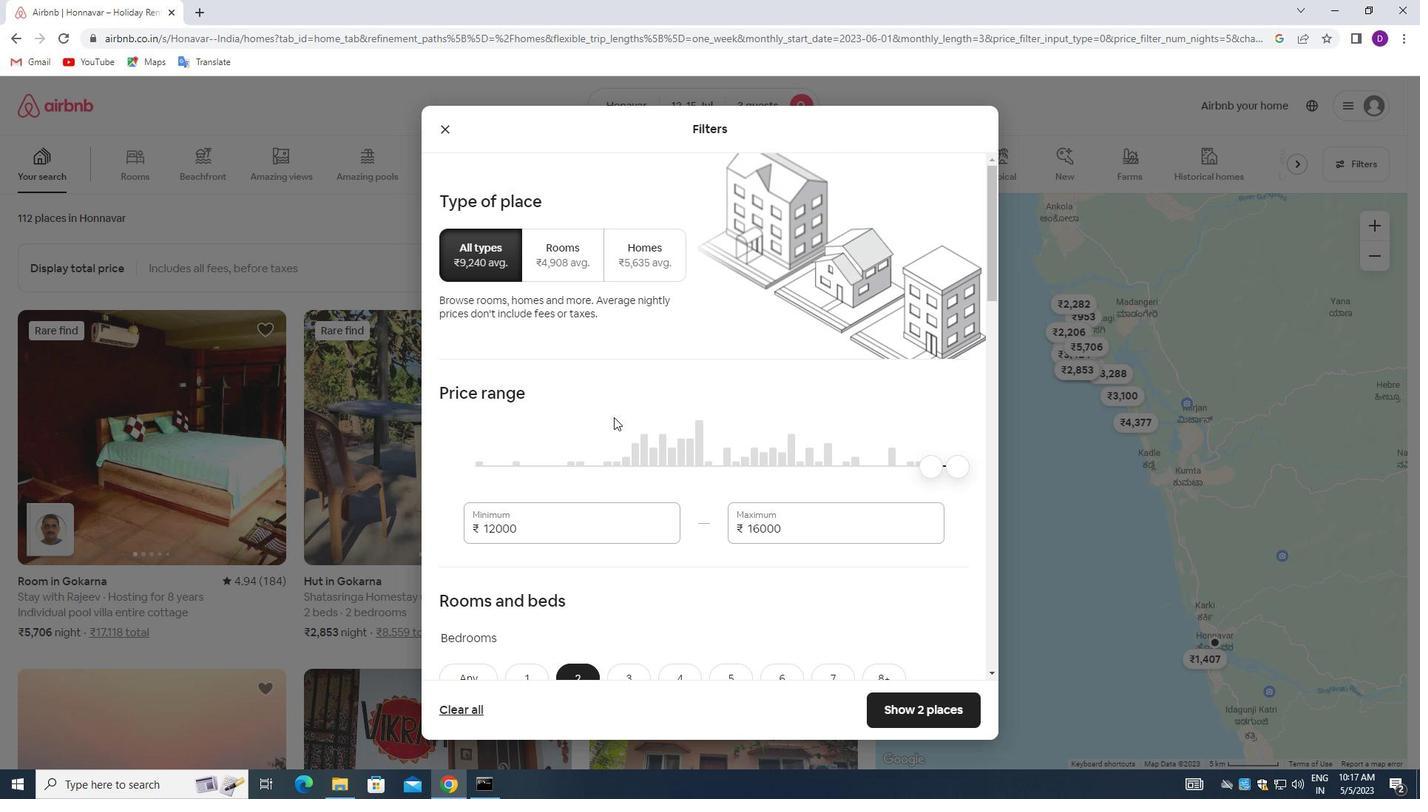 
Action: Mouse scrolled (614, 416) with delta (0, 0)
Screenshot: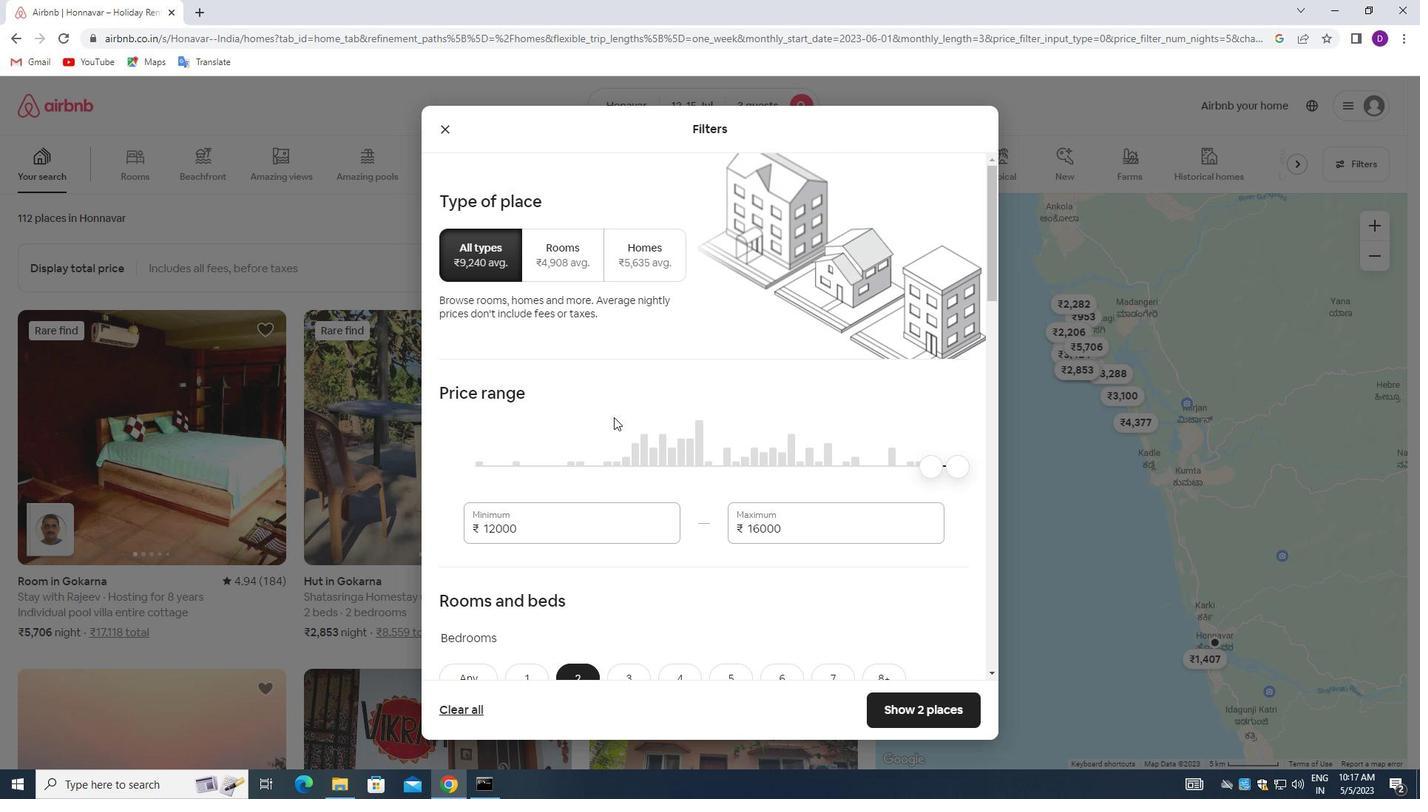 
Action: Mouse scrolled (614, 416) with delta (0, 0)
Screenshot: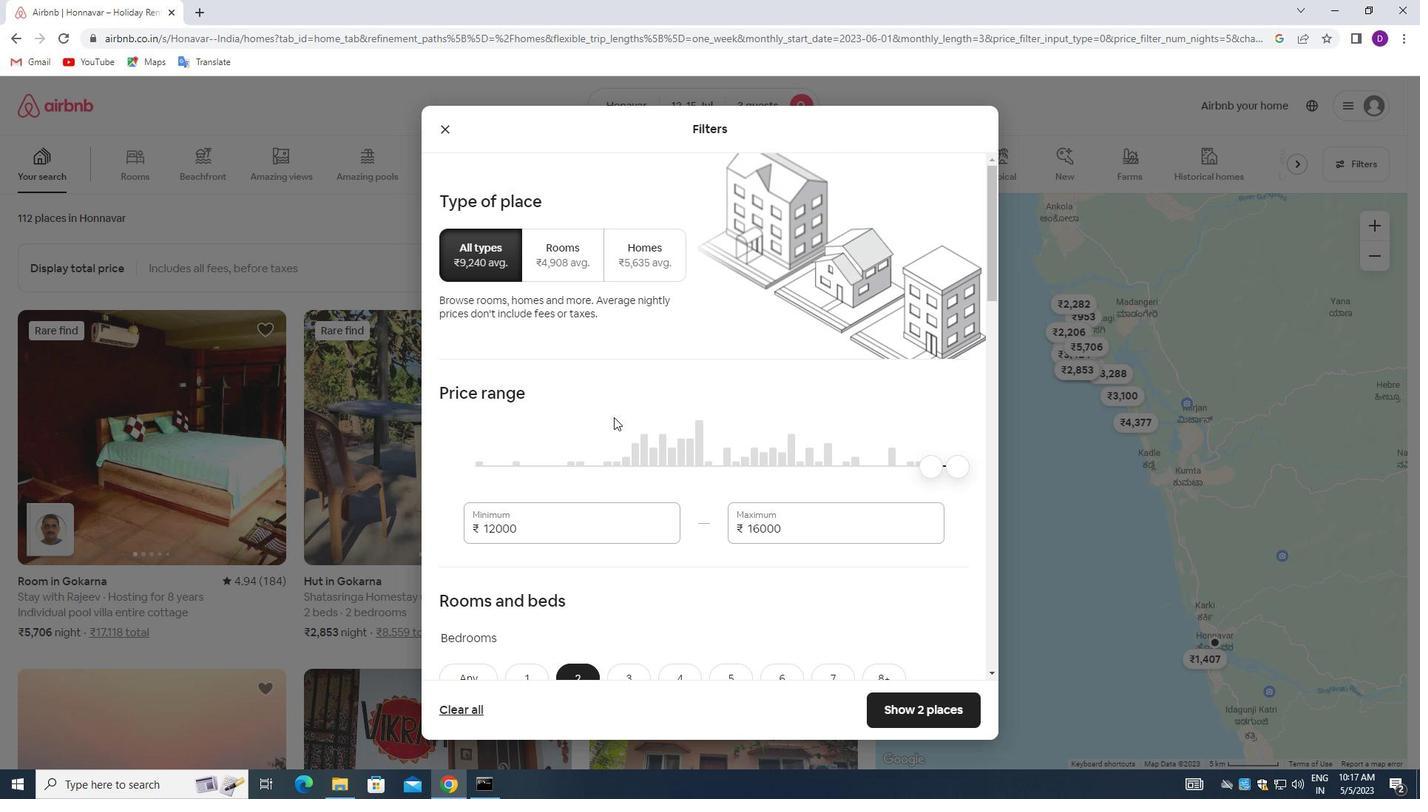 
Action: Mouse moved to (622, 423)
Screenshot: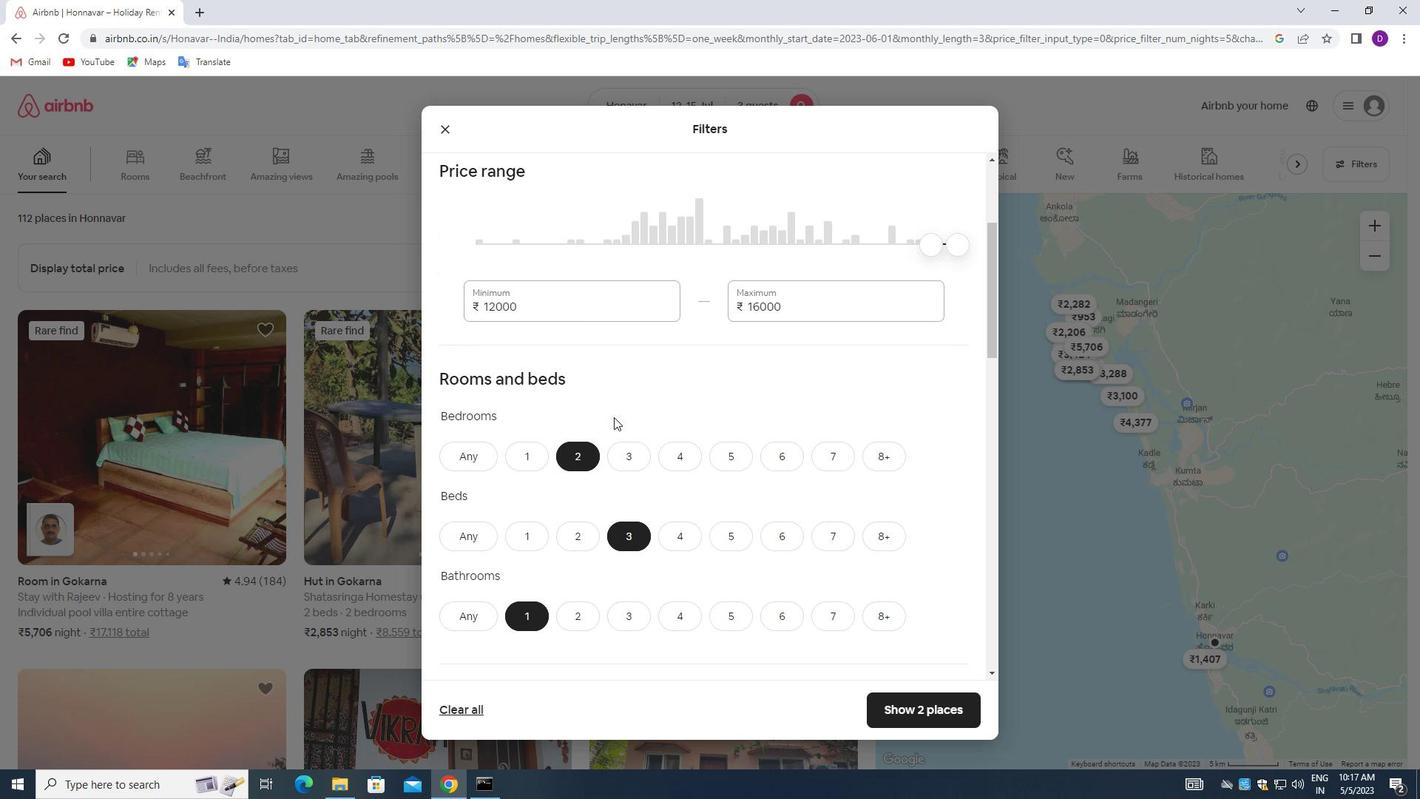 
Action: Mouse scrolled (622, 422) with delta (0, 0)
Screenshot: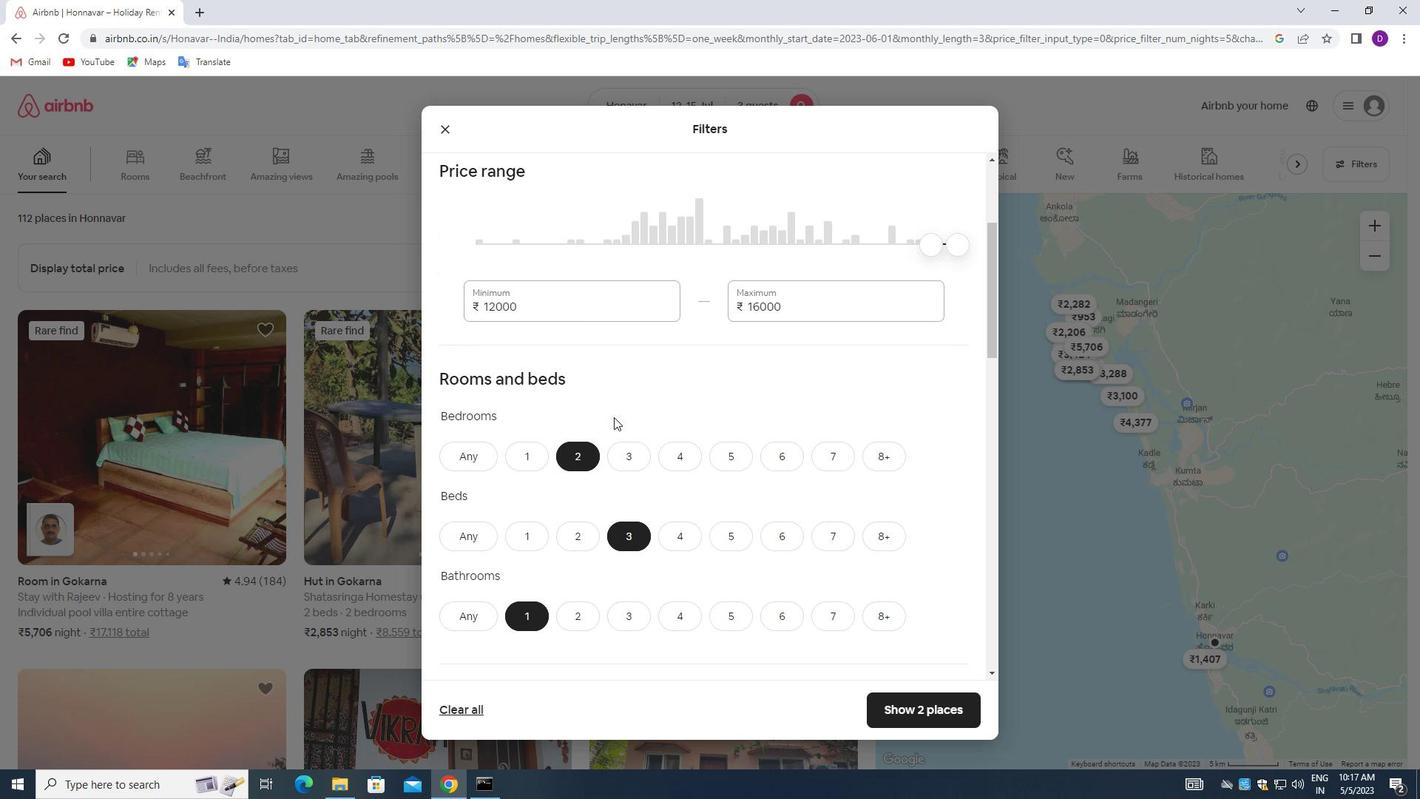 
Action: Mouse moved to (623, 427)
Screenshot: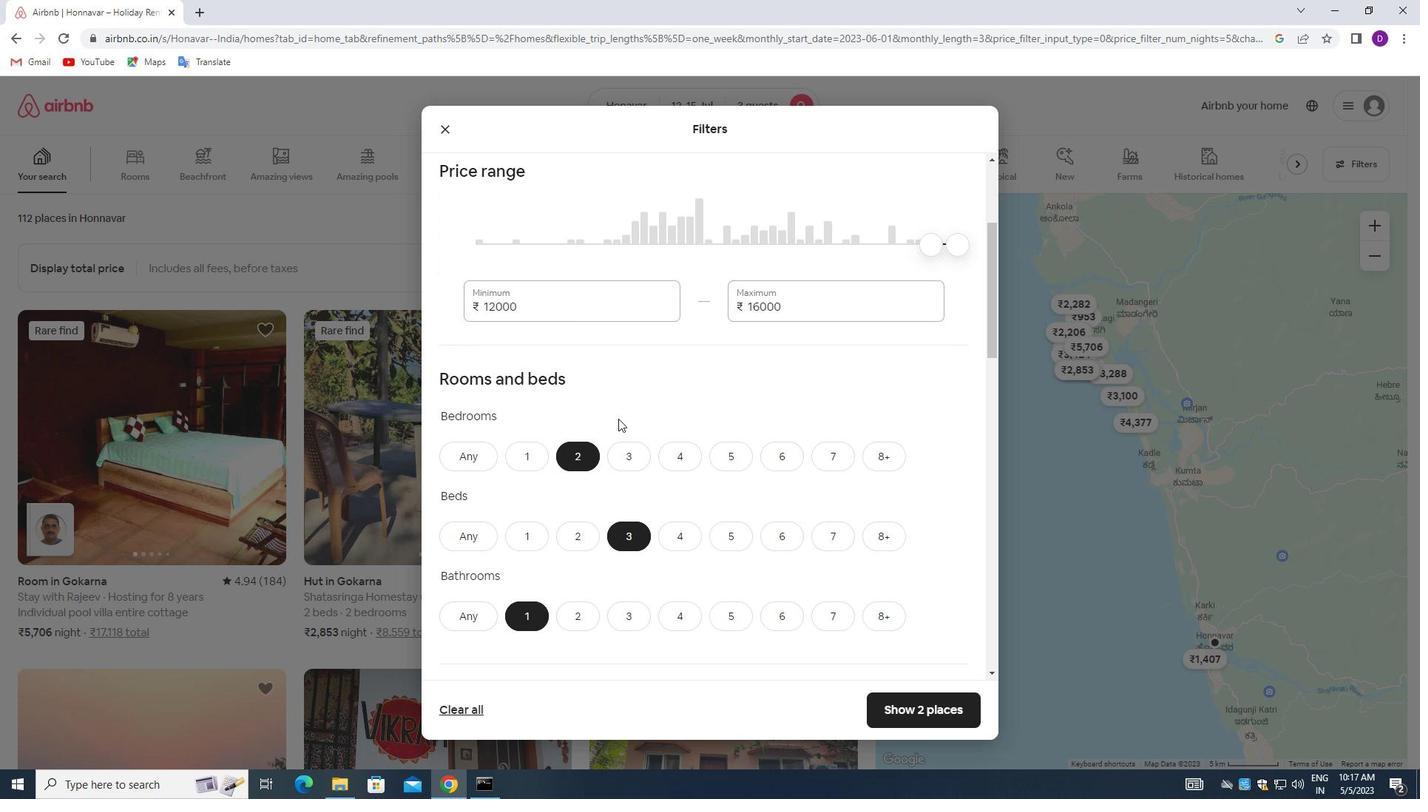 
Action: Mouse scrolled (623, 426) with delta (0, 0)
Screenshot: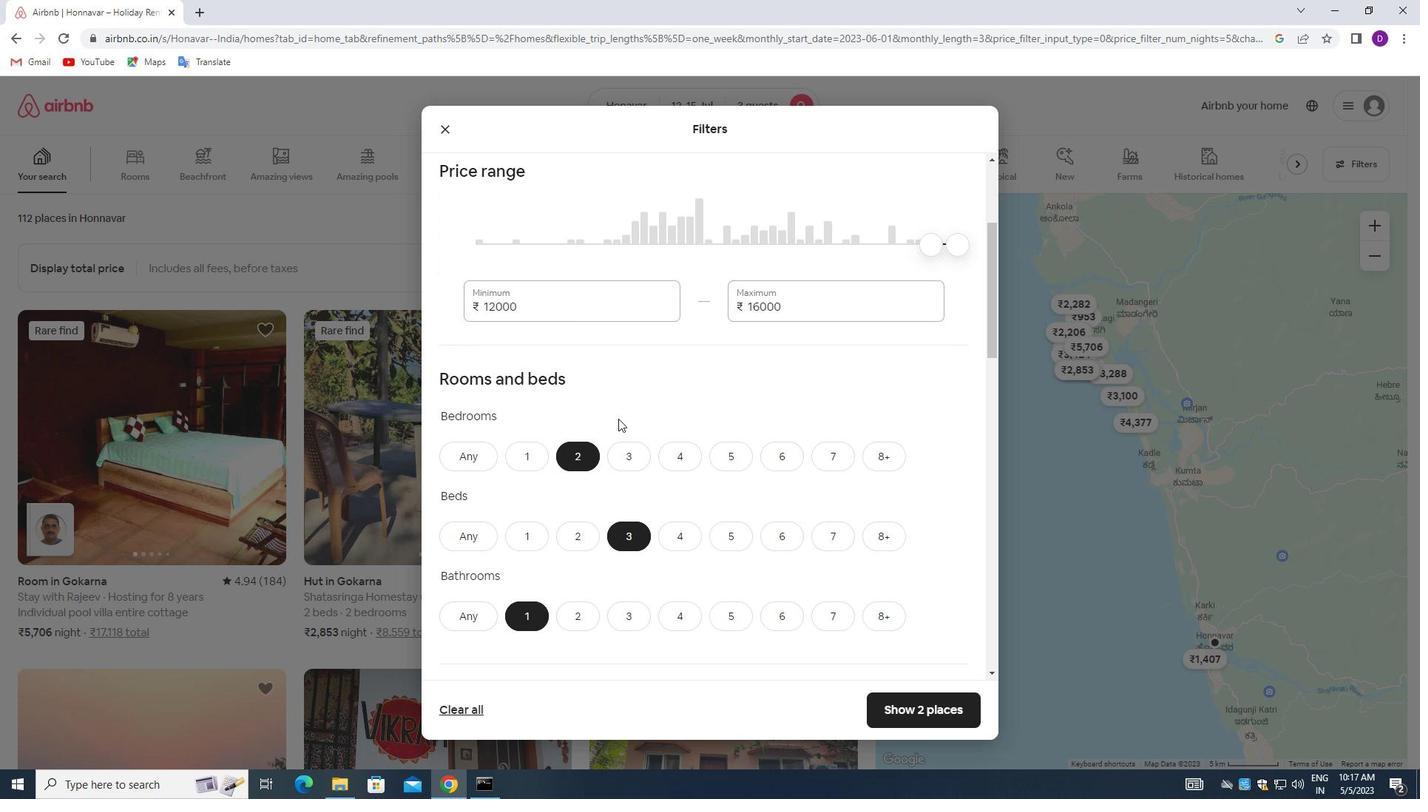 
Action: Mouse moved to (623, 428)
Screenshot: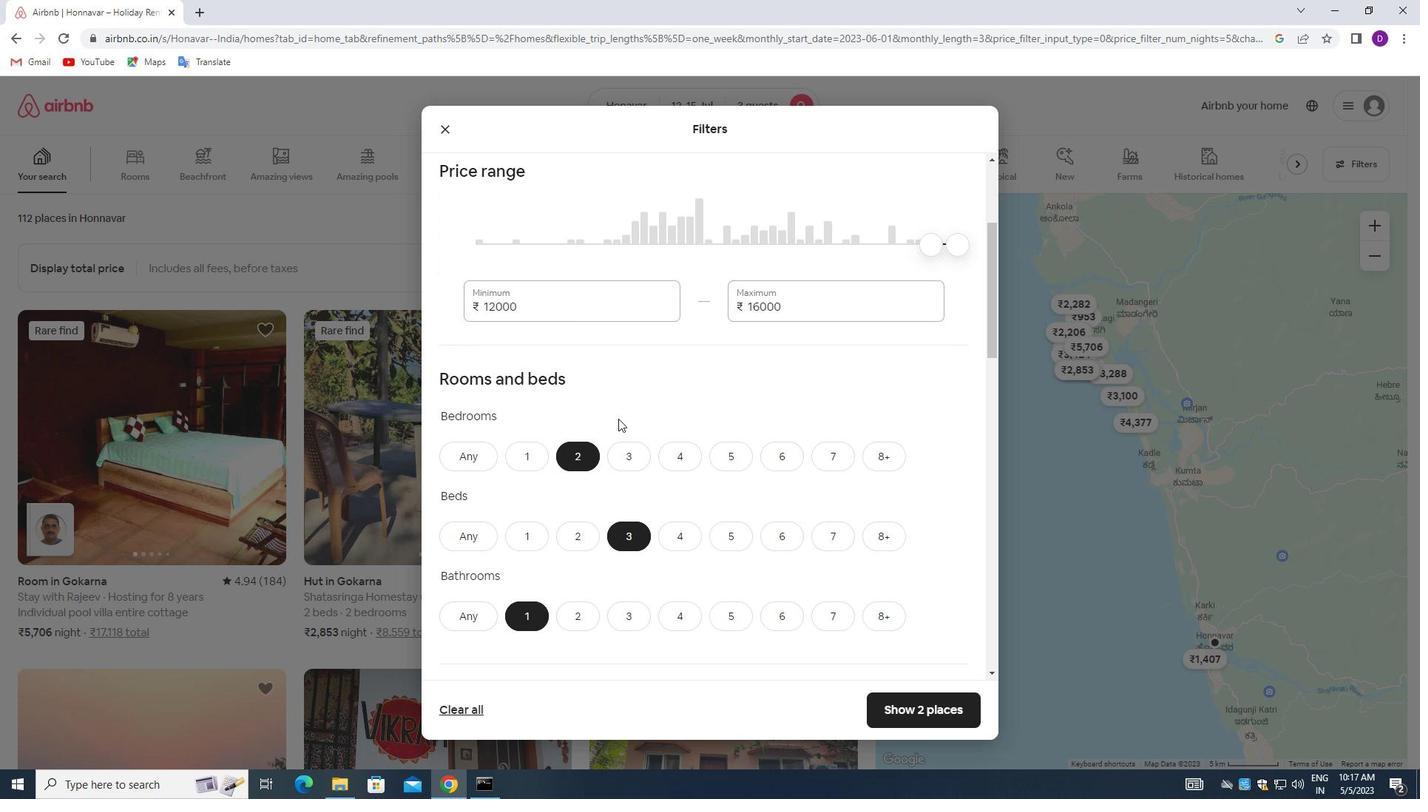 
Action: Mouse scrolled (623, 427) with delta (0, 0)
Screenshot: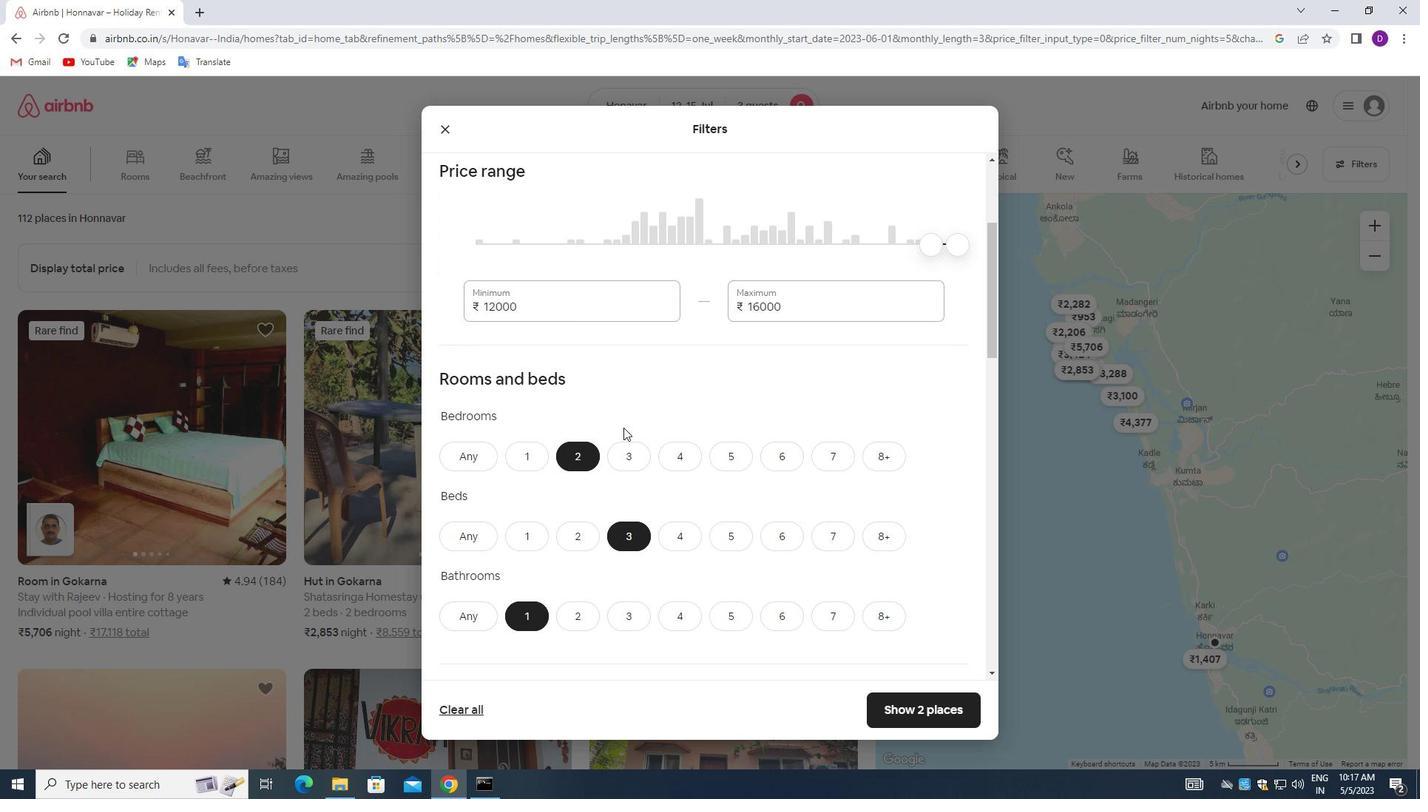
Action: Mouse scrolled (623, 427) with delta (0, 0)
Screenshot: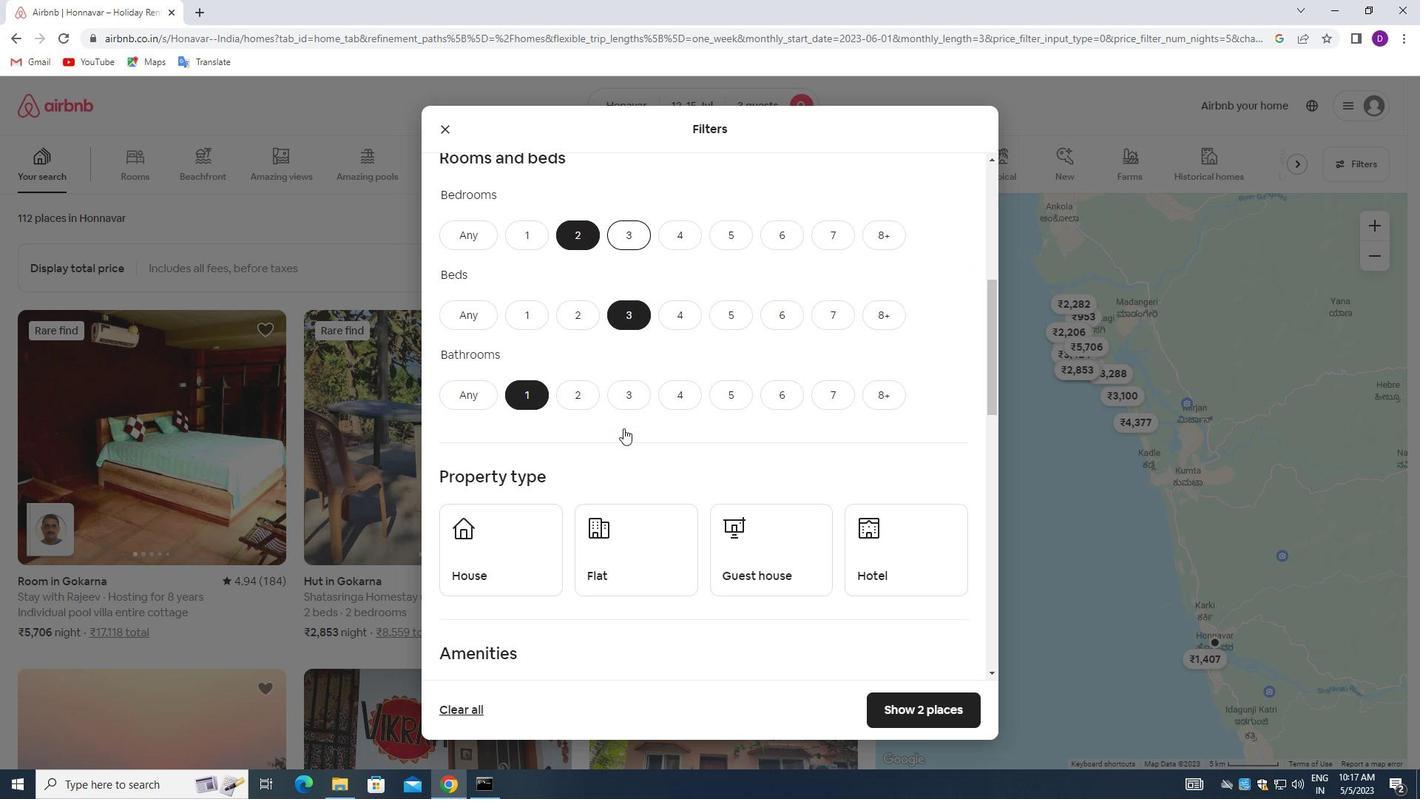 
Action: Mouse scrolled (623, 427) with delta (0, 0)
Screenshot: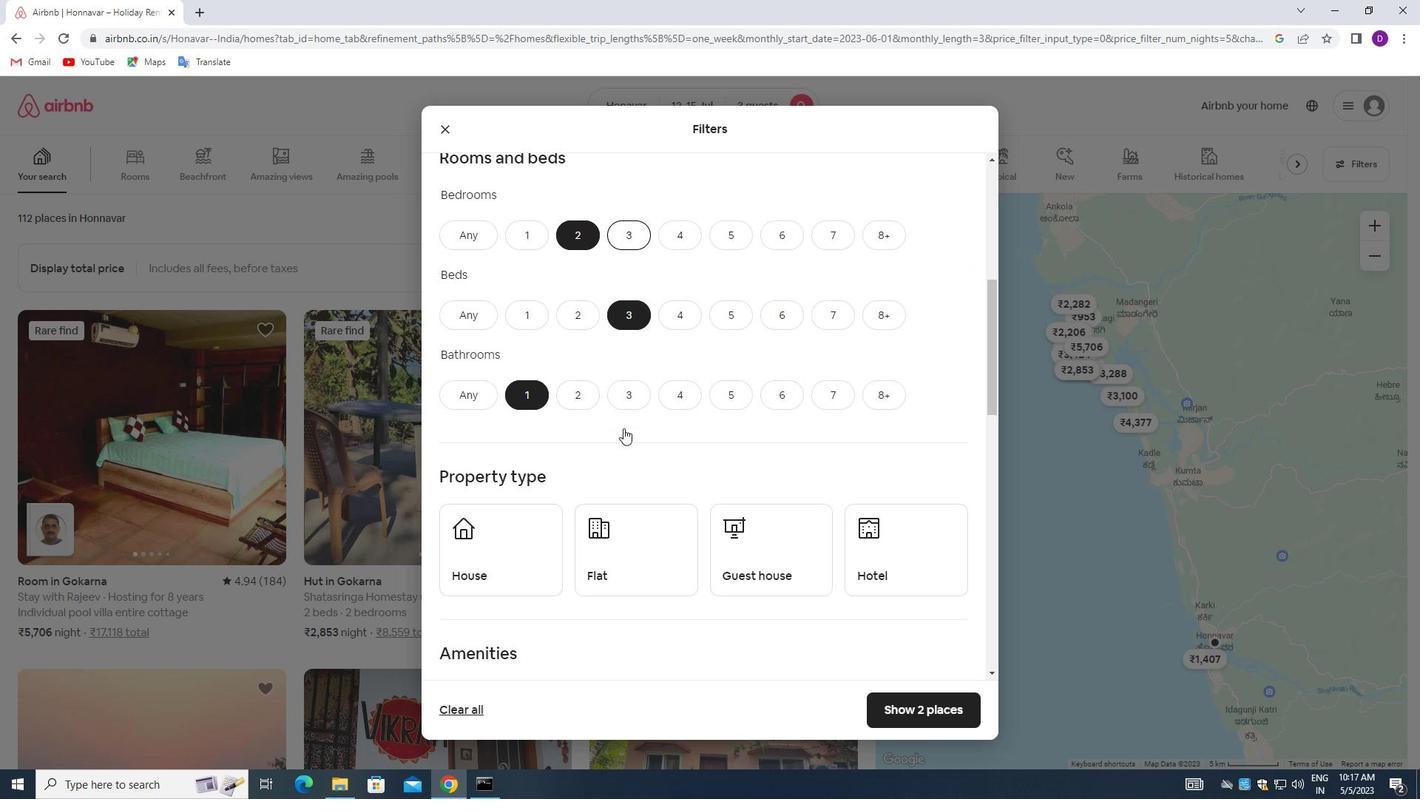 
Action: Mouse moved to (639, 415)
Screenshot: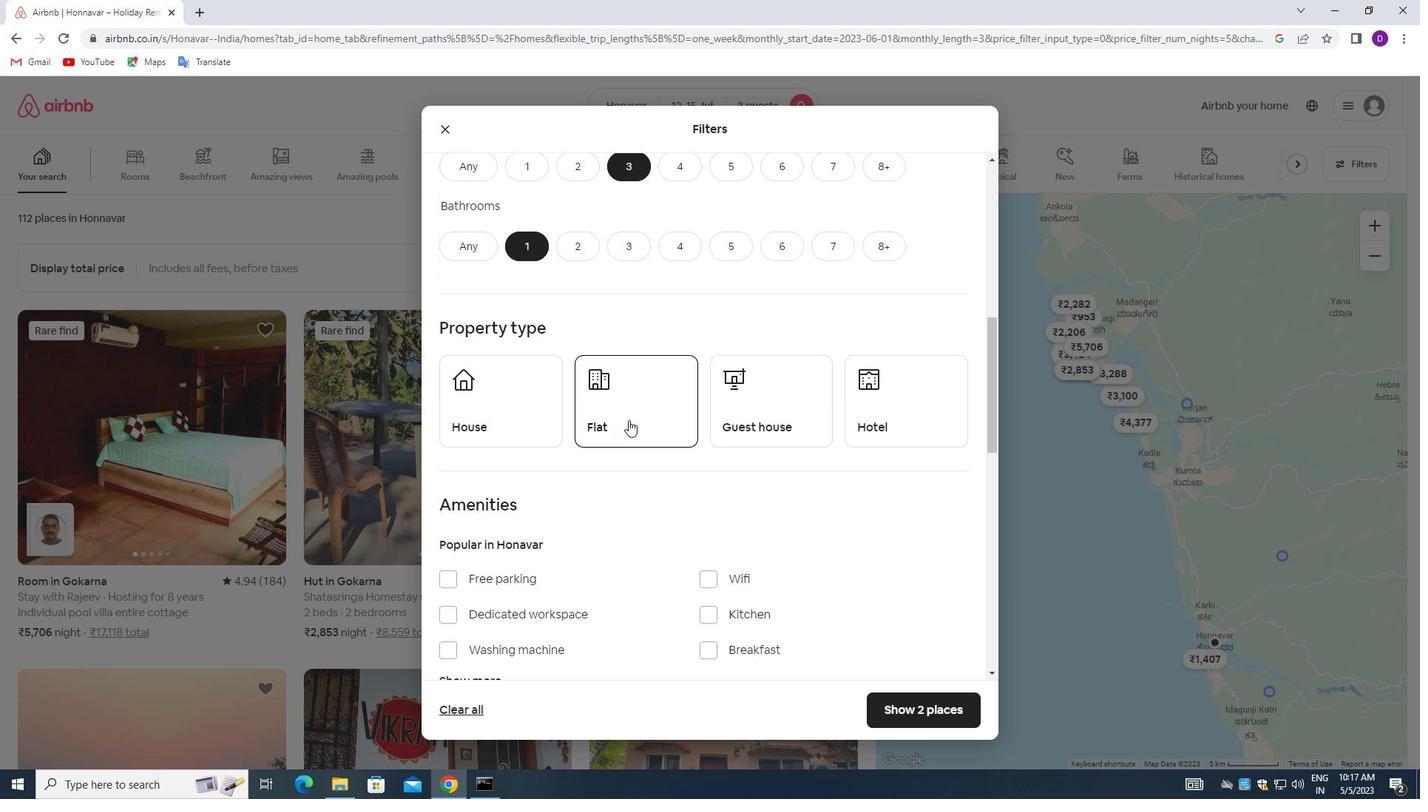 
Action: Mouse scrolled (639, 415) with delta (0, 0)
Screenshot: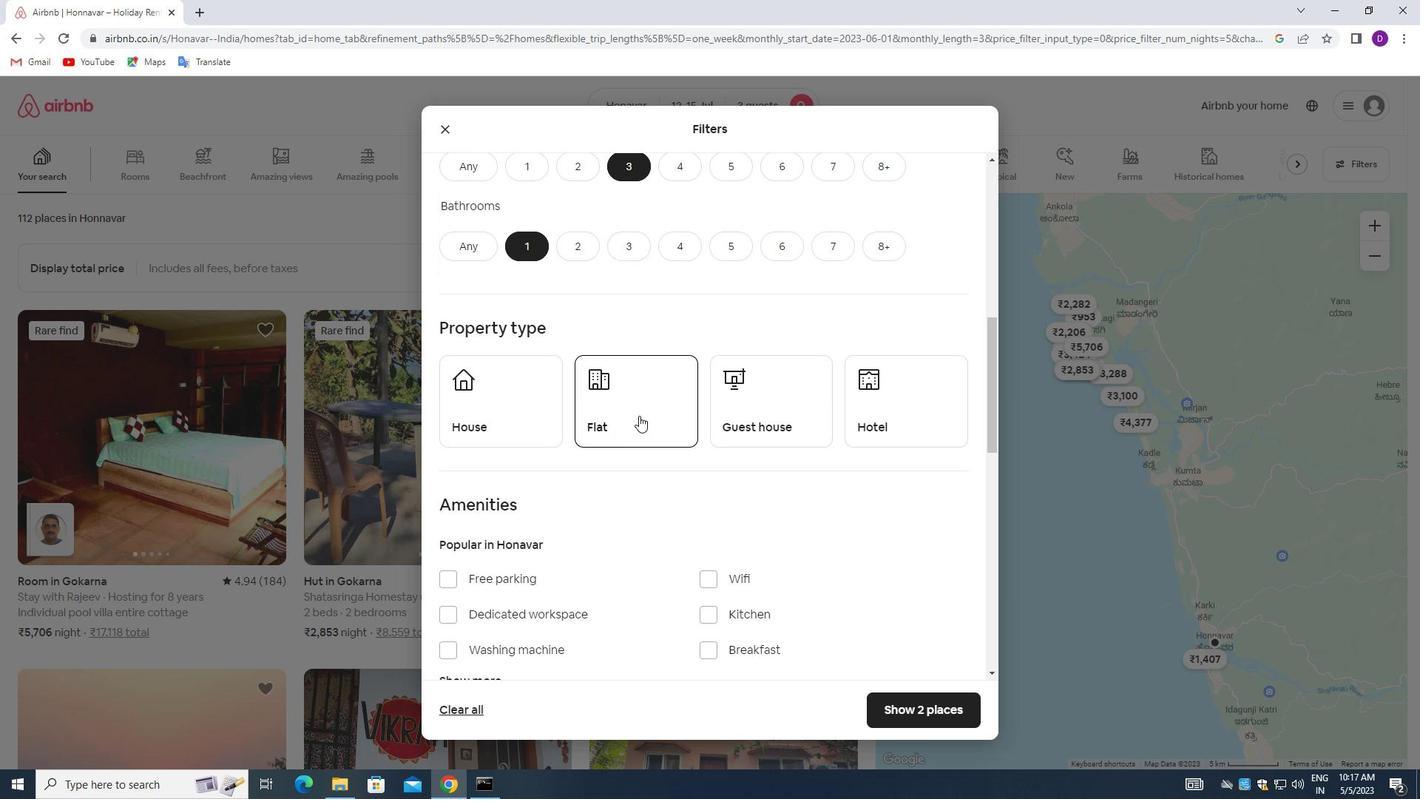 
Action: Mouse moved to (628, 364)
Screenshot: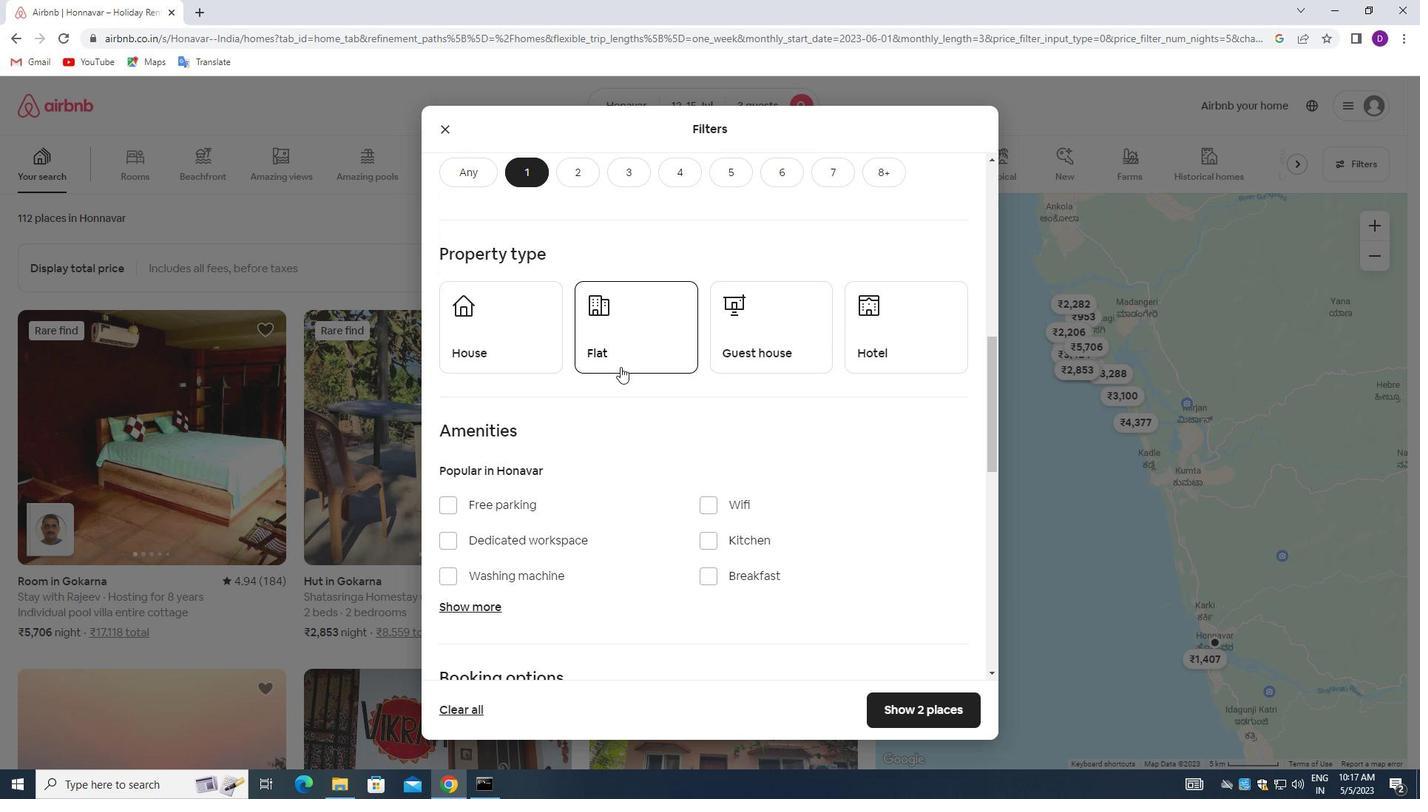 
Action: Mouse scrolled (628, 364) with delta (0, 0)
Screenshot: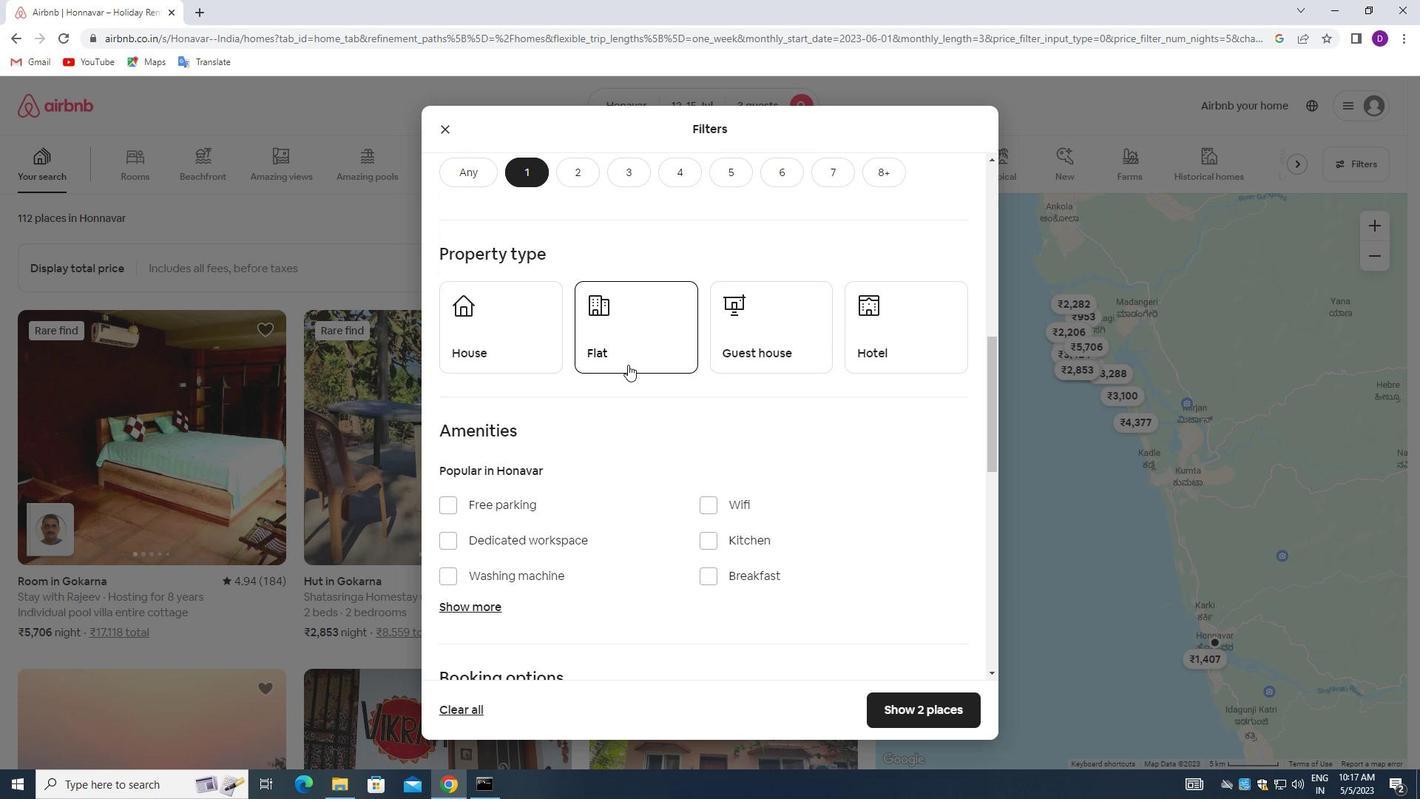 
Action: Mouse moved to (520, 269)
Screenshot: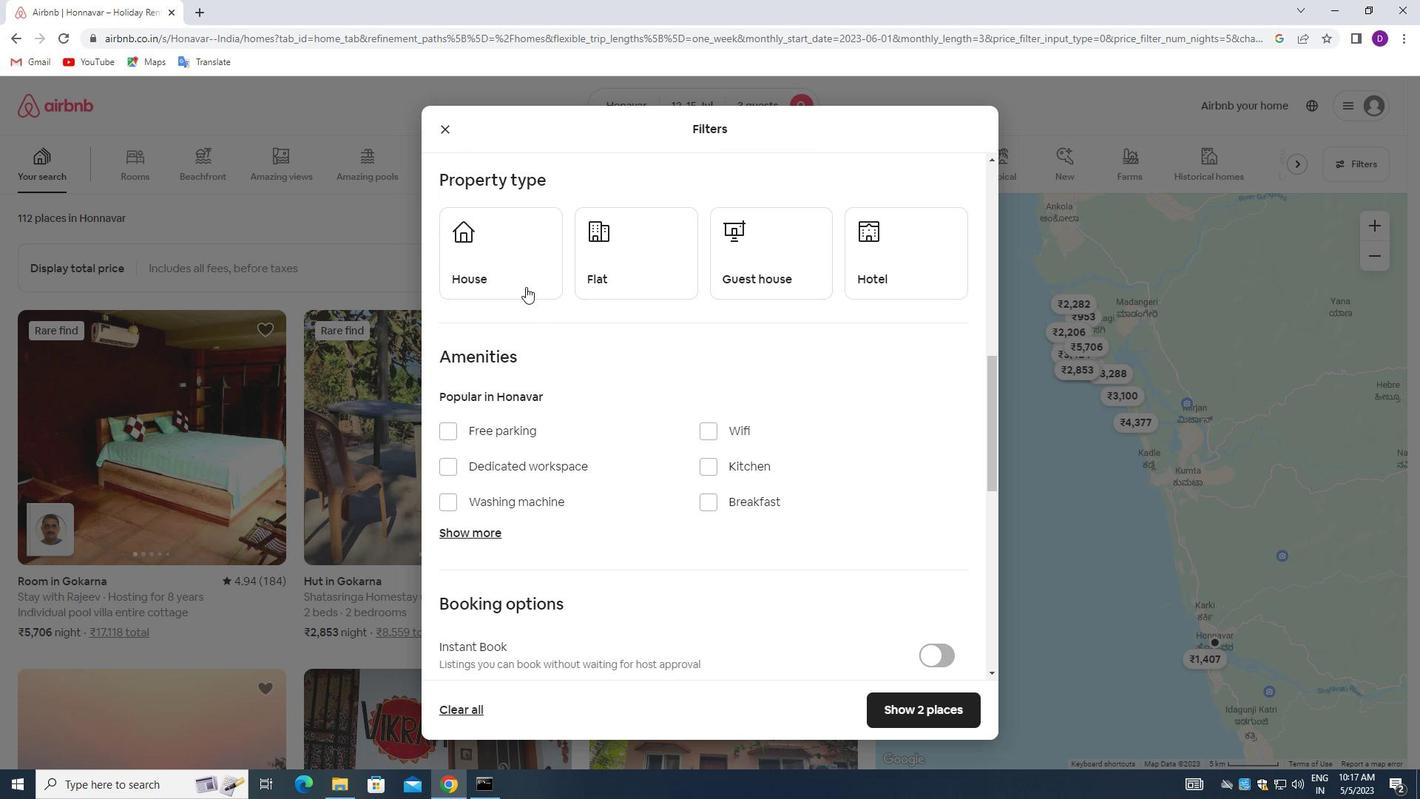 
Action: Mouse pressed left at (520, 269)
Screenshot: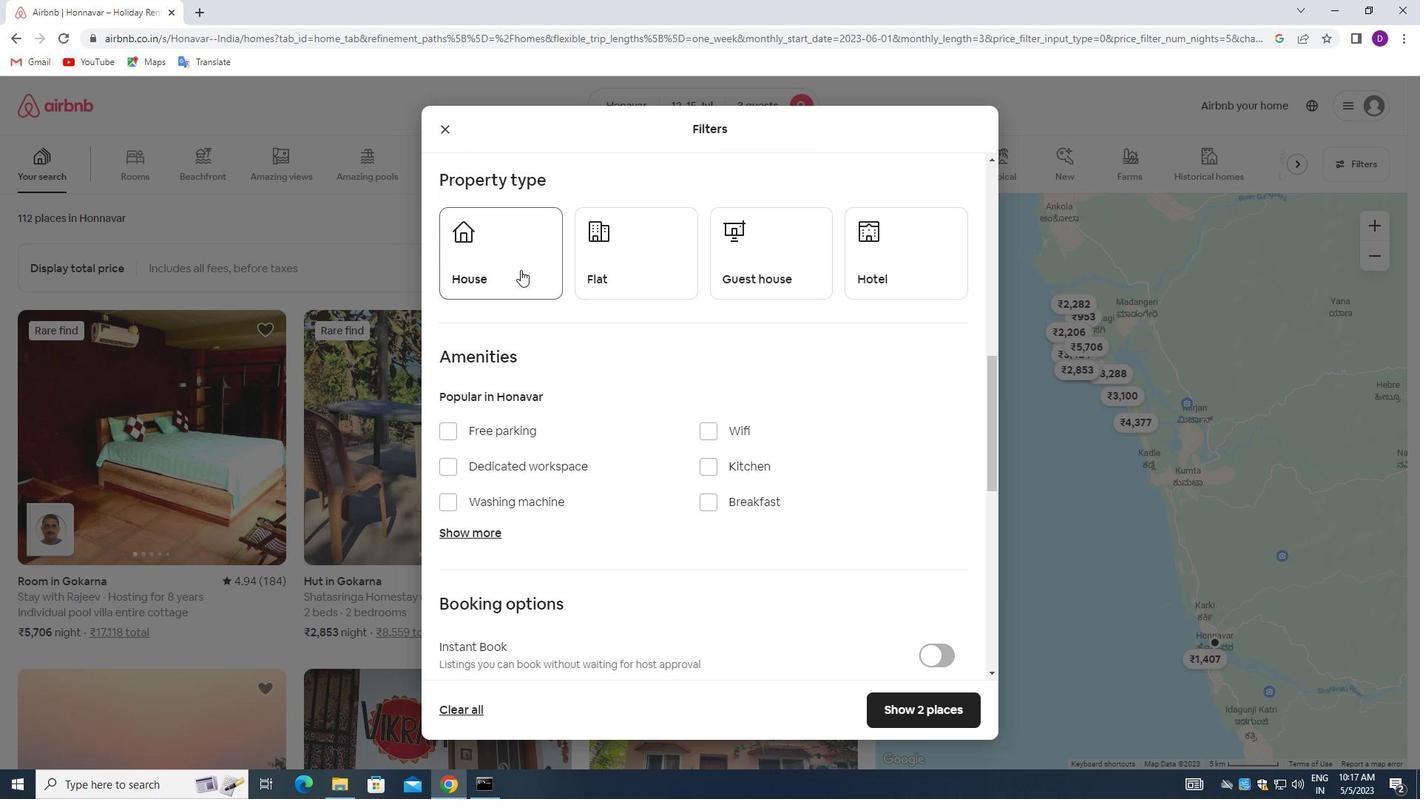 
Action: Mouse moved to (609, 281)
Screenshot: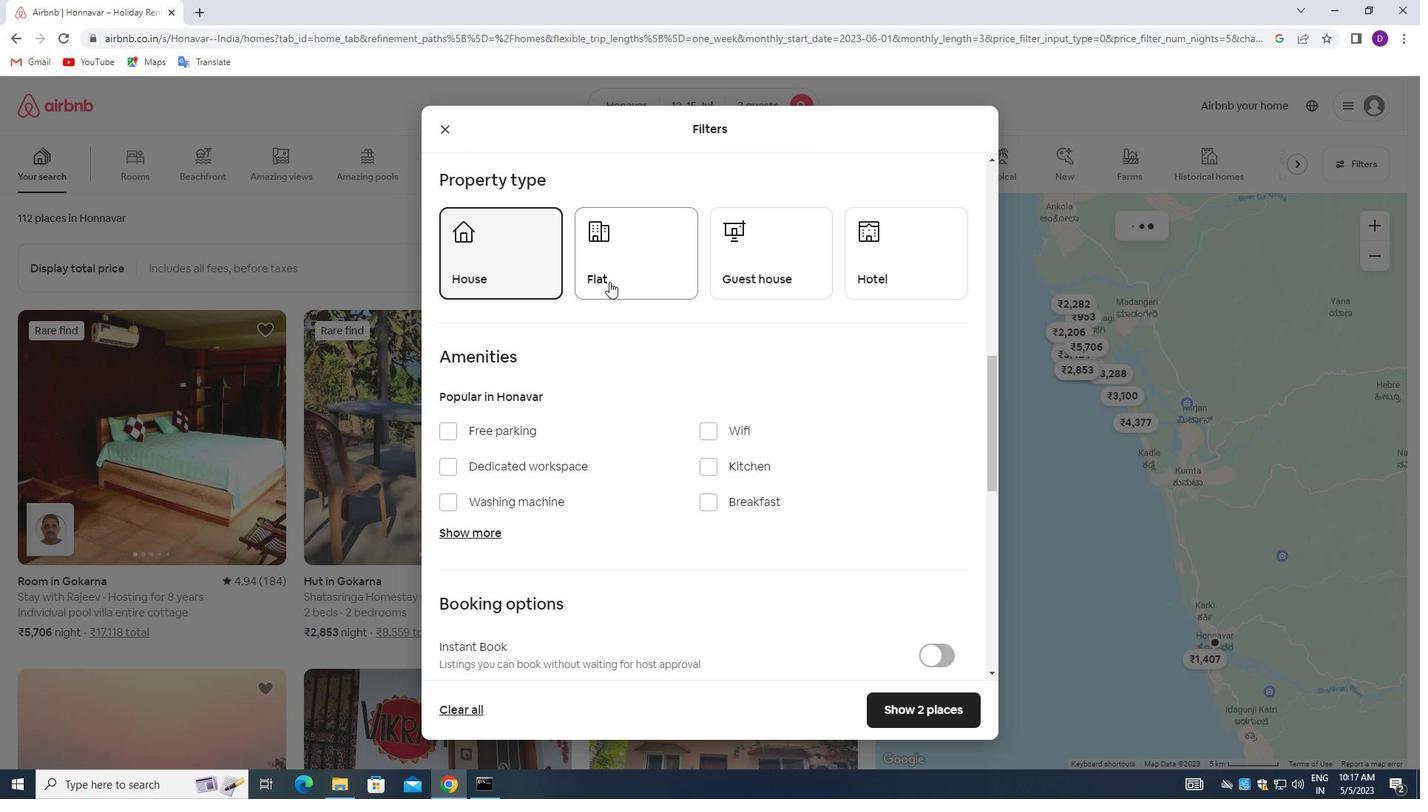 
Action: Mouse pressed left at (609, 281)
Screenshot: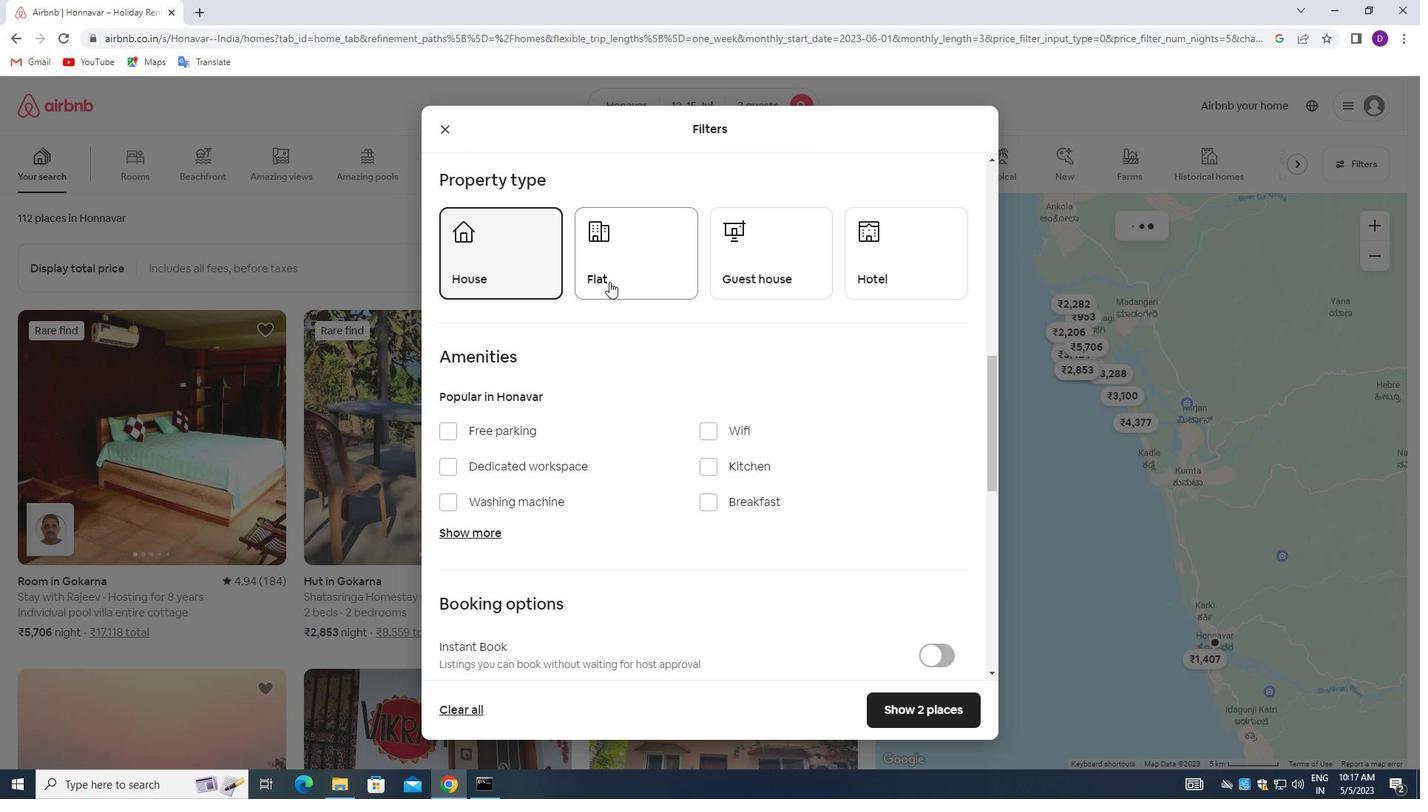 
Action: Mouse moved to (746, 280)
Screenshot: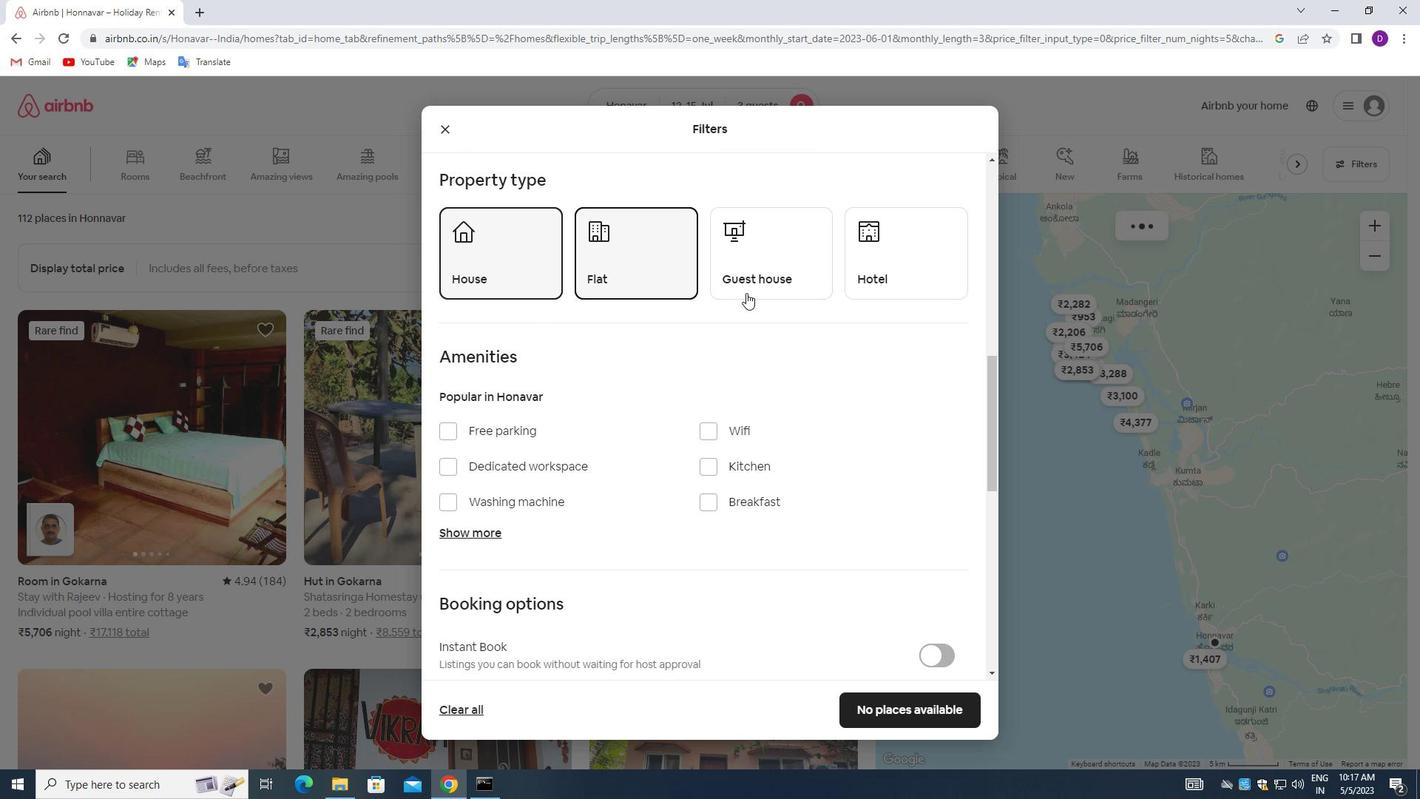 
Action: Mouse pressed left at (746, 280)
Screenshot: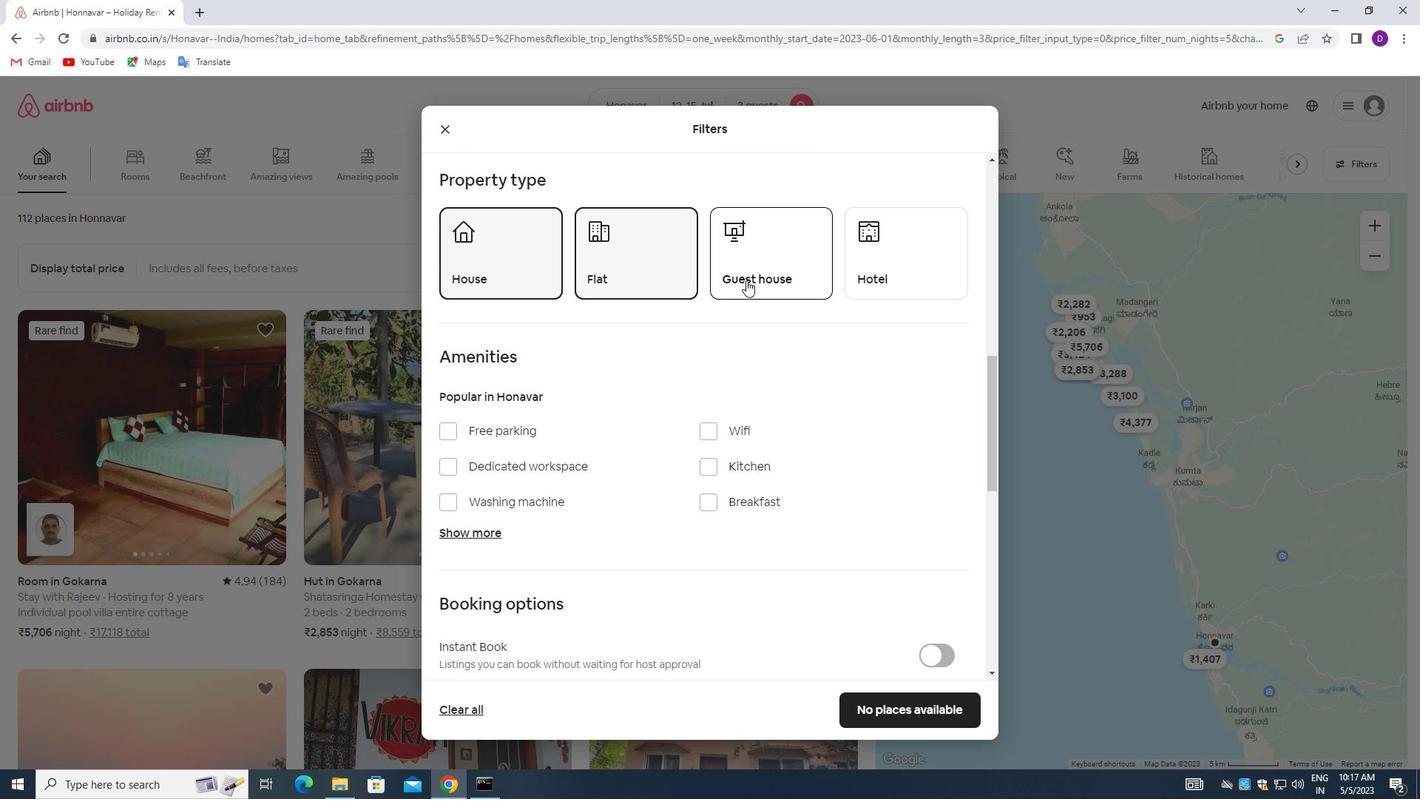 
Action: Mouse moved to (647, 373)
Screenshot: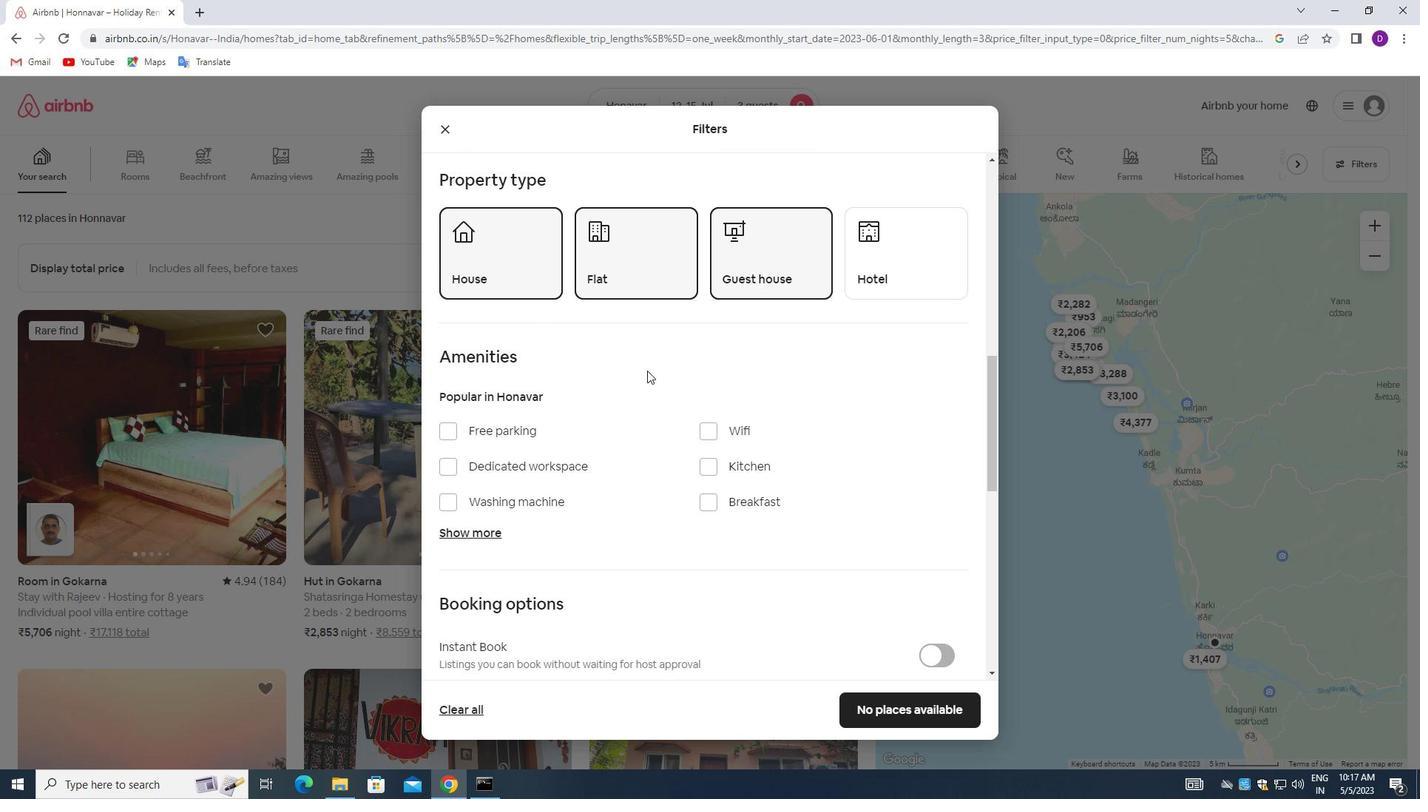 
Action: Mouse scrolled (647, 372) with delta (0, 0)
Screenshot: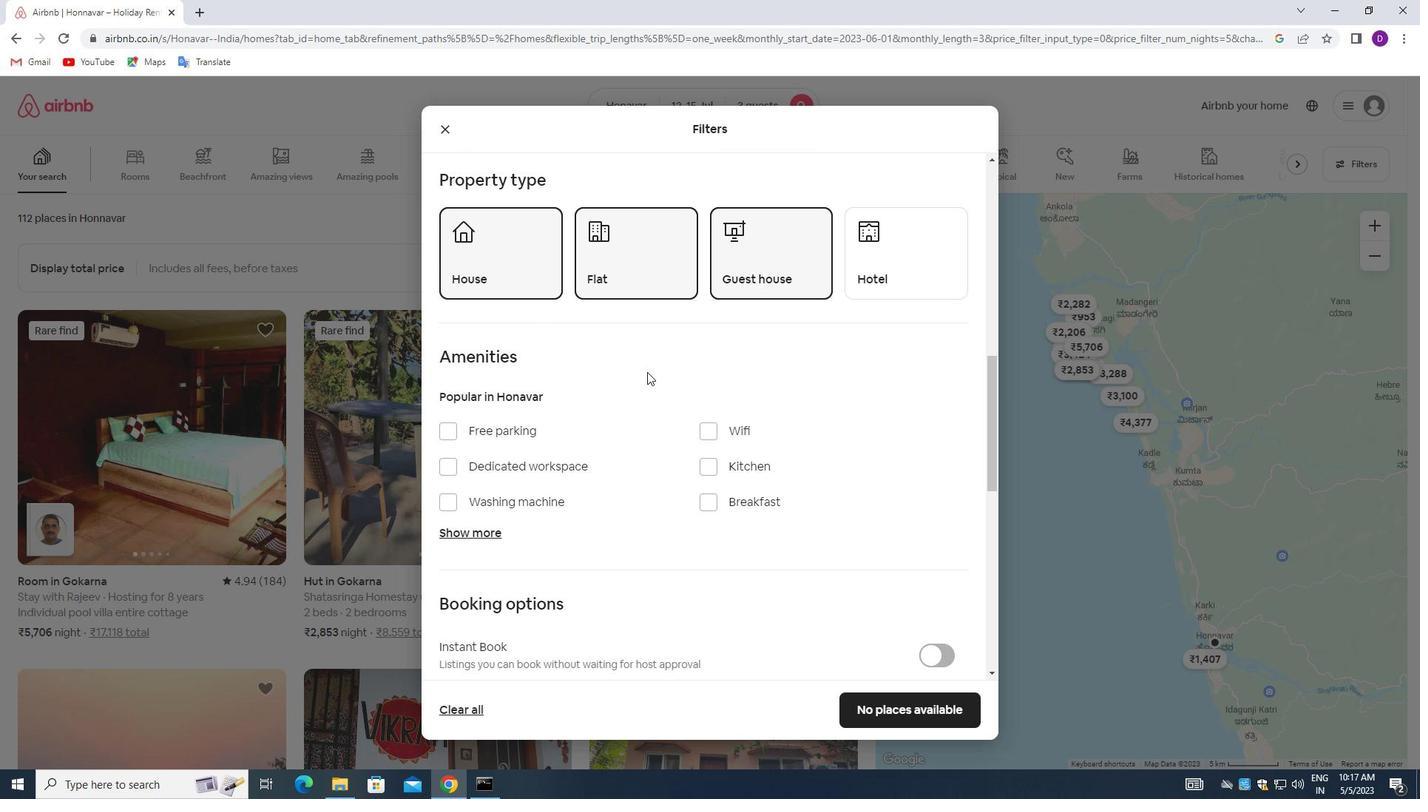 
Action: Mouse scrolled (647, 372) with delta (0, 0)
Screenshot: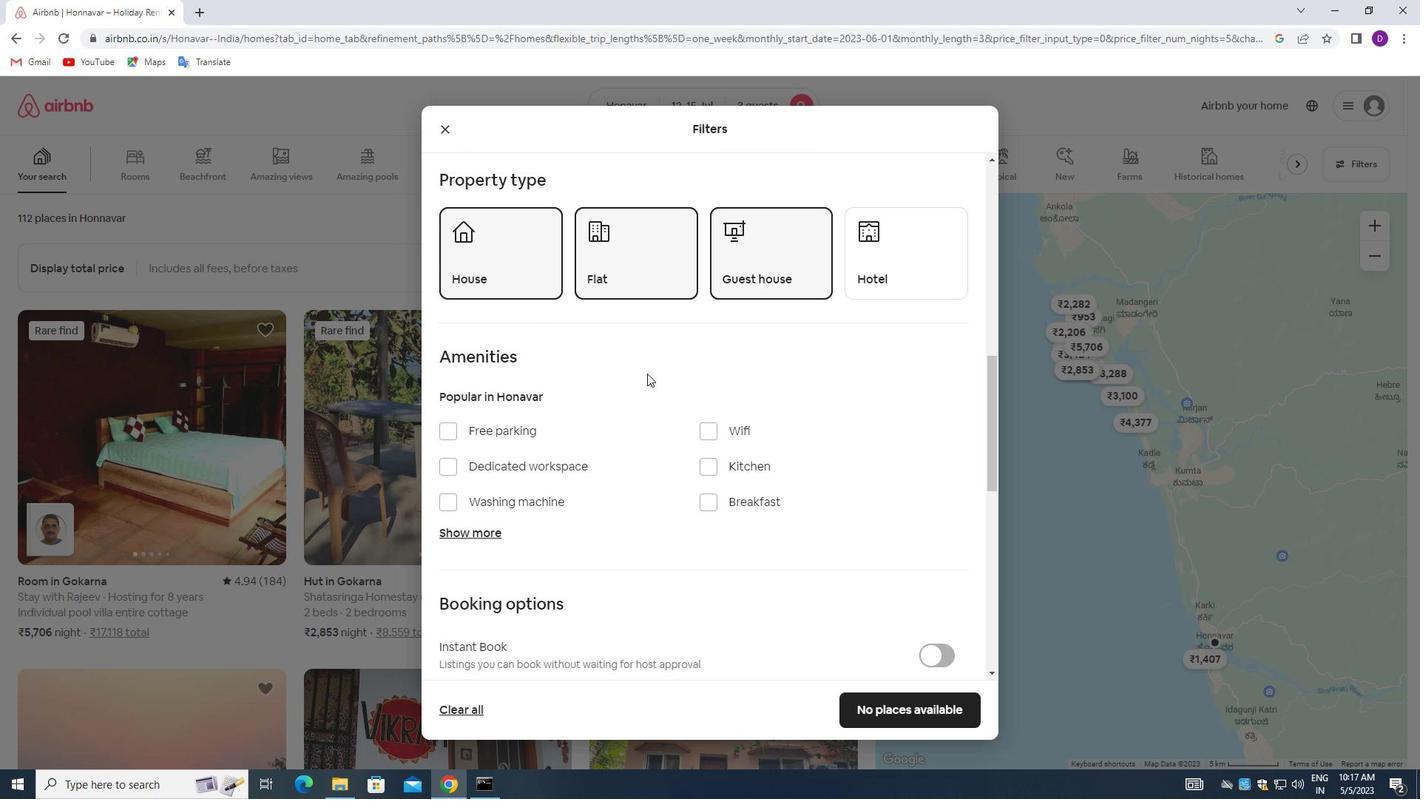 
Action: Mouse moved to (652, 373)
Screenshot: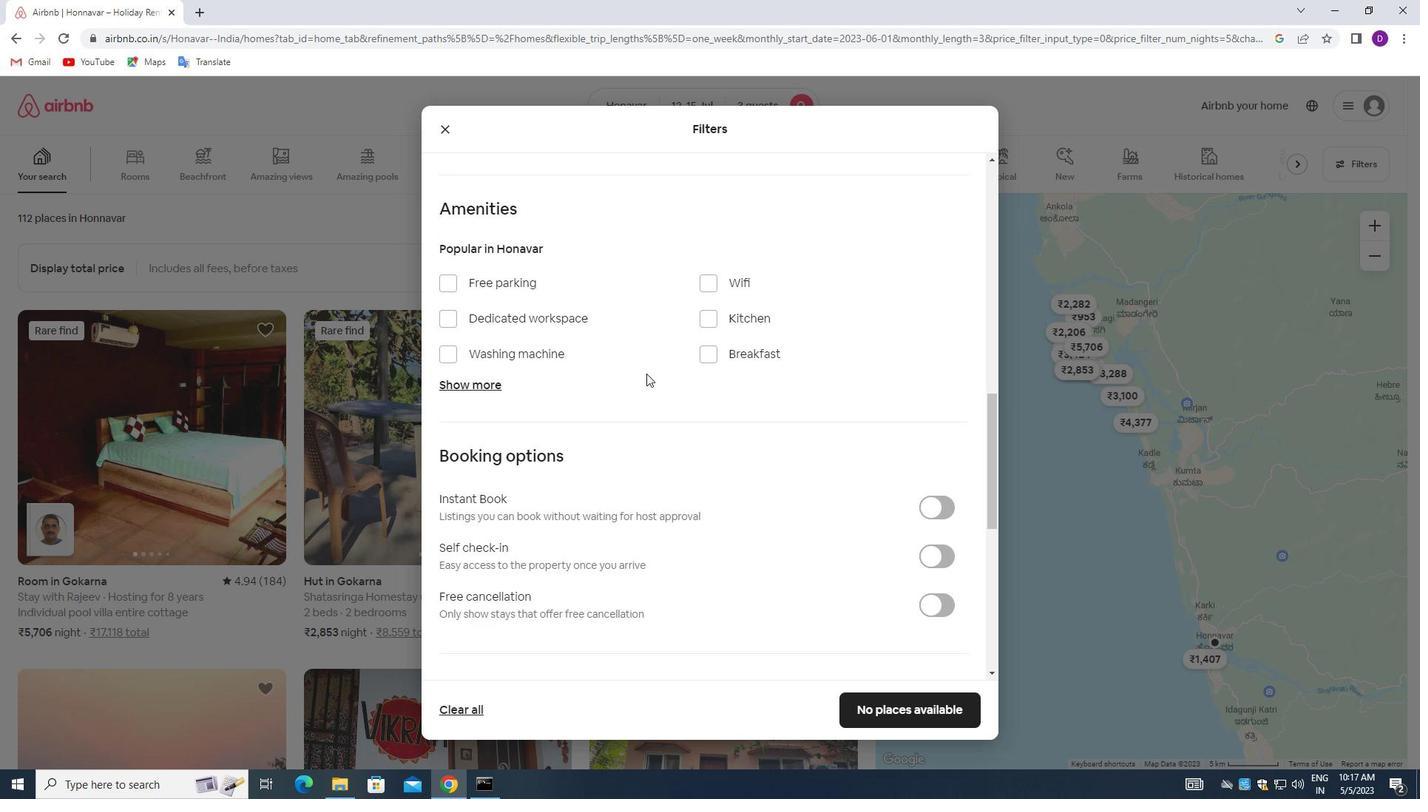 
Action: Mouse scrolled (652, 372) with delta (0, 0)
Screenshot: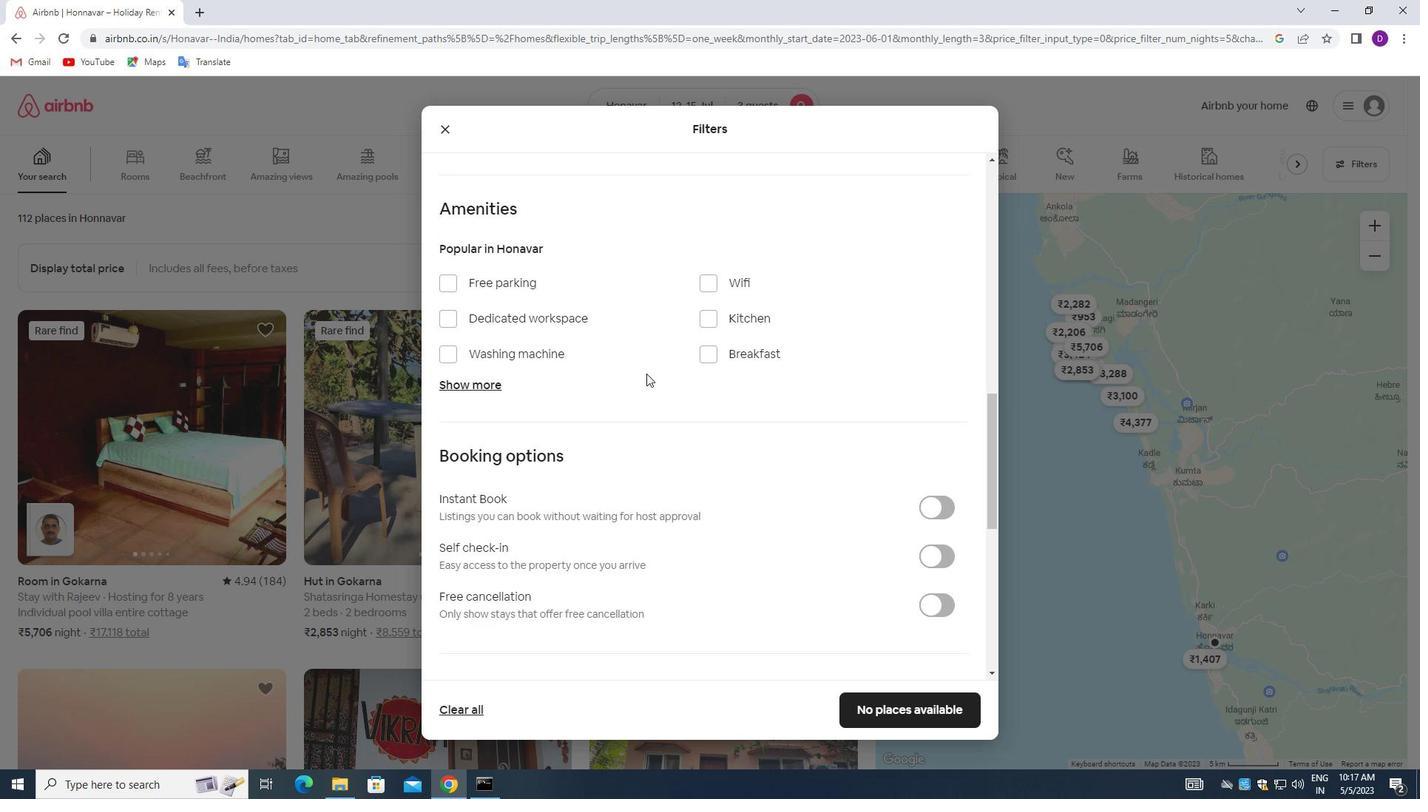 
Action: Mouse moved to (654, 381)
Screenshot: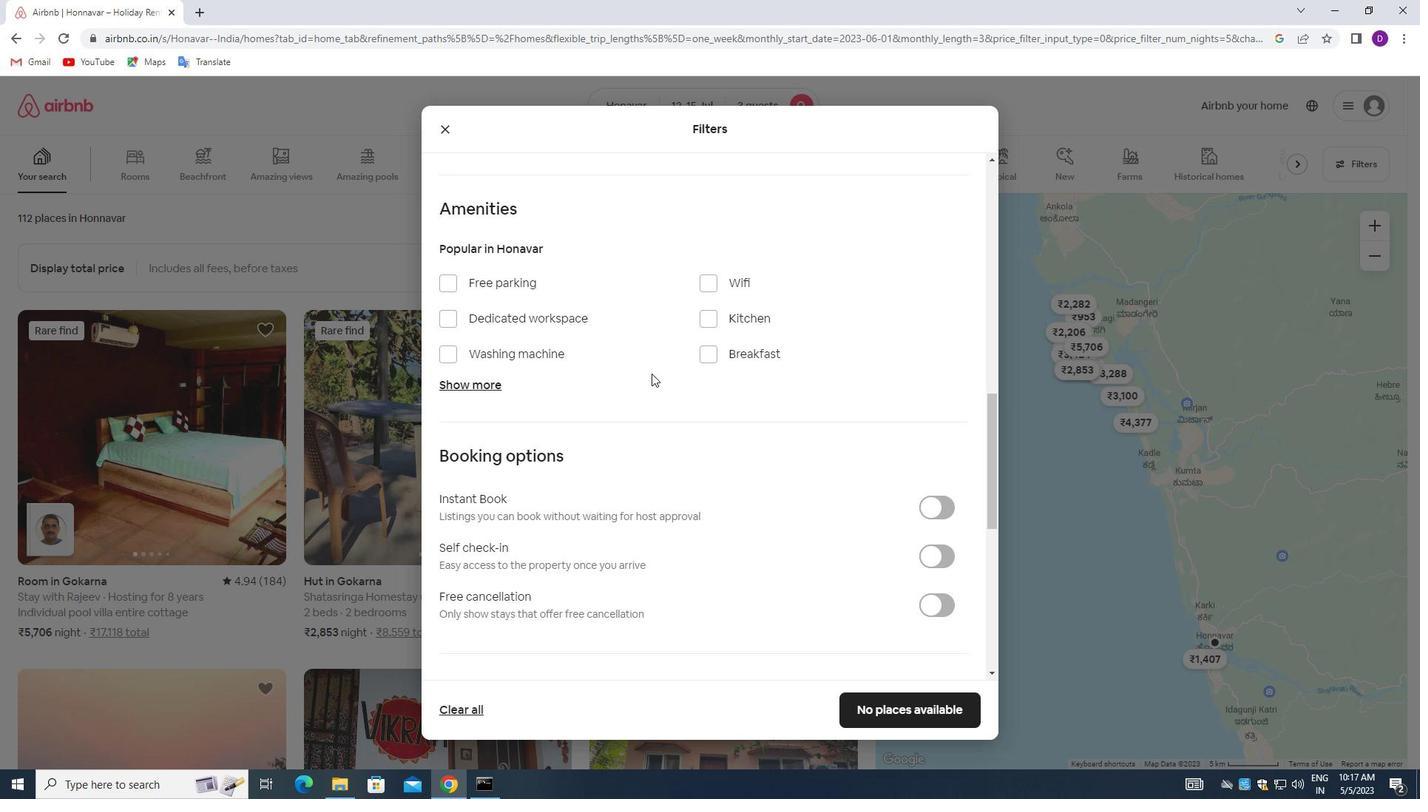 
Action: Mouse scrolled (654, 380) with delta (0, 0)
Screenshot: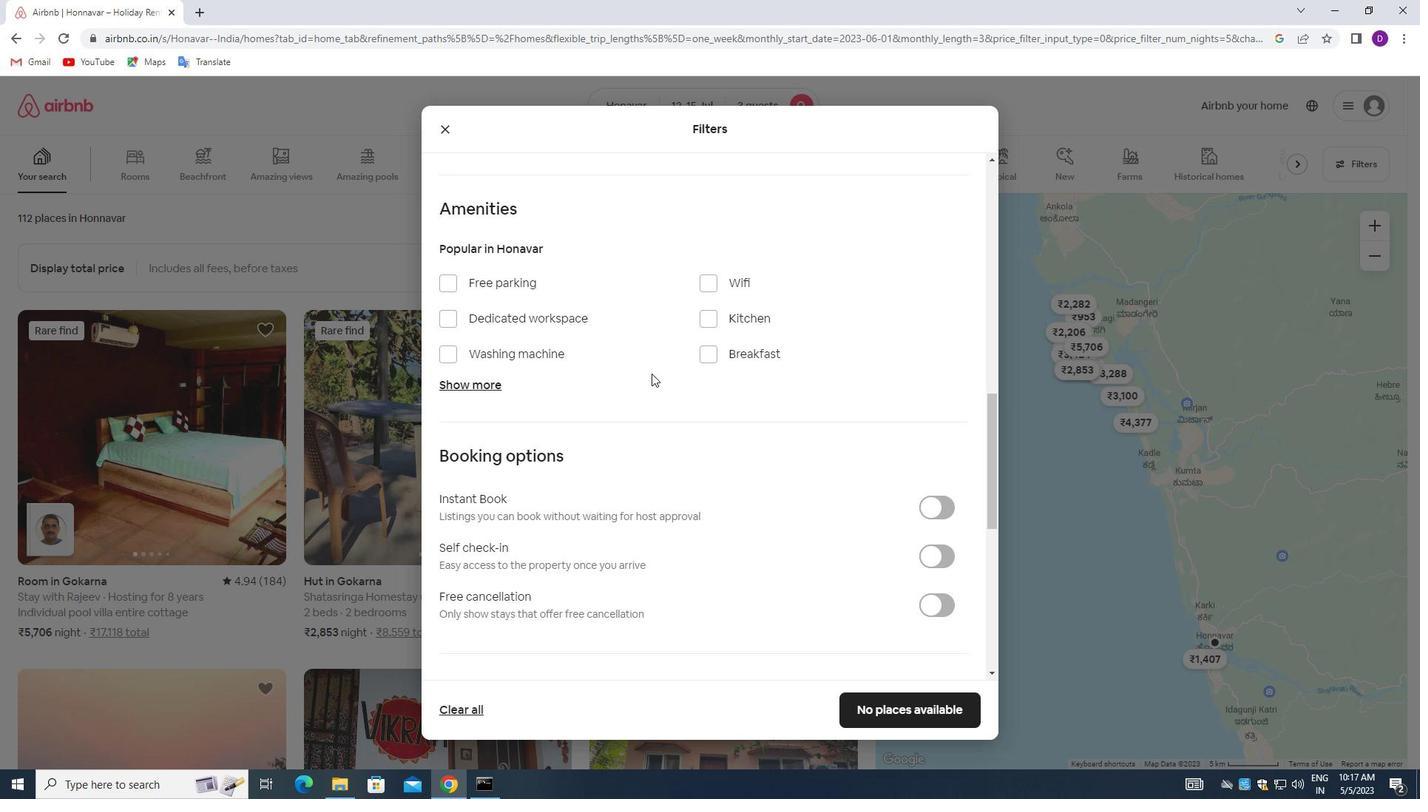 
Action: Mouse moved to (932, 409)
Screenshot: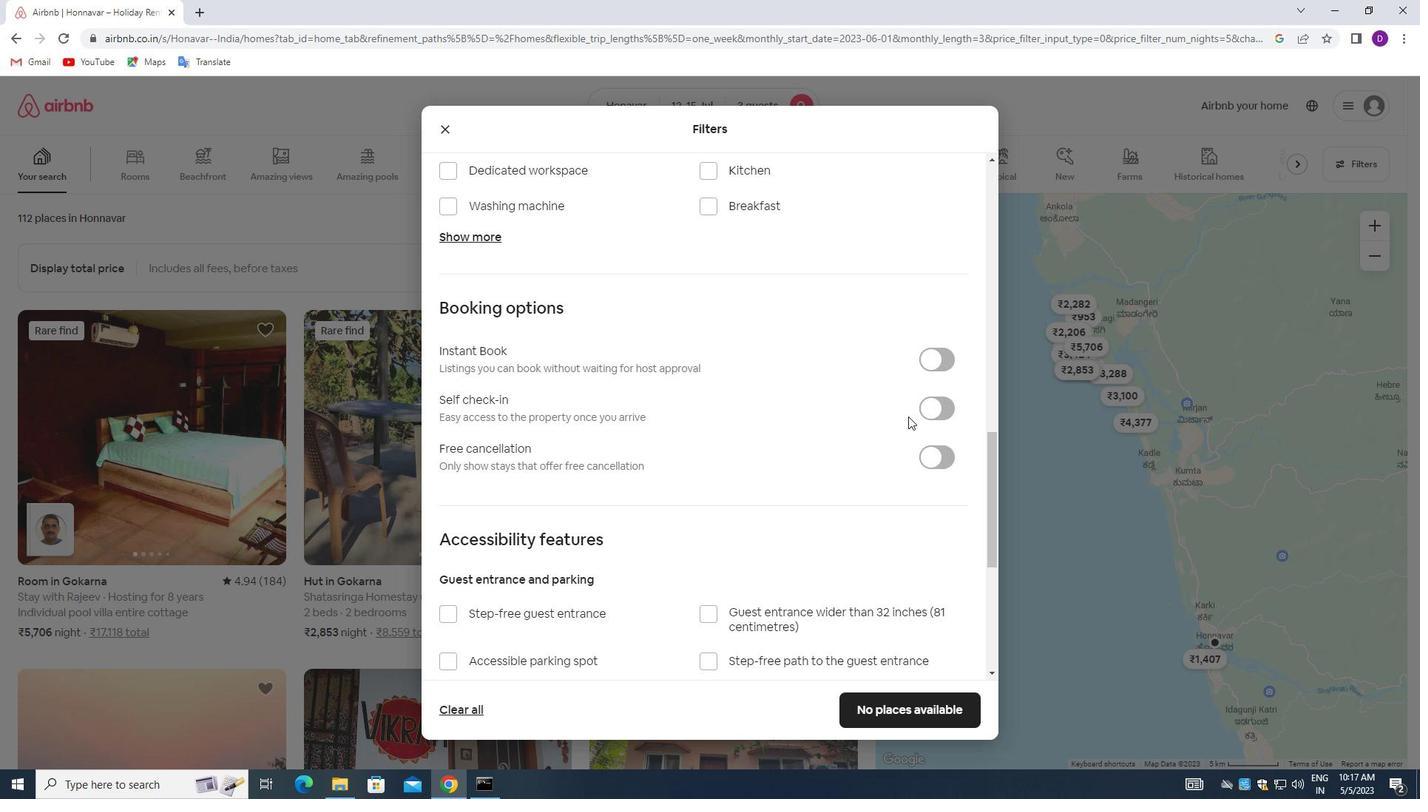 
Action: Mouse pressed left at (932, 409)
Screenshot: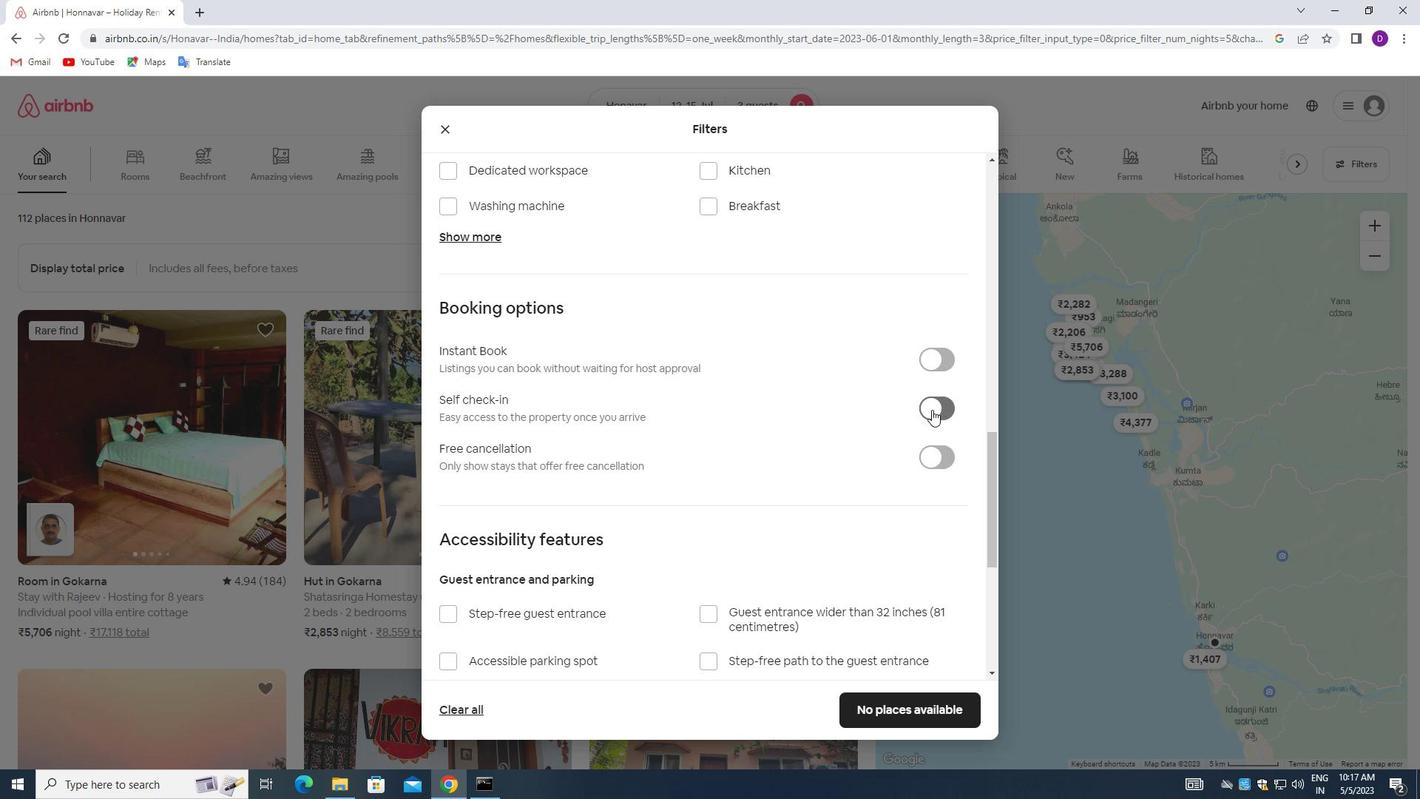 
Action: Mouse moved to (654, 416)
Screenshot: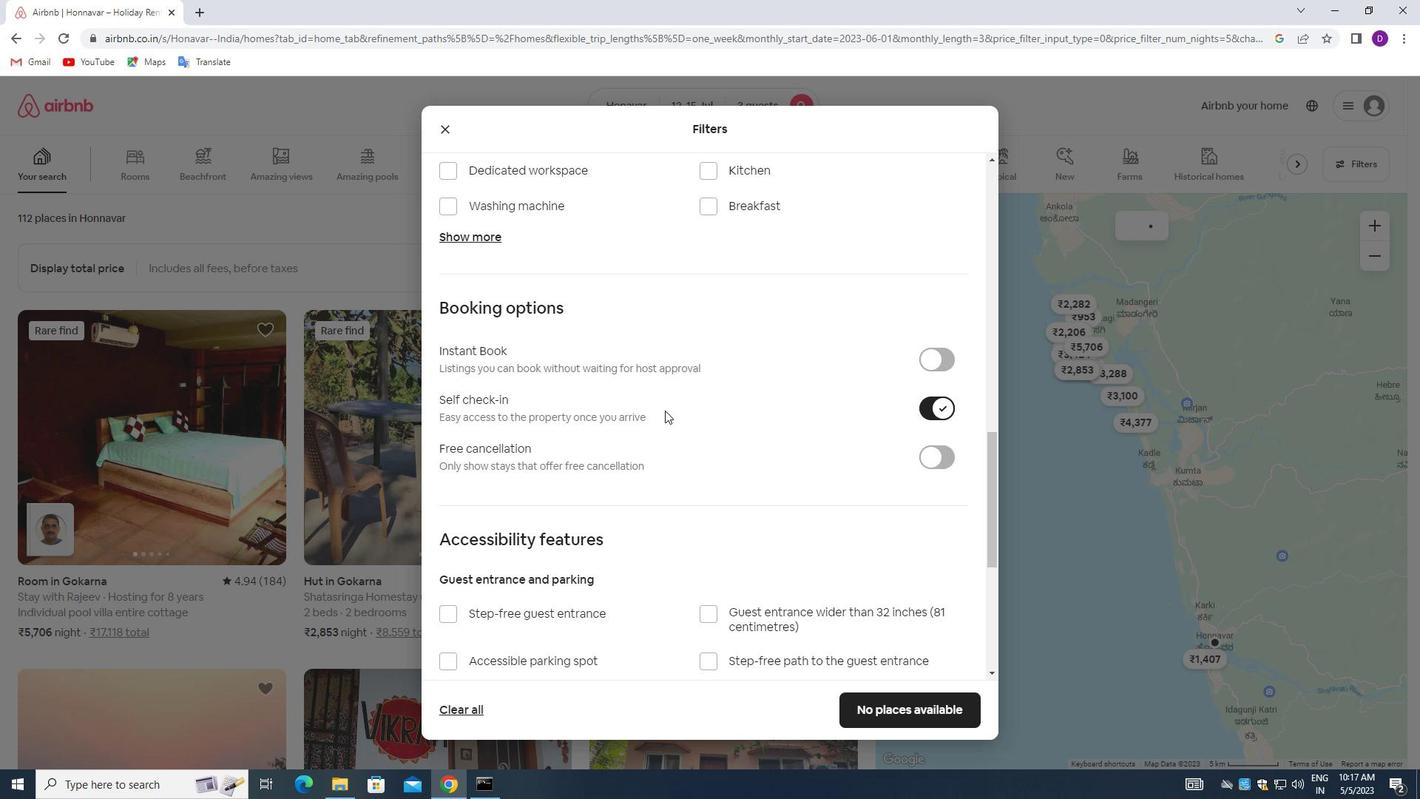 
Action: Mouse scrolled (654, 415) with delta (0, 0)
Screenshot: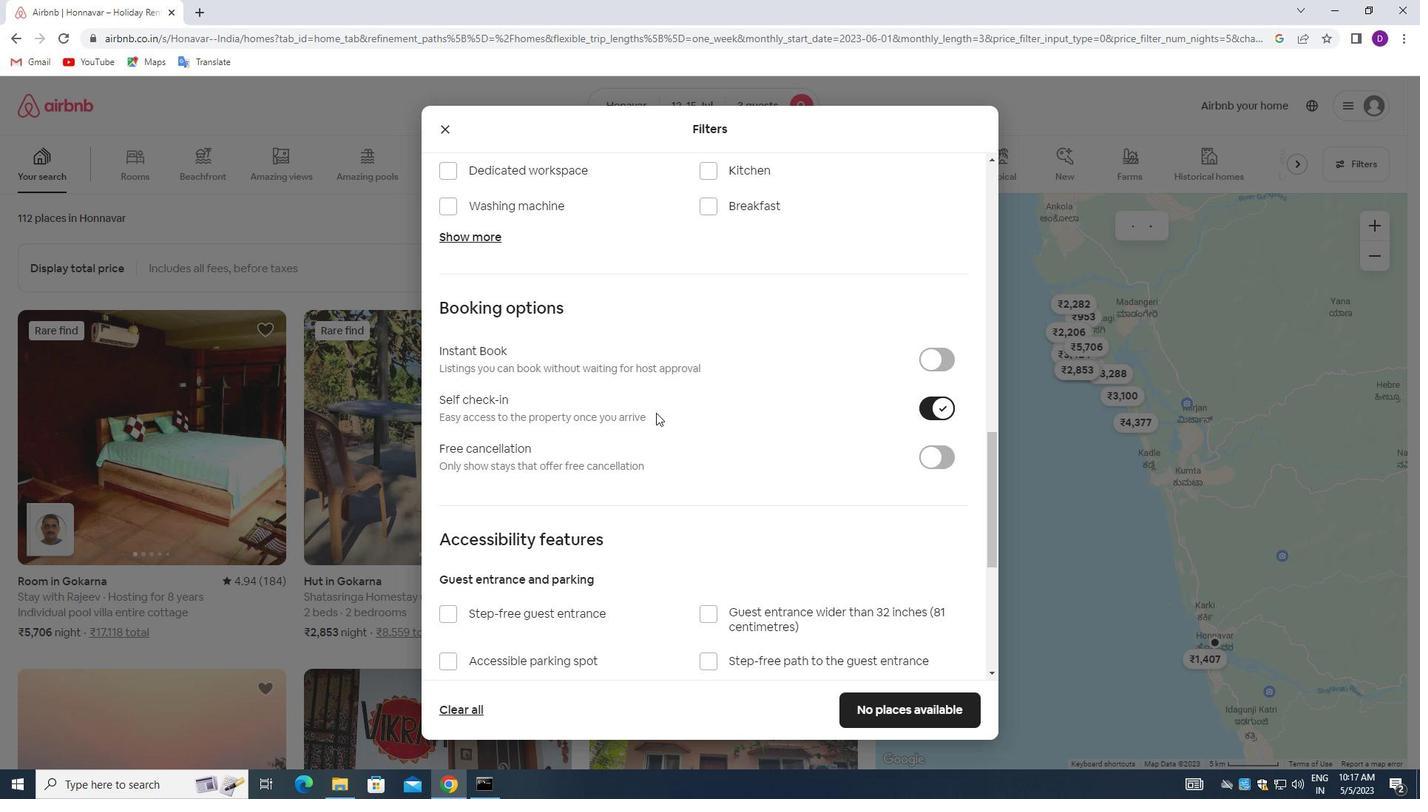 
Action: Mouse scrolled (654, 415) with delta (0, 0)
Screenshot: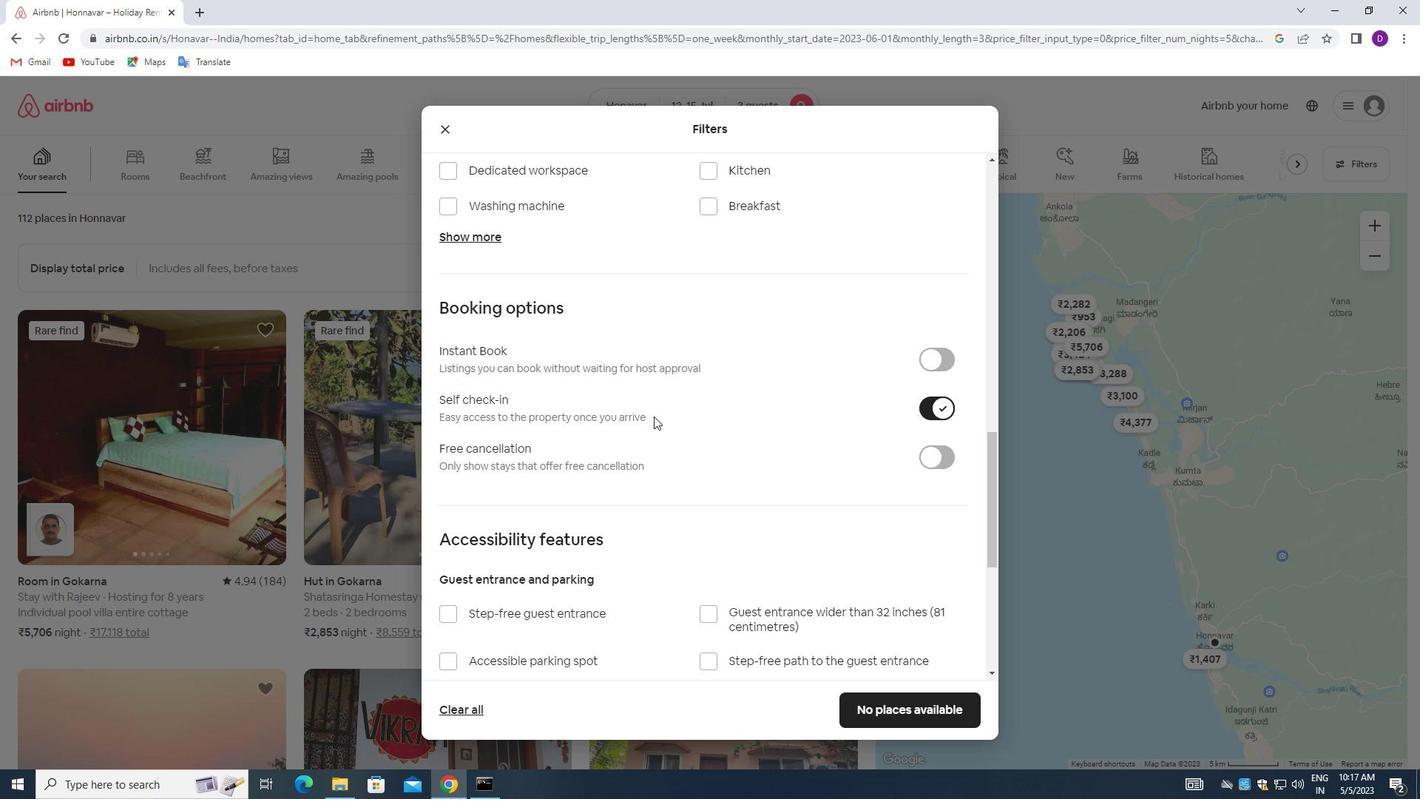 
Action: Mouse moved to (635, 449)
Screenshot: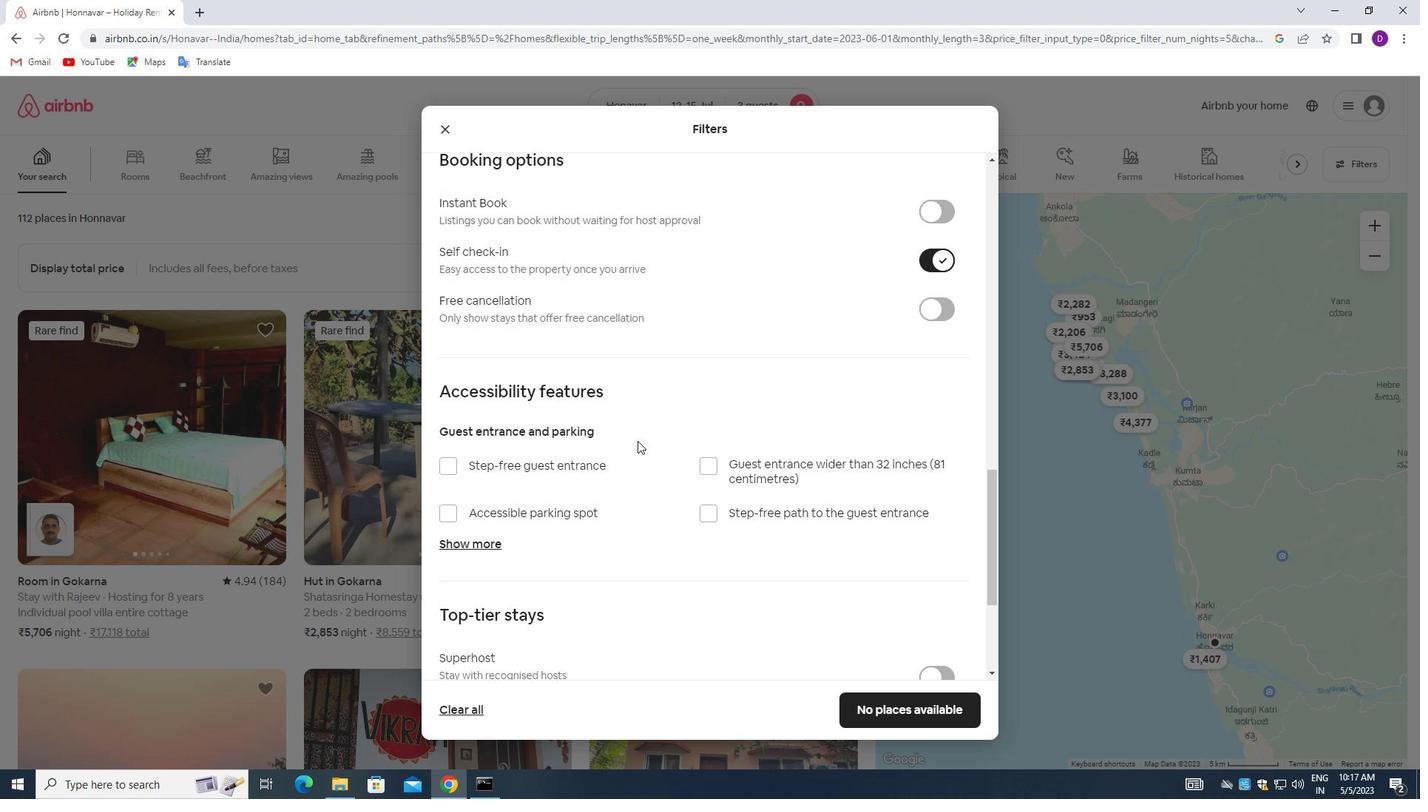 
Action: Mouse scrolled (635, 449) with delta (0, 0)
Screenshot: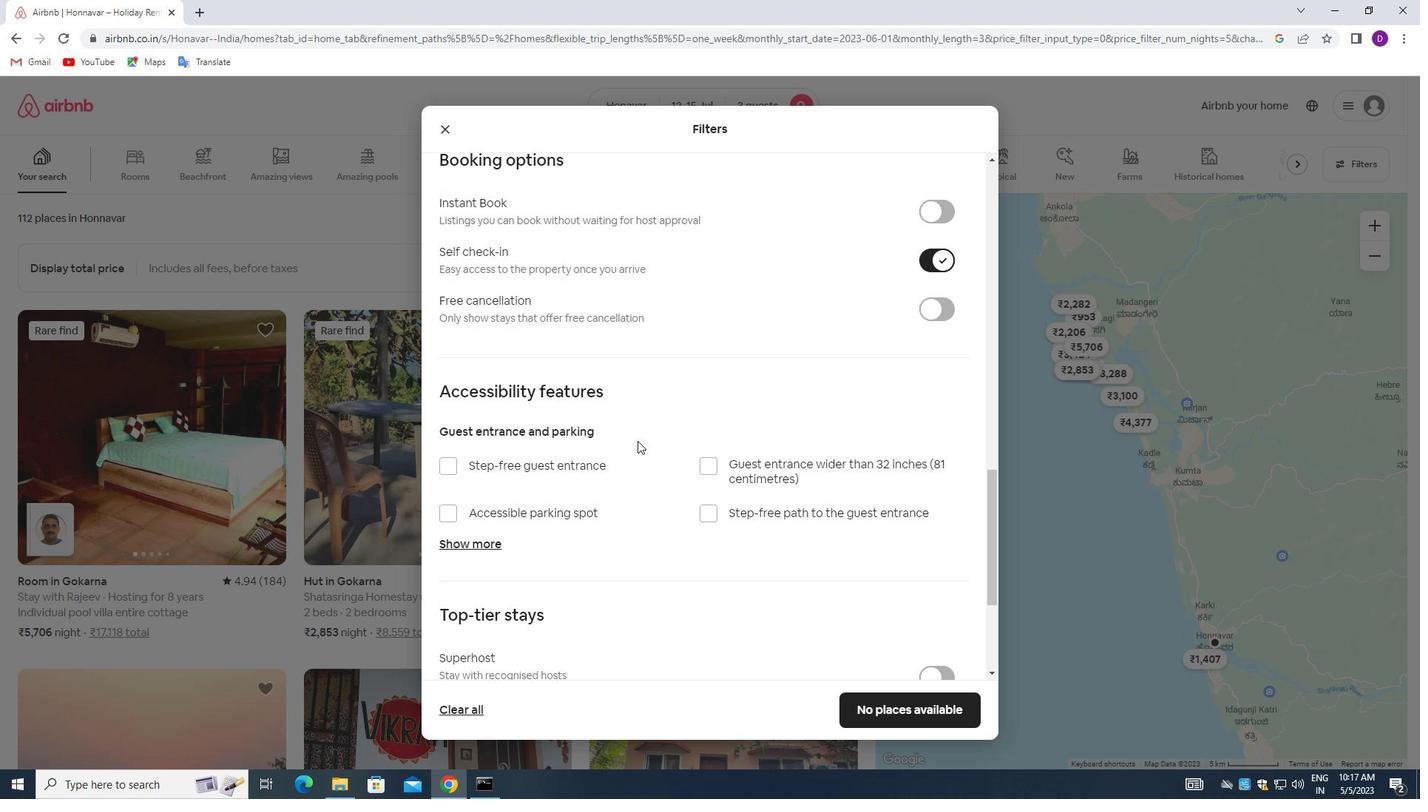 
Action: Mouse moved to (632, 454)
Screenshot: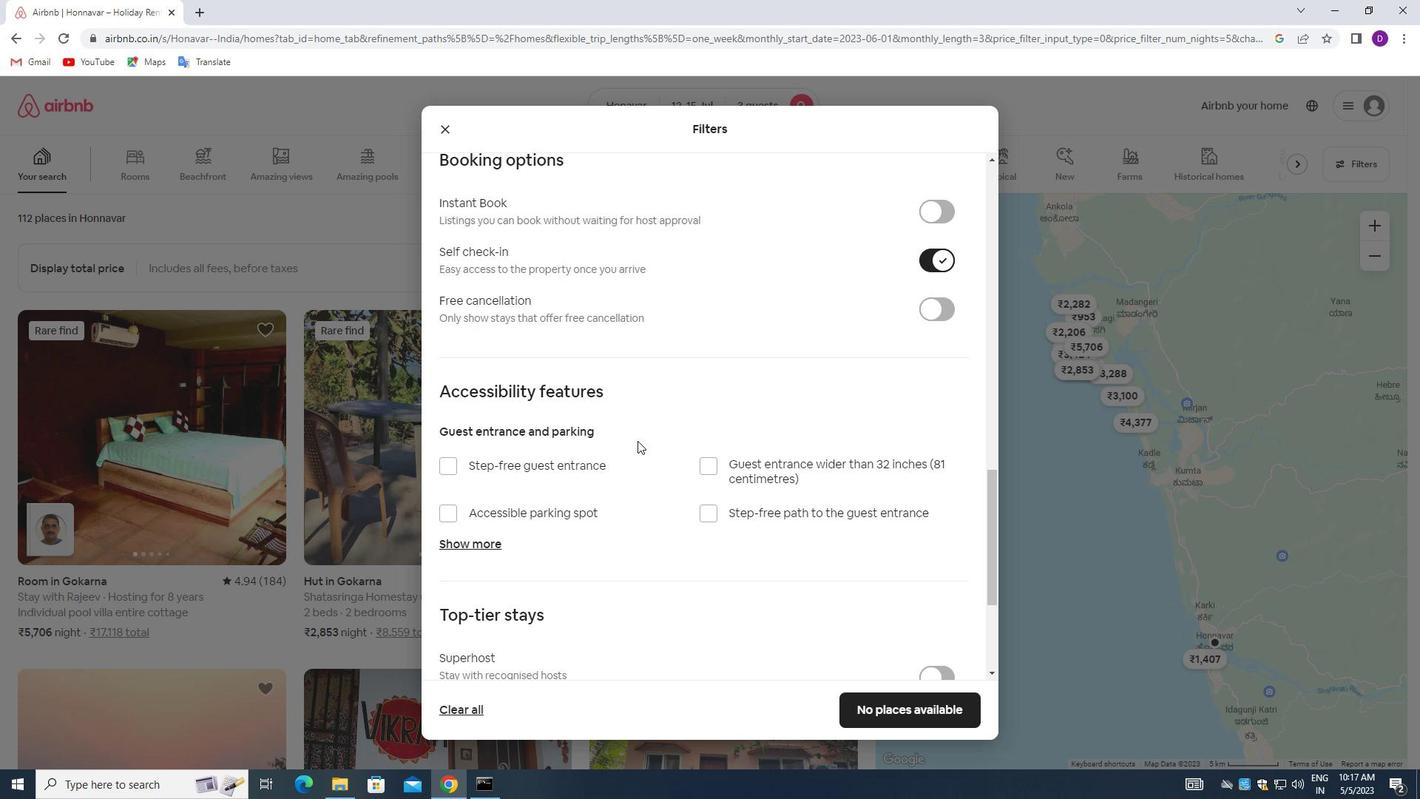 
Action: Mouse scrolled (632, 453) with delta (0, 0)
Screenshot: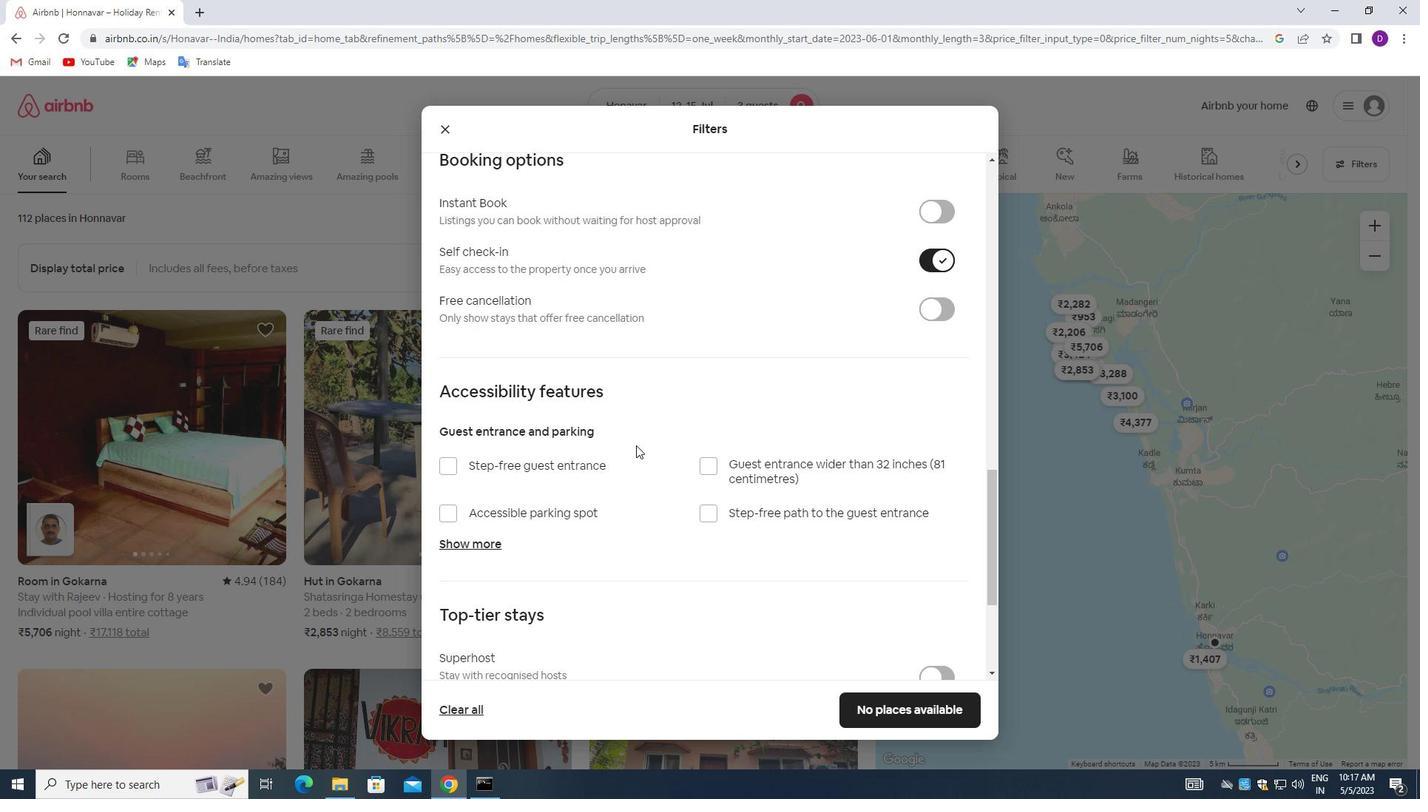 
Action: Mouse moved to (633, 463)
Screenshot: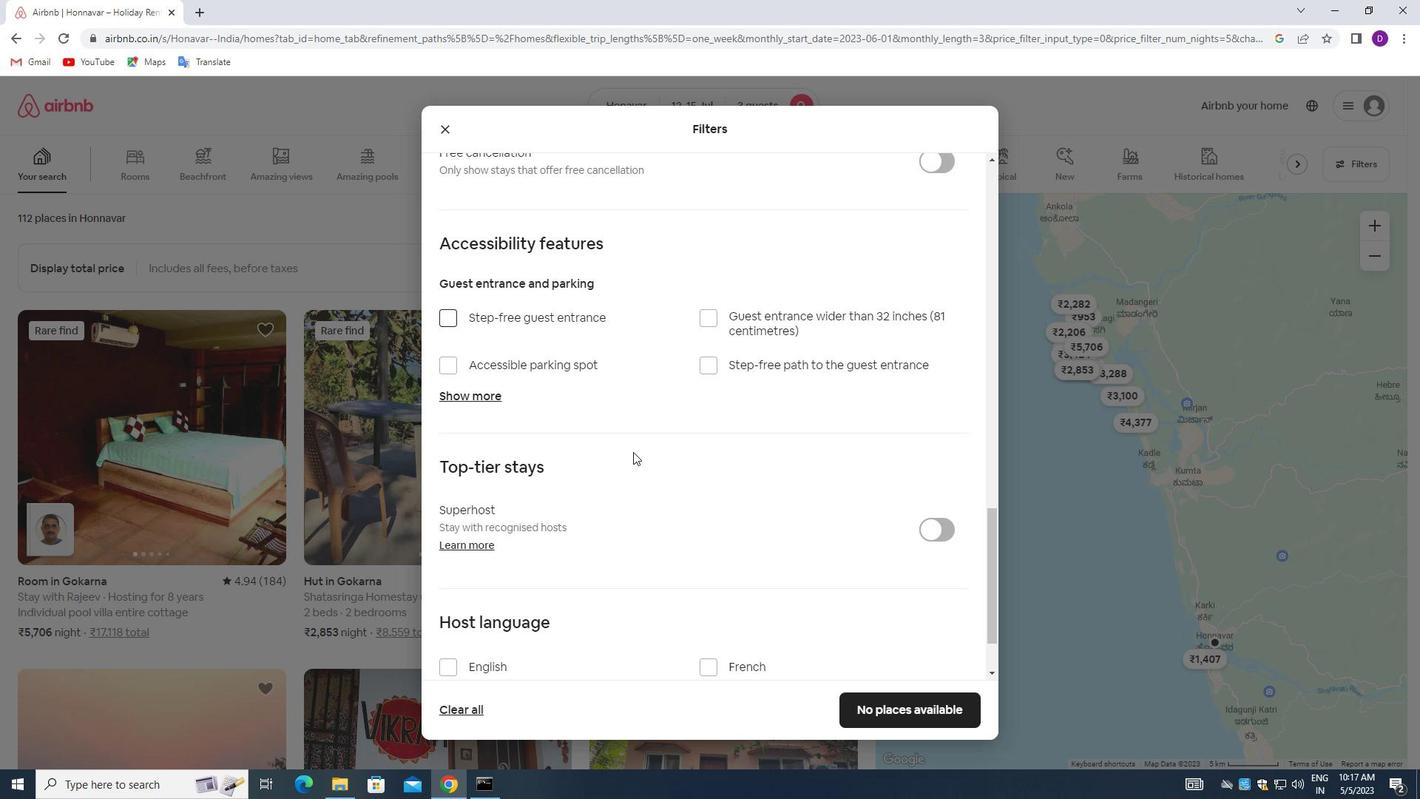 
Action: Mouse scrolled (633, 462) with delta (0, 0)
Screenshot: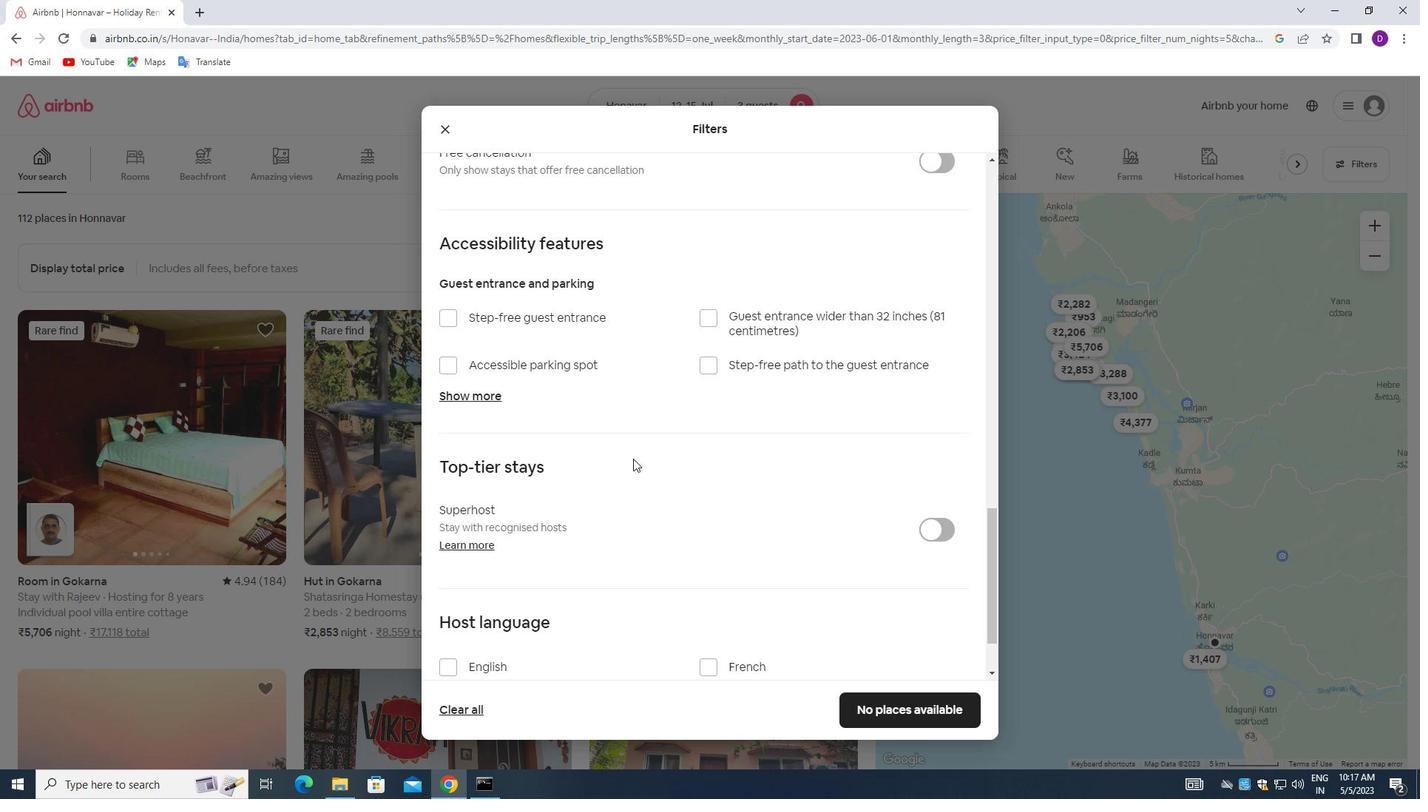 
Action: Mouse moved to (632, 464)
Screenshot: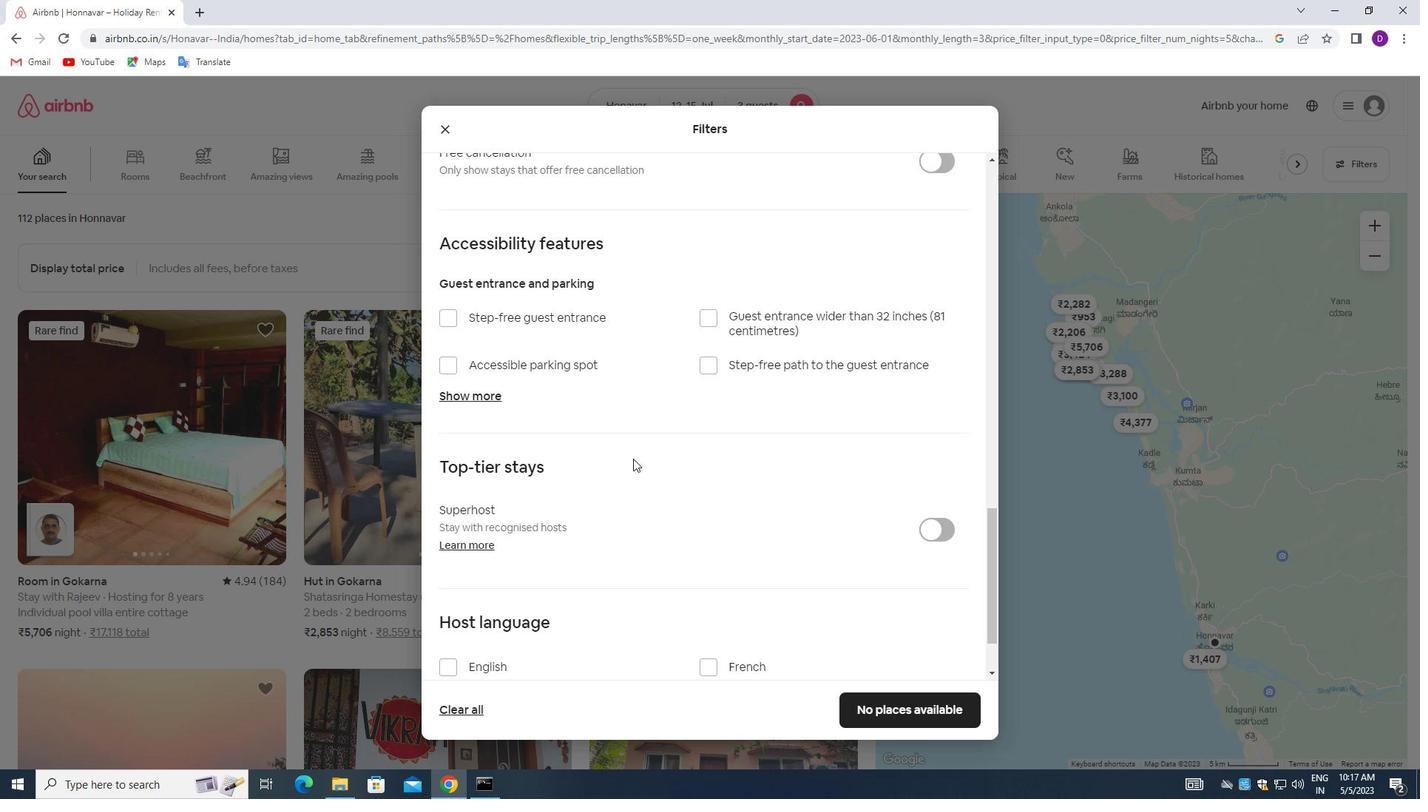 
Action: Mouse scrolled (632, 463) with delta (0, 0)
Screenshot: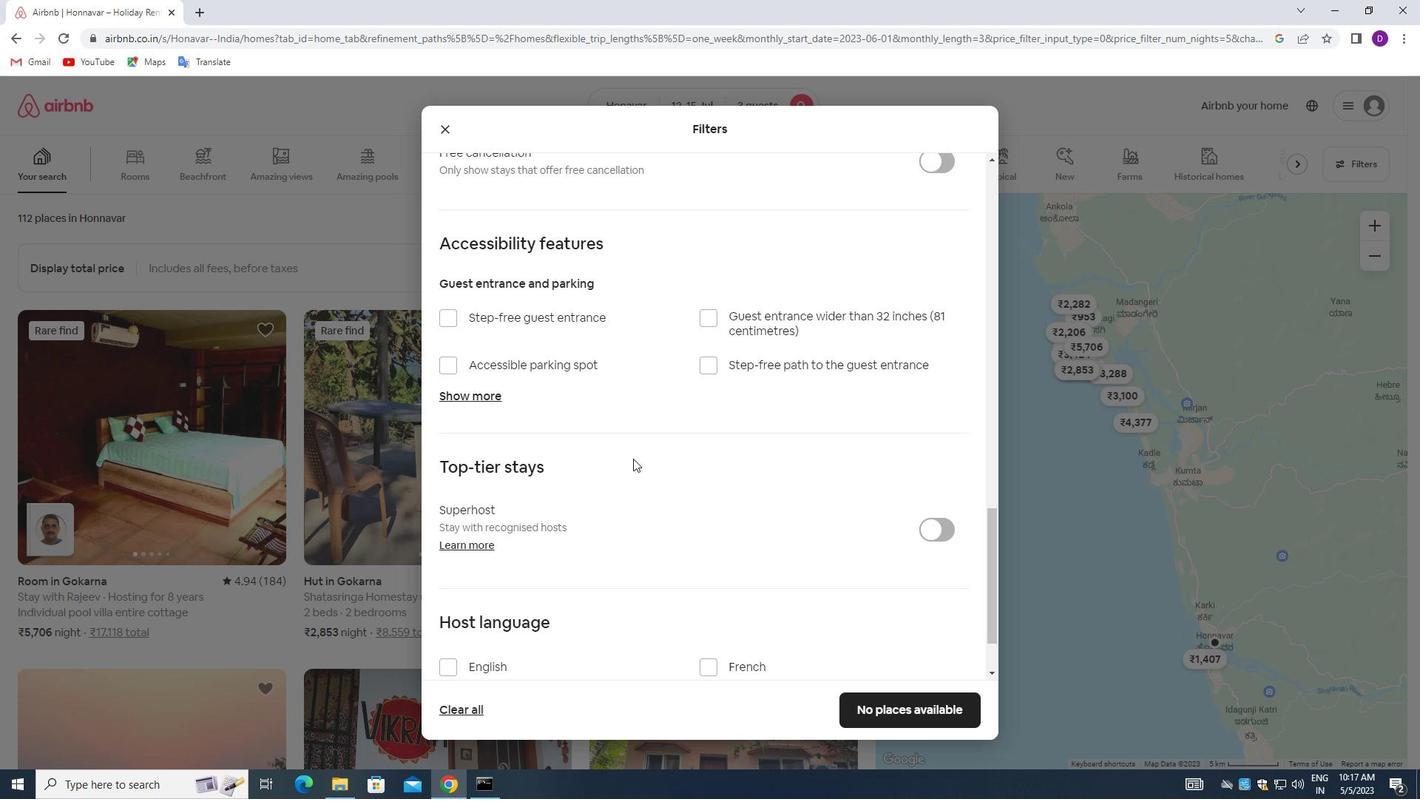 
Action: Mouse moved to (631, 465)
Screenshot: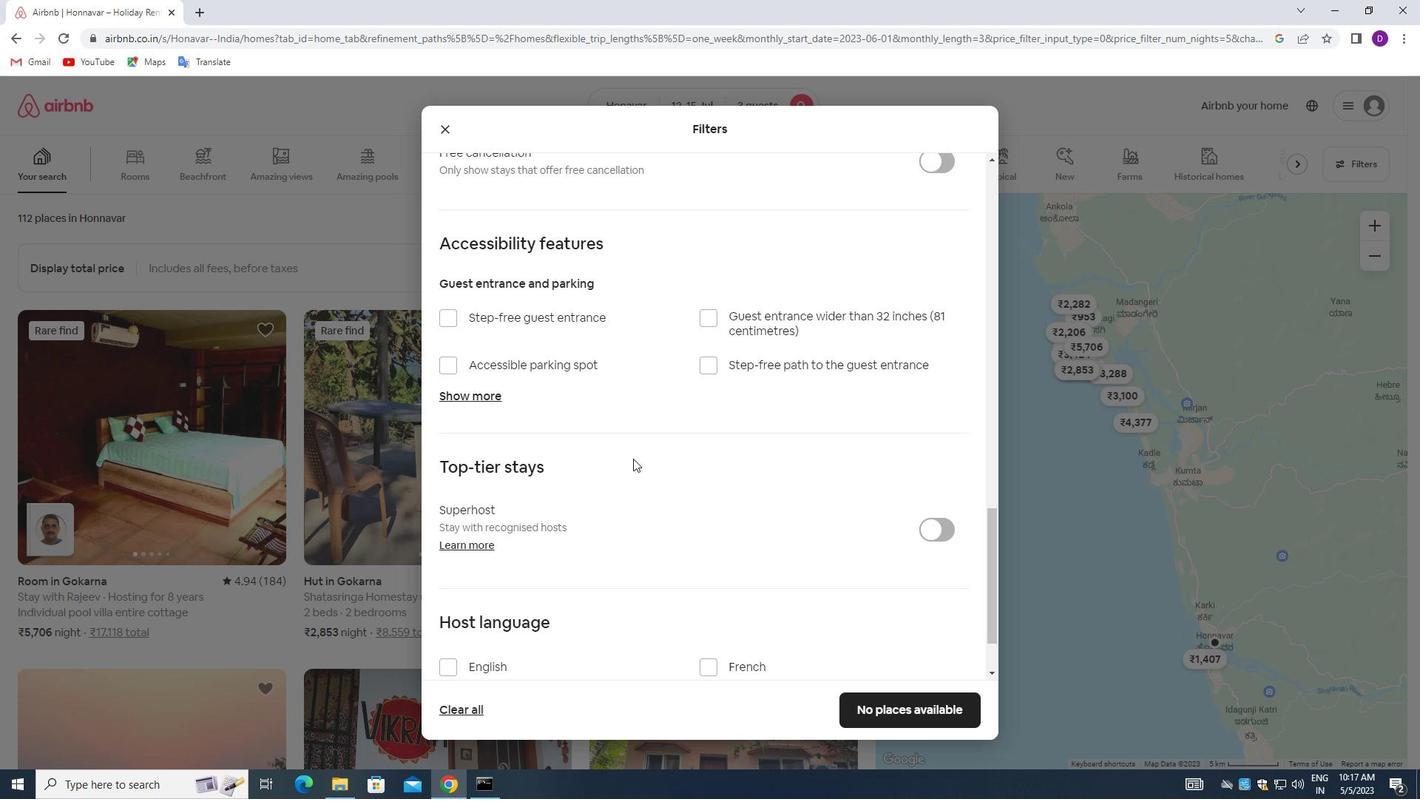 
Action: Mouse scrolled (631, 464) with delta (0, 0)
Screenshot: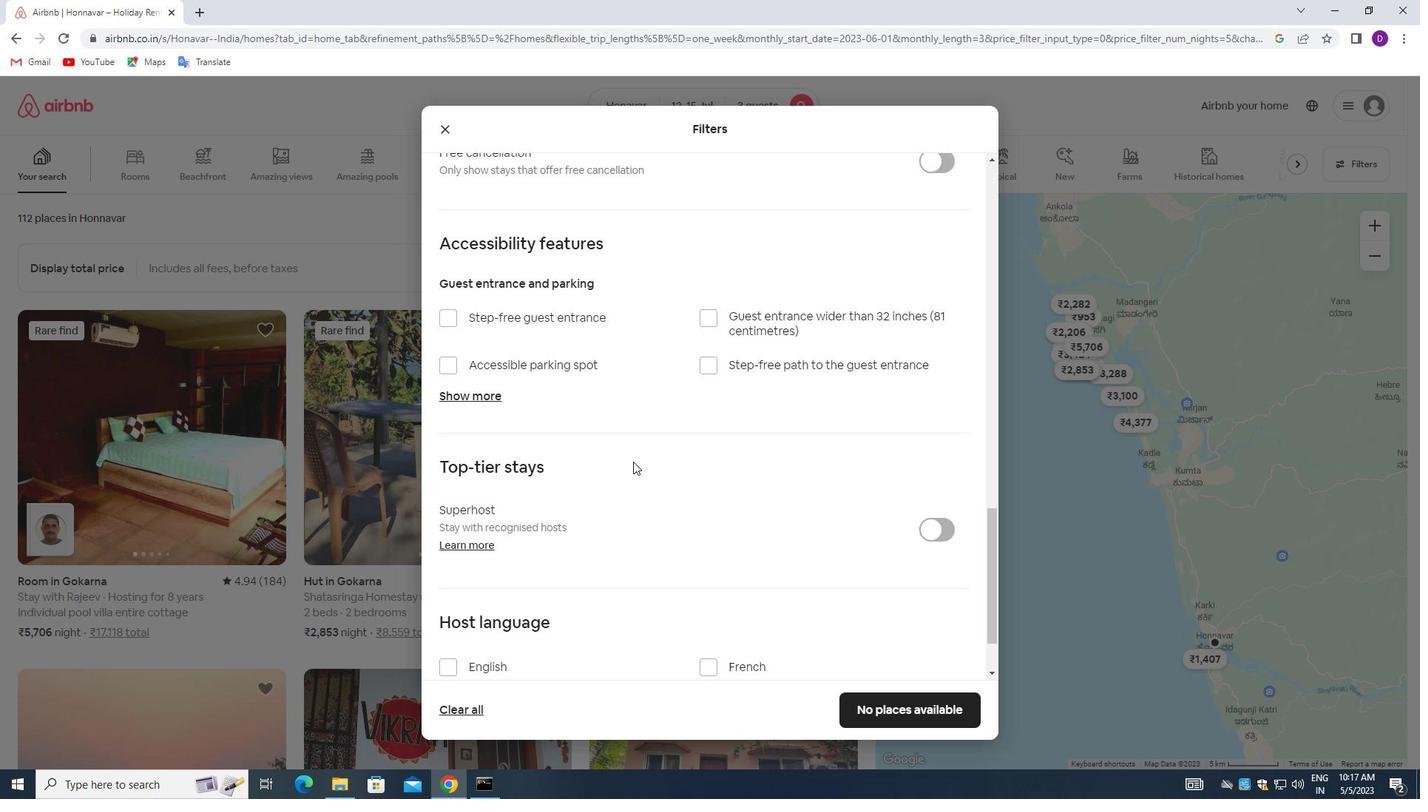 
Action: Mouse moved to (628, 472)
Screenshot: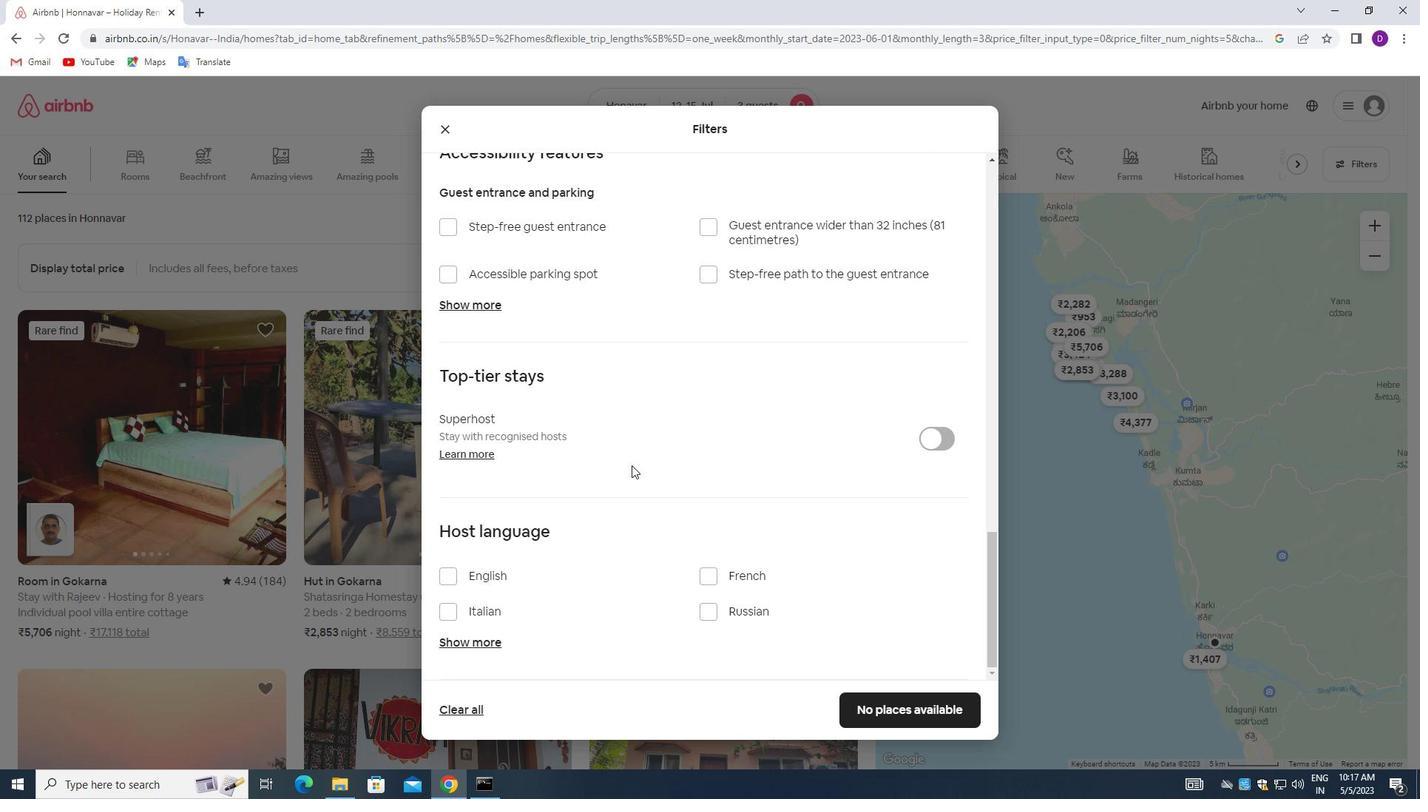 
Action: Mouse scrolled (628, 472) with delta (0, 0)
Screenshot: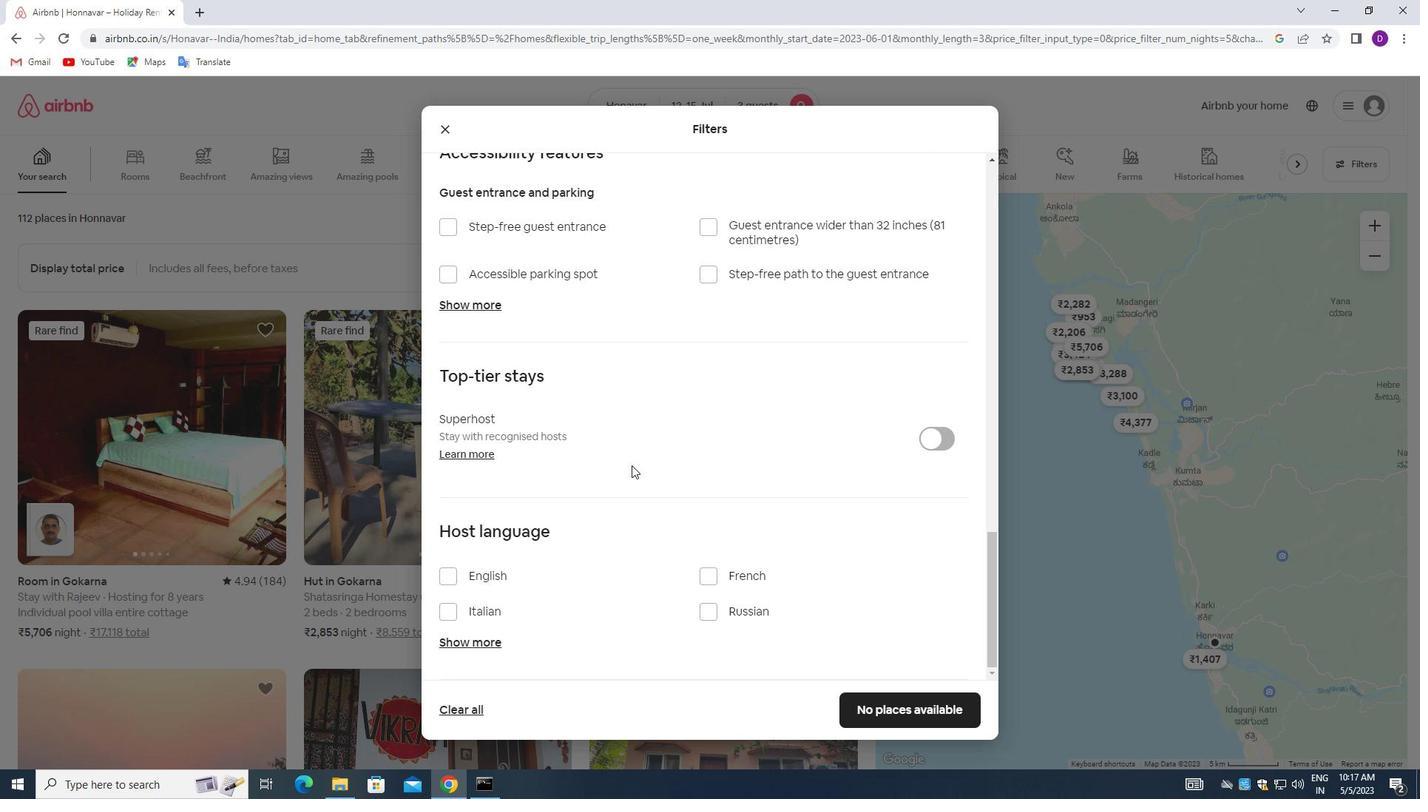 
Action: Mouse moved to (623, 480)
Screenshot: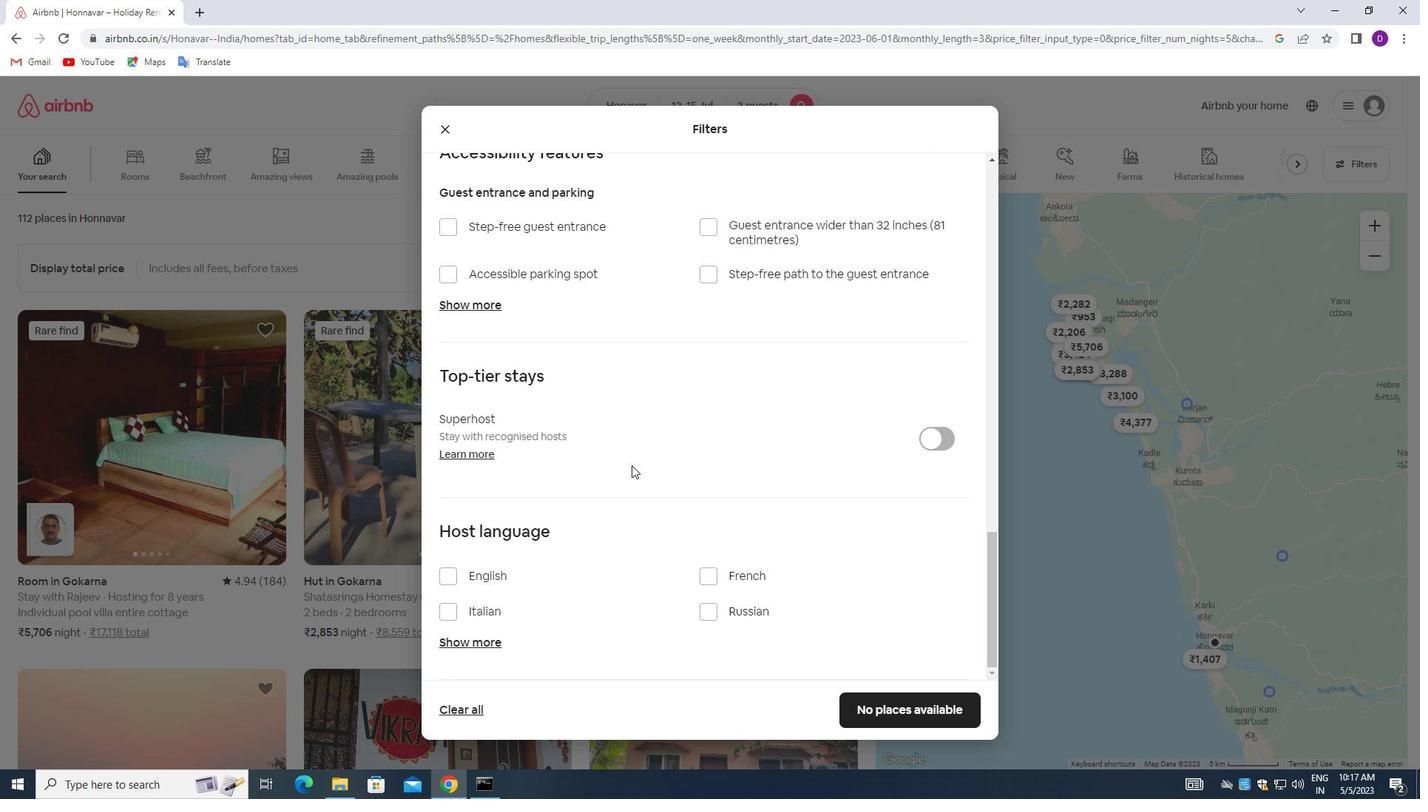 
Action: Mouse scrolled (623, 480) with delta (0, 0)
Screenshot: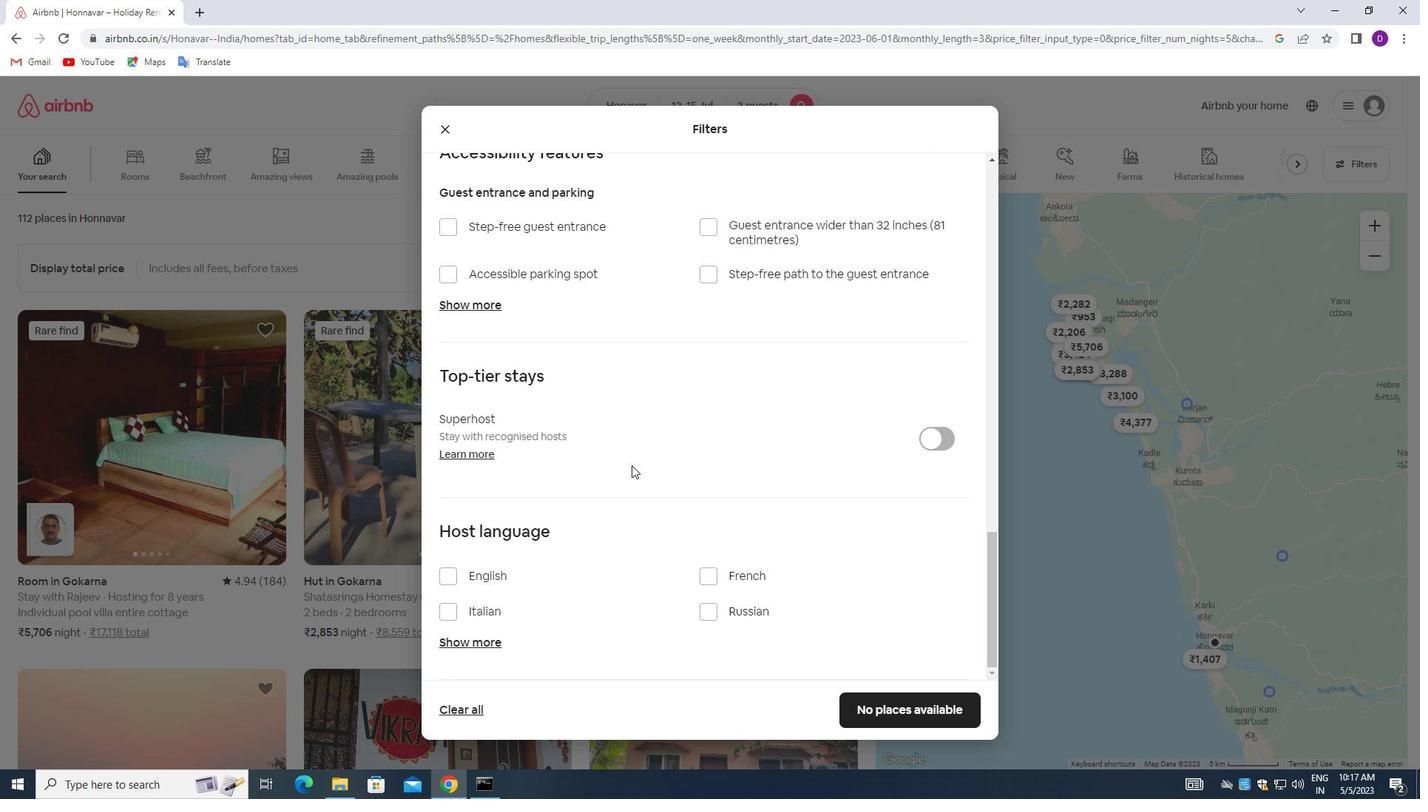 
Action: Mouse moved to (449, 573)
Screenshot: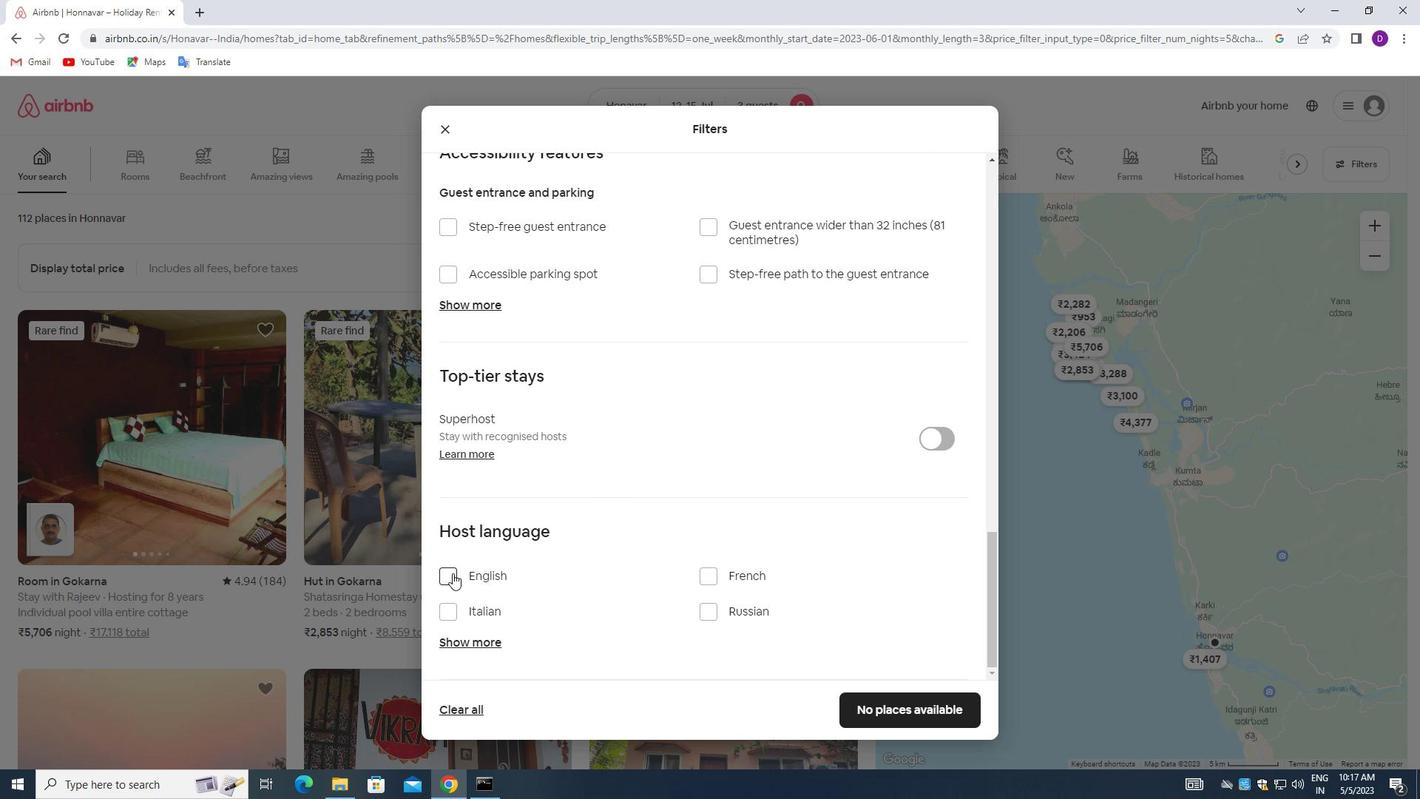 
Action: Mouse pressed left at (449, 573)
Screenshot: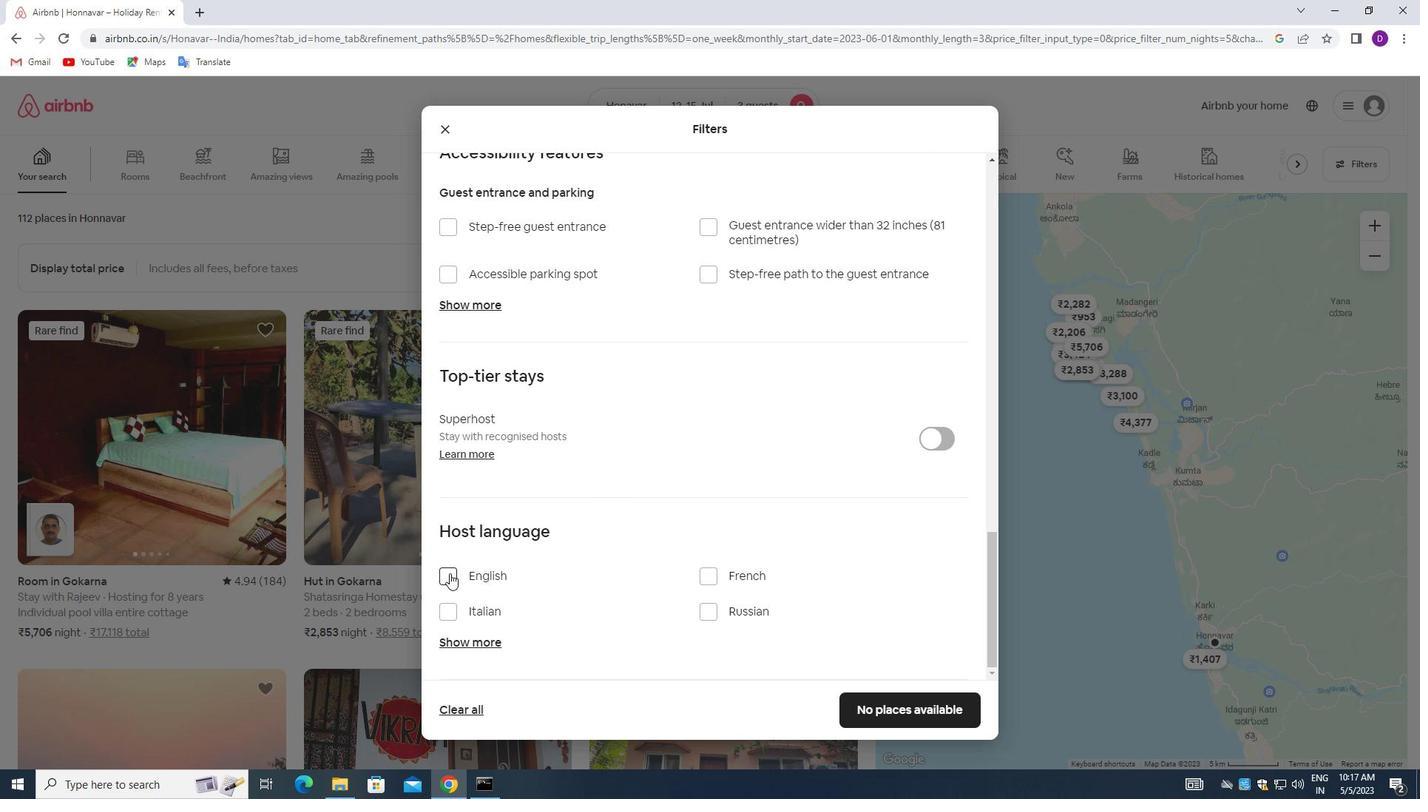 
Action: Mouse moved to (875, 708)
Screenshot: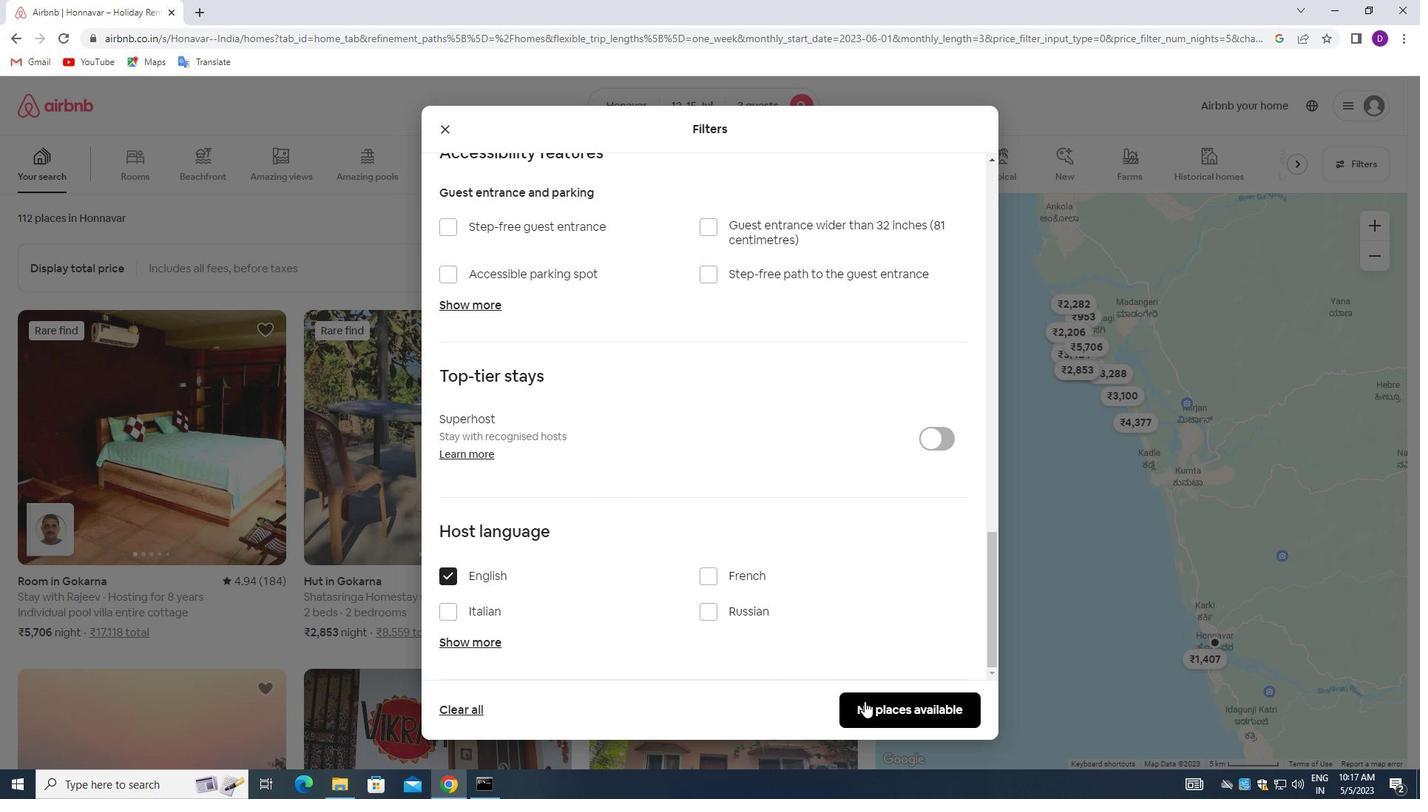 
Action: Mouse pressed left at (875, 708)
Screenshot: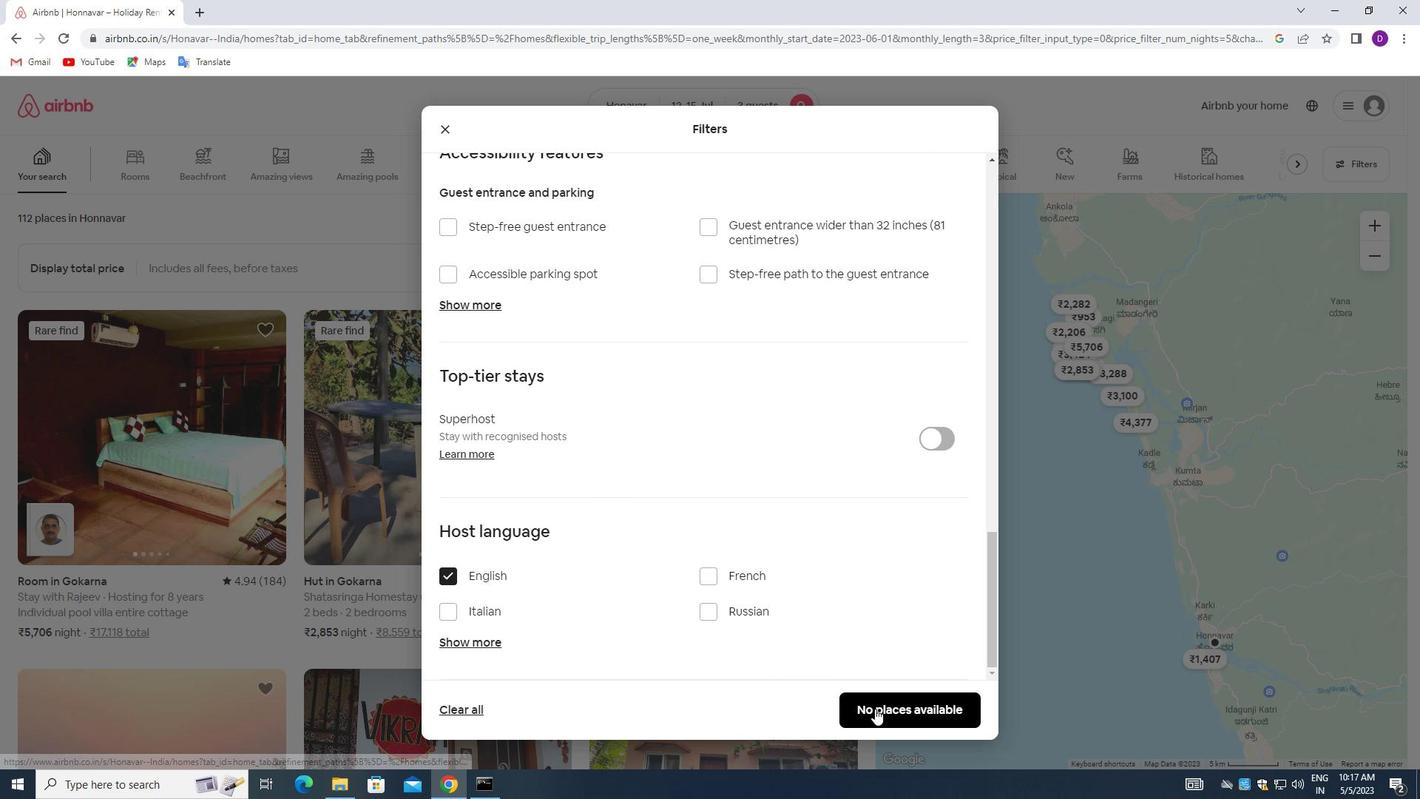 
Action: Mouse moved to (822, 479)
Screenshot: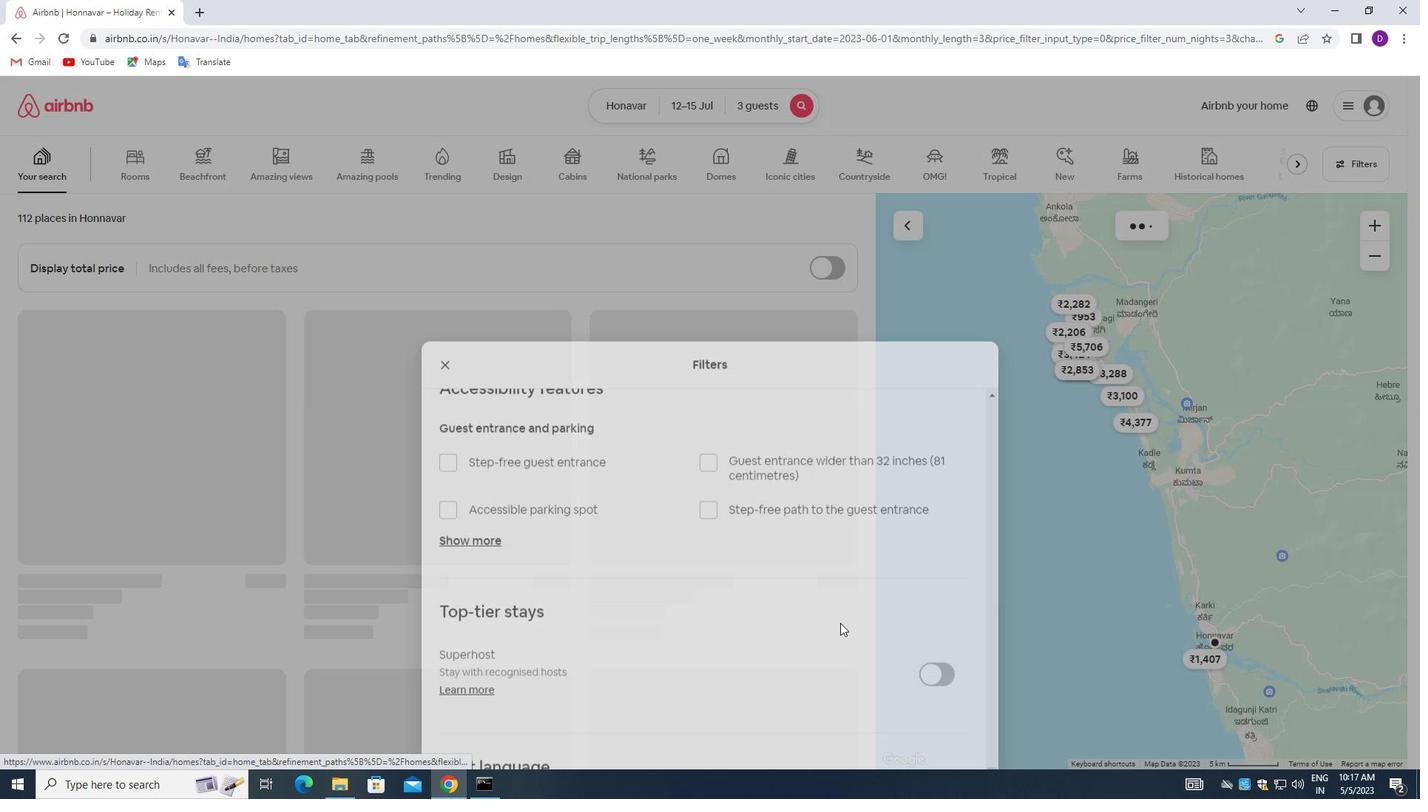 
